 Task: Look for space in Kakuda, Japan from 9th July, 2023 to 16th July, 2023 for 2 adults, 1 child in price range Rs.8000 to Rs.16000. Place can be entire place with 2 bedrooms having 2 beds and 1 bathroom. Property type can be house, flat, guest house. Booking option can be shelf check-in. Required host language is English.
Action: Mouse moved to (549, 123)
Screenshot: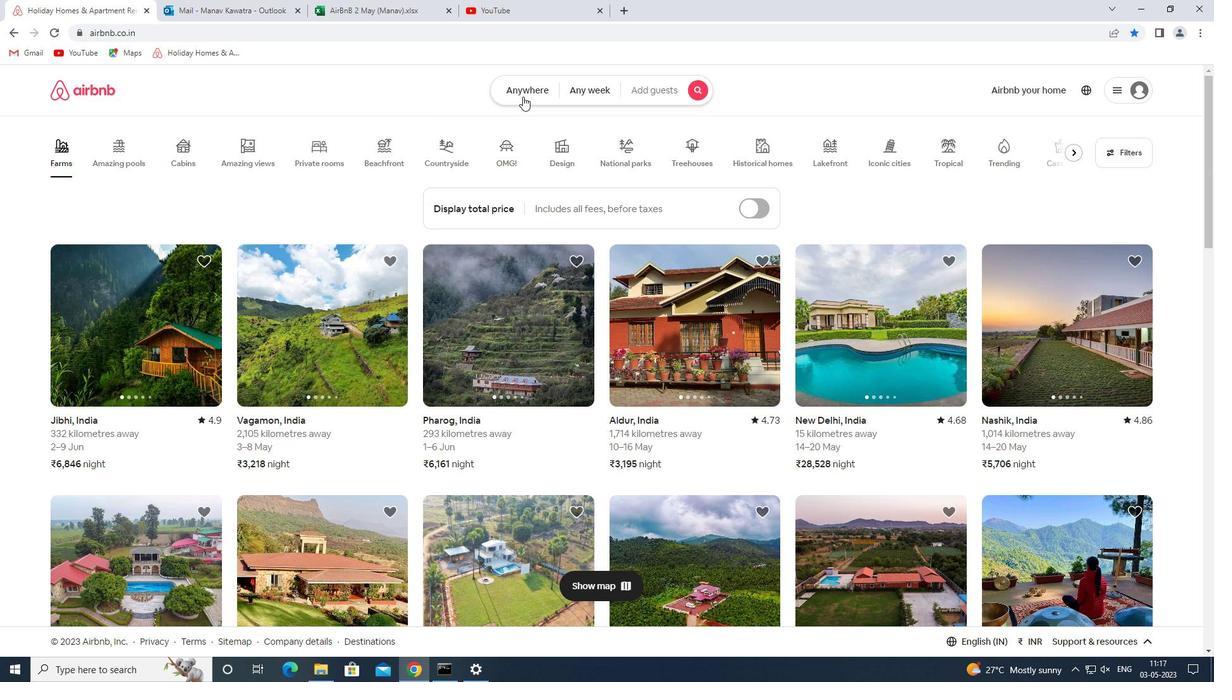 
Action: Mouse pressed left at (549, 123)
Screenshot: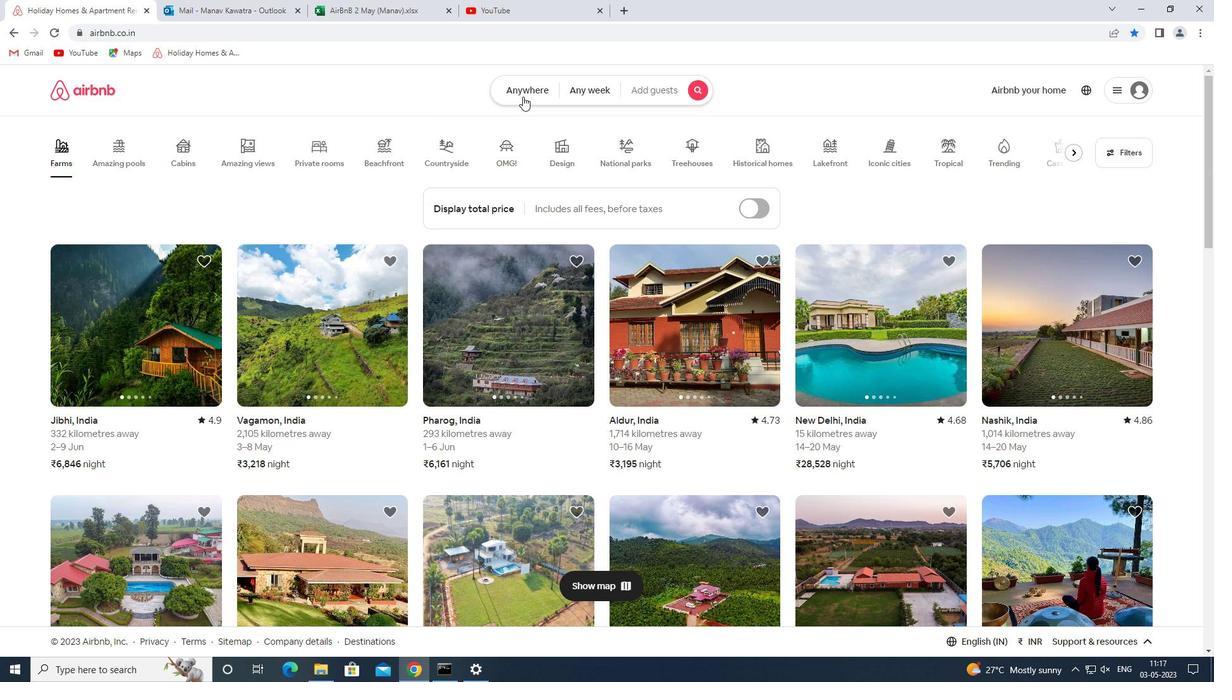 
Action: Mouse moved to (416, 163)
Screenshot: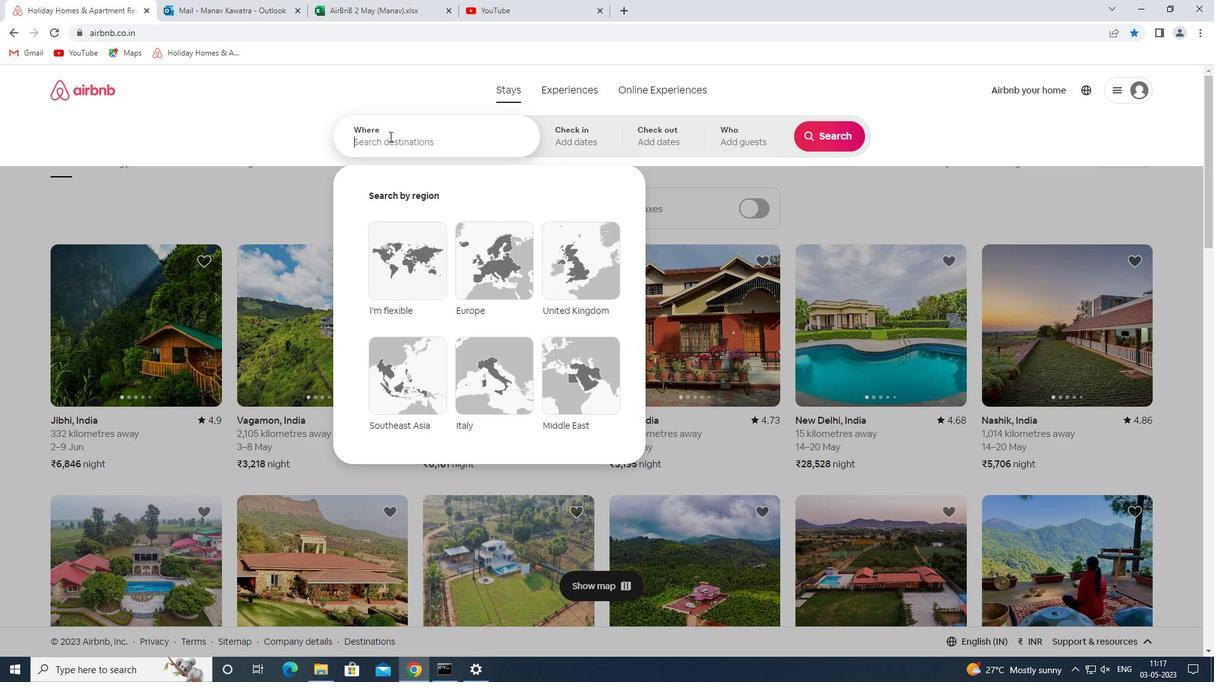 
Action: Mouse pressed left at (416, 163)
Screenshot: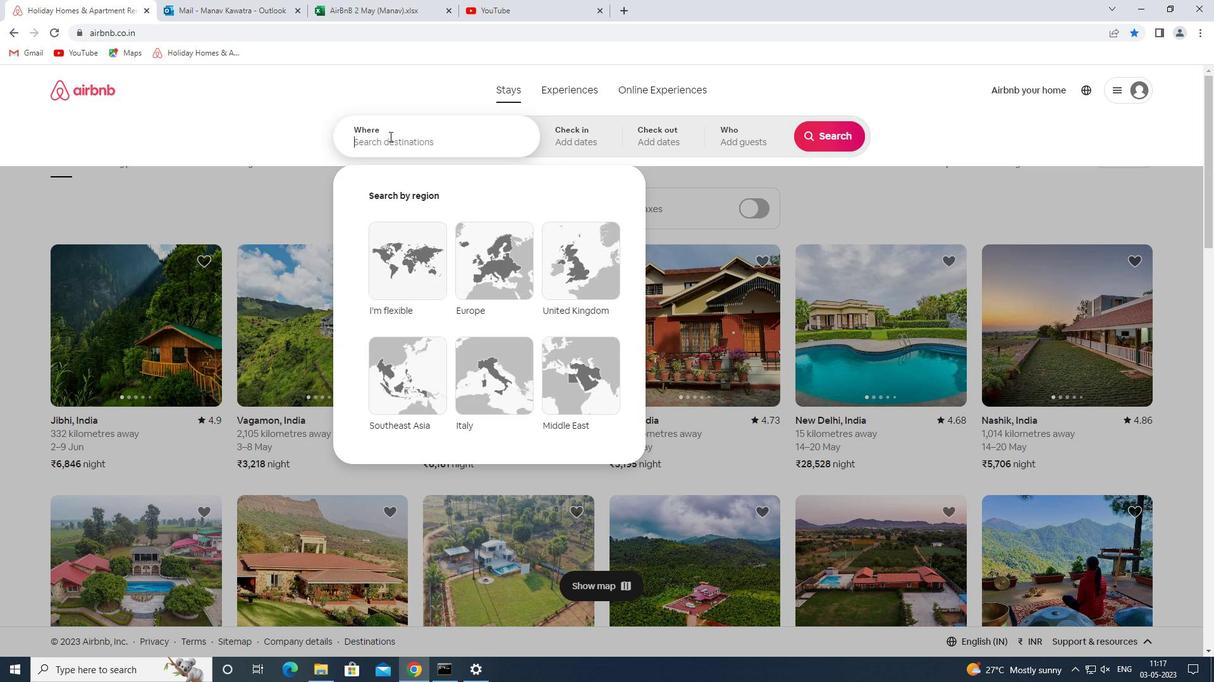 
Action: Key pressed kakuda<Key.space>jao<Key.backspace>pan<Key.space><Key.enter>
Screenshot: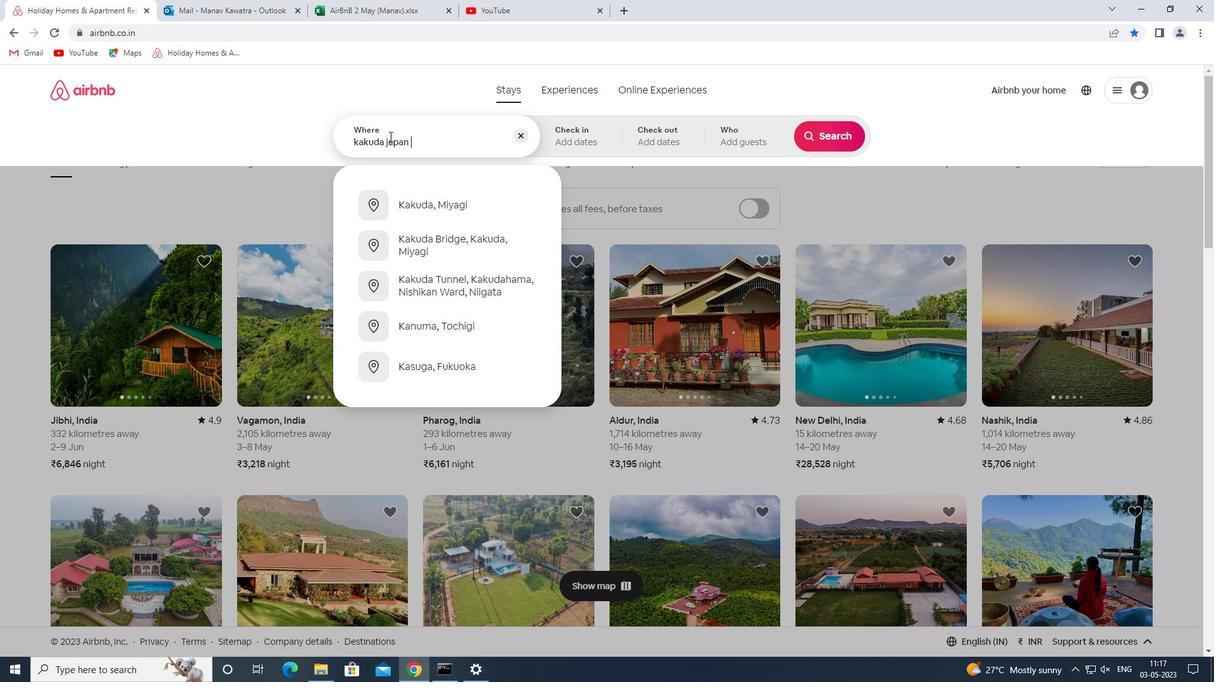 
Action: Mouse moved to (853, 258)
Screenshot: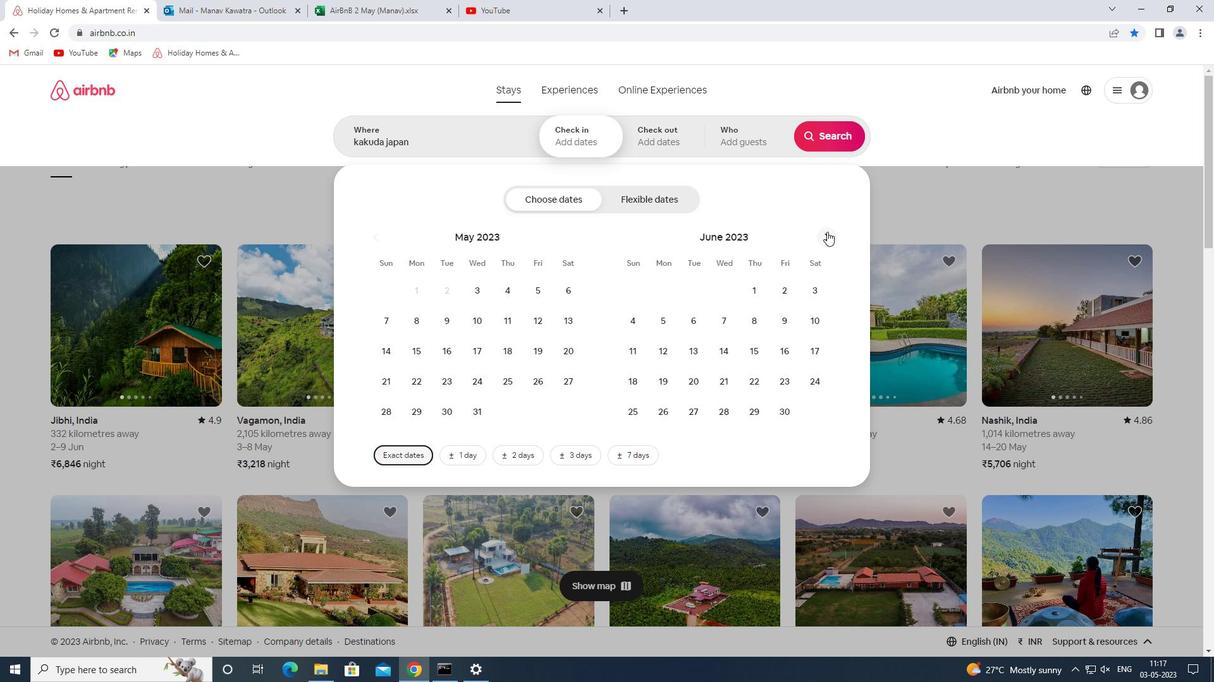 
Action: Mouse pressed left at (853, 258)
Screenshot: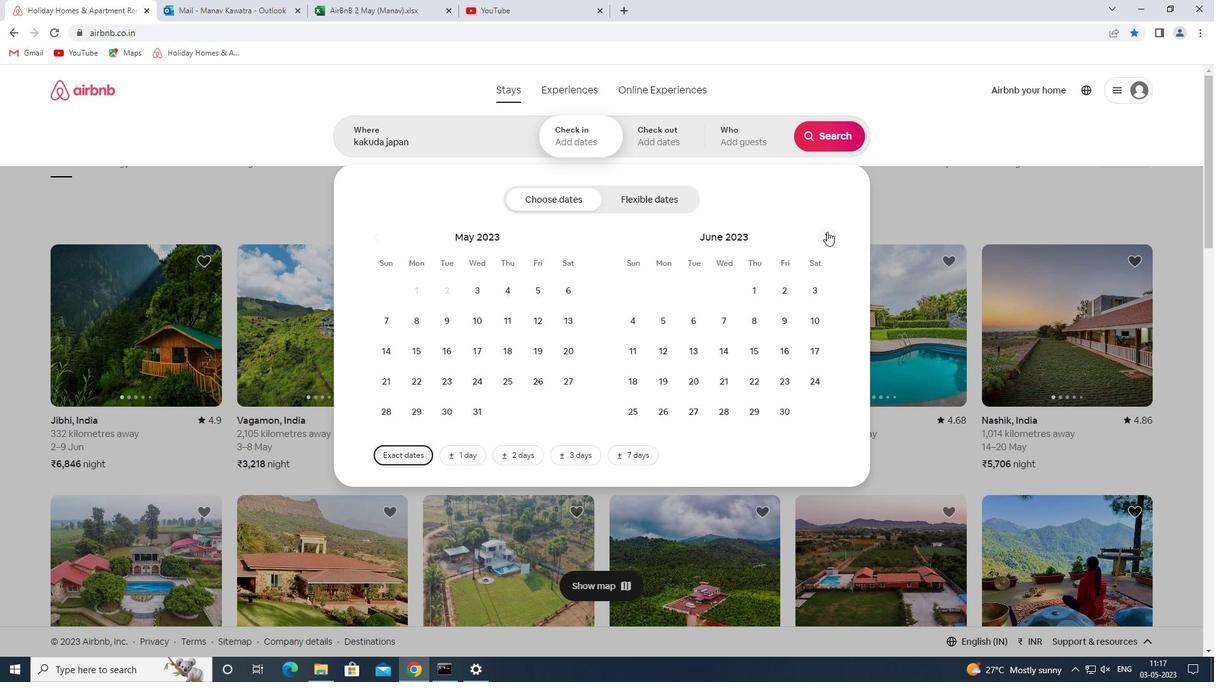 
Action: Mouse moved to (657, 371)
Screenshot: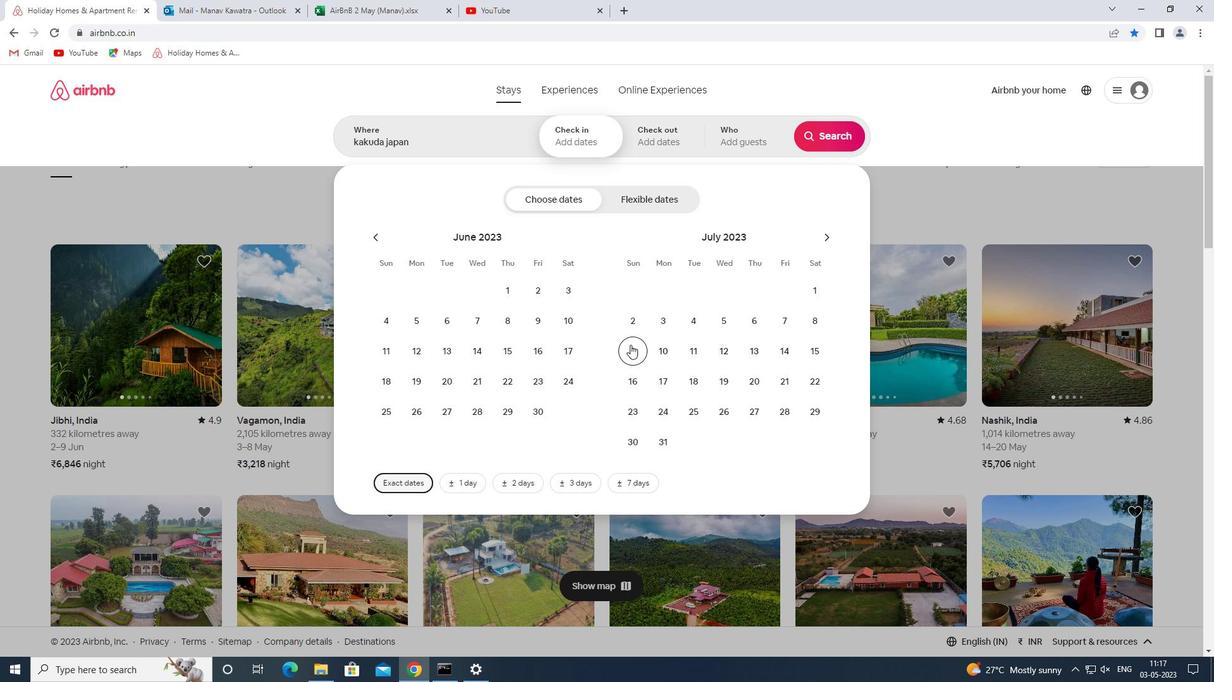 
Action: Mouse pressed left at (657, 371)
Screenshot: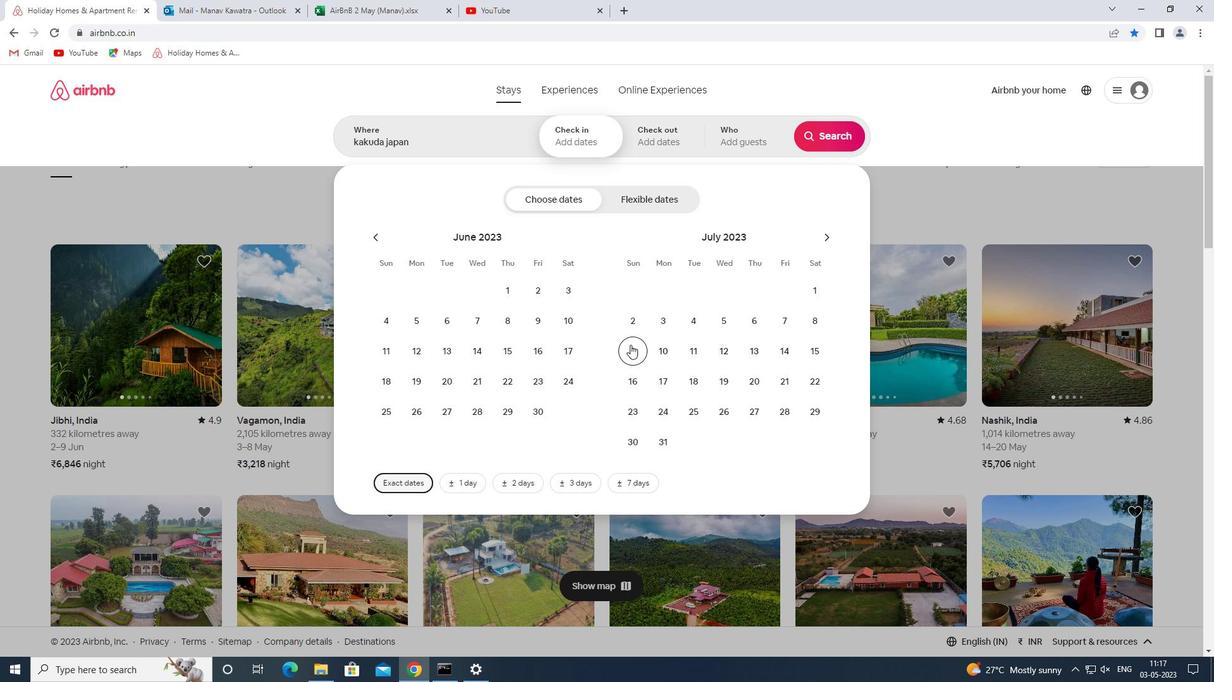 
Action: Mouse moved to (662, 411)
Screenshot: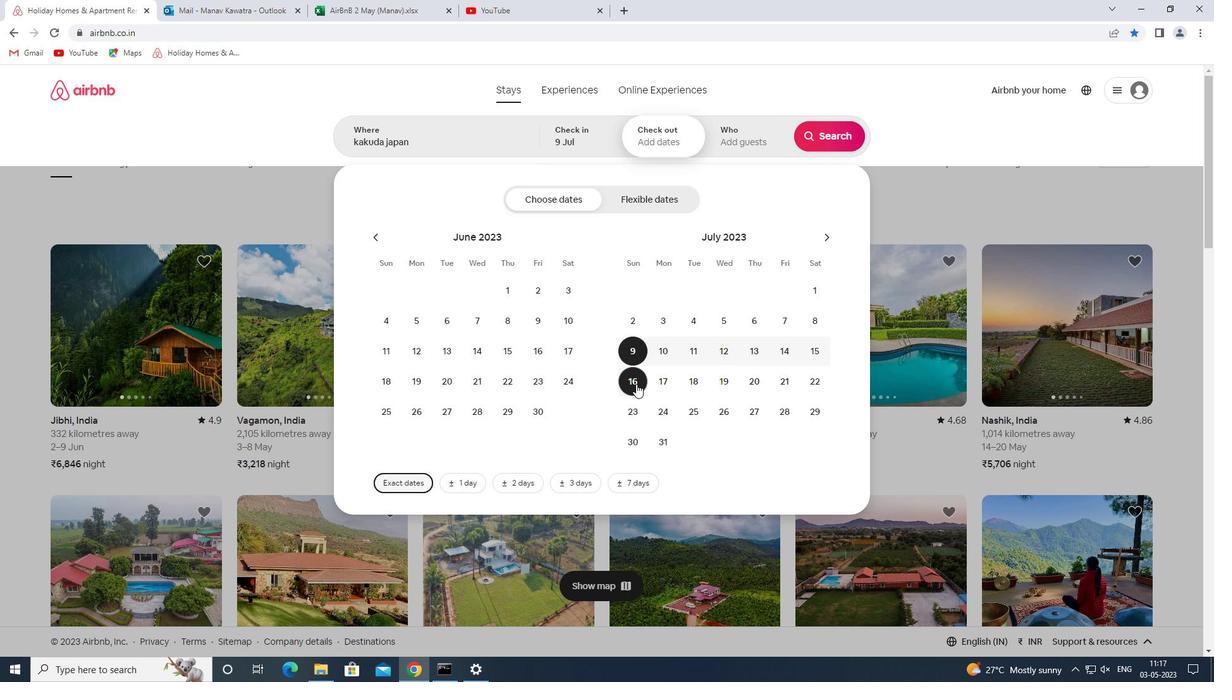 
Action: Mouse pressed left at (662, 411)
Screenshot: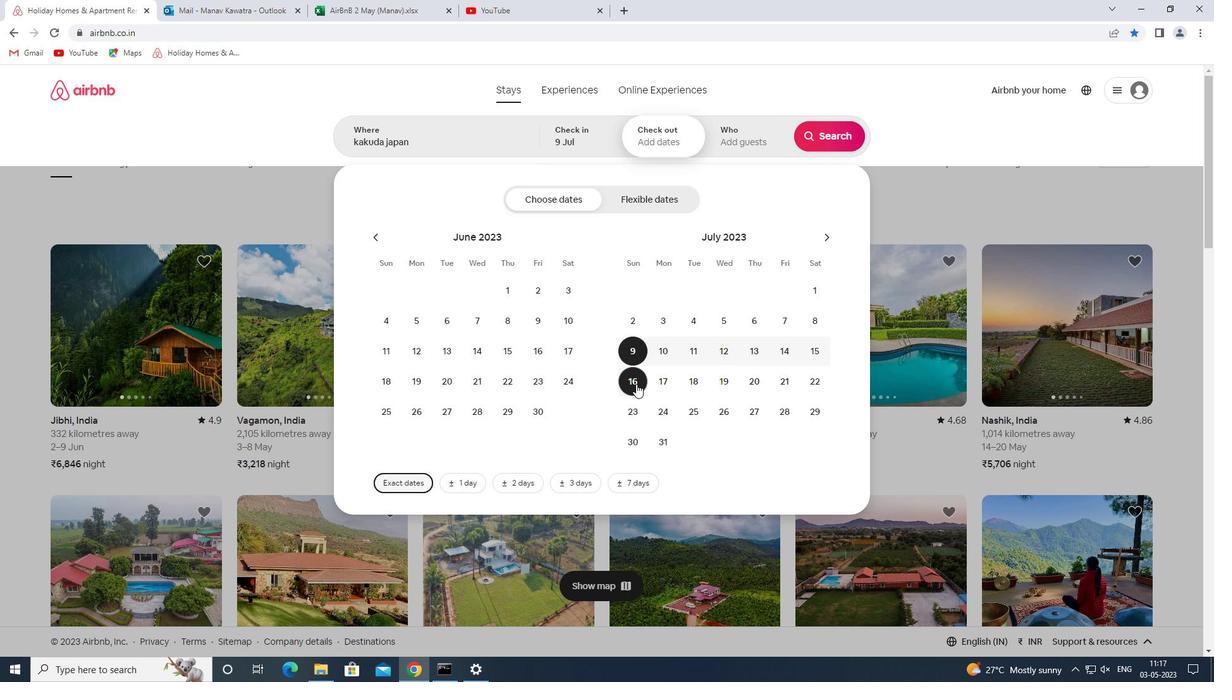 
Action: Mouse moved to (773, 168)
Screenshot: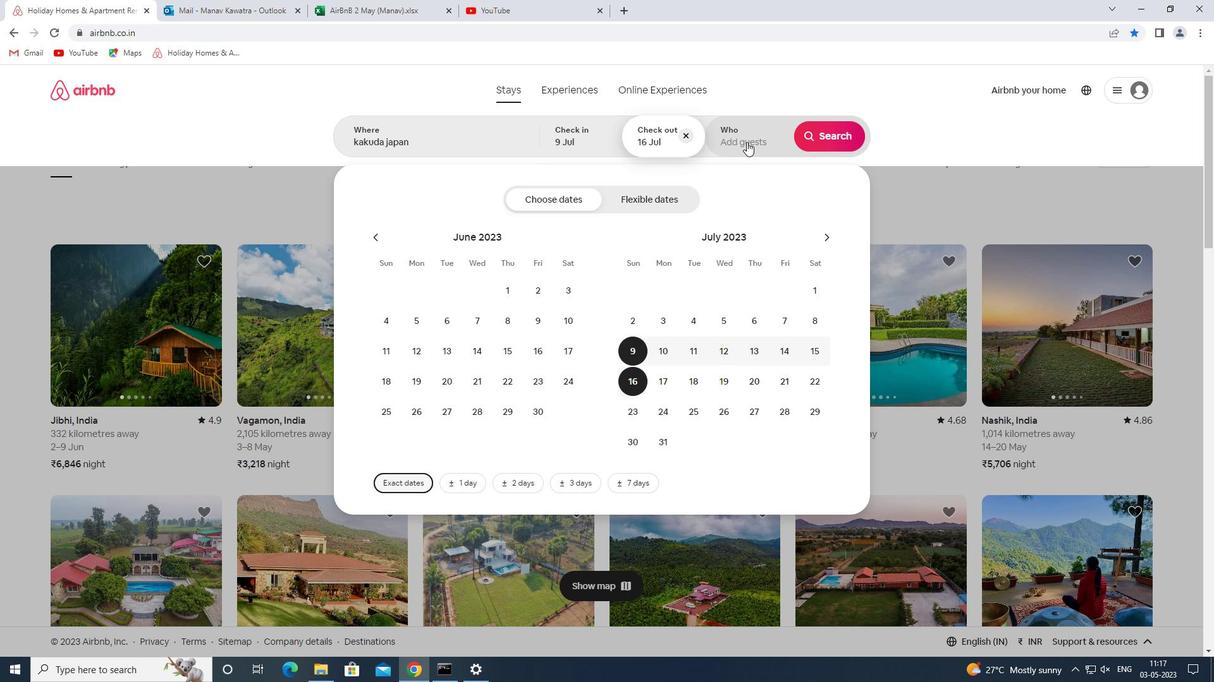
Action: Mouse pressed left at (773, 168)
Screenshot: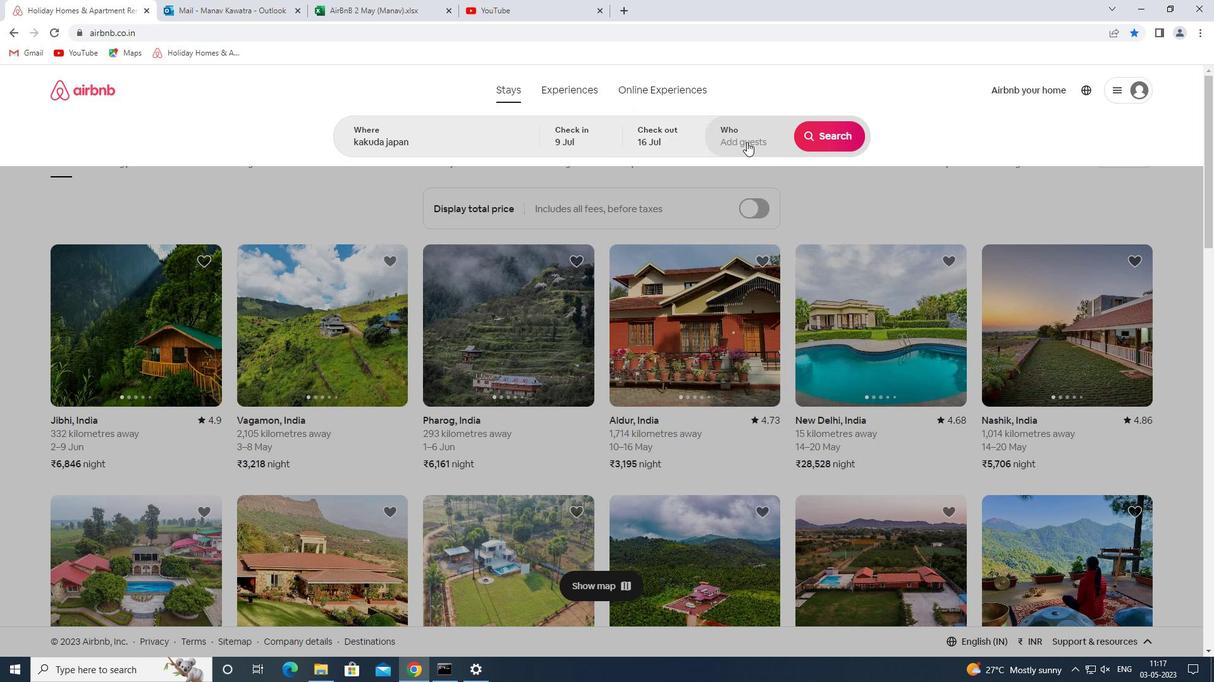 
Action: Mouse moved to (861, 227)
Screenshot: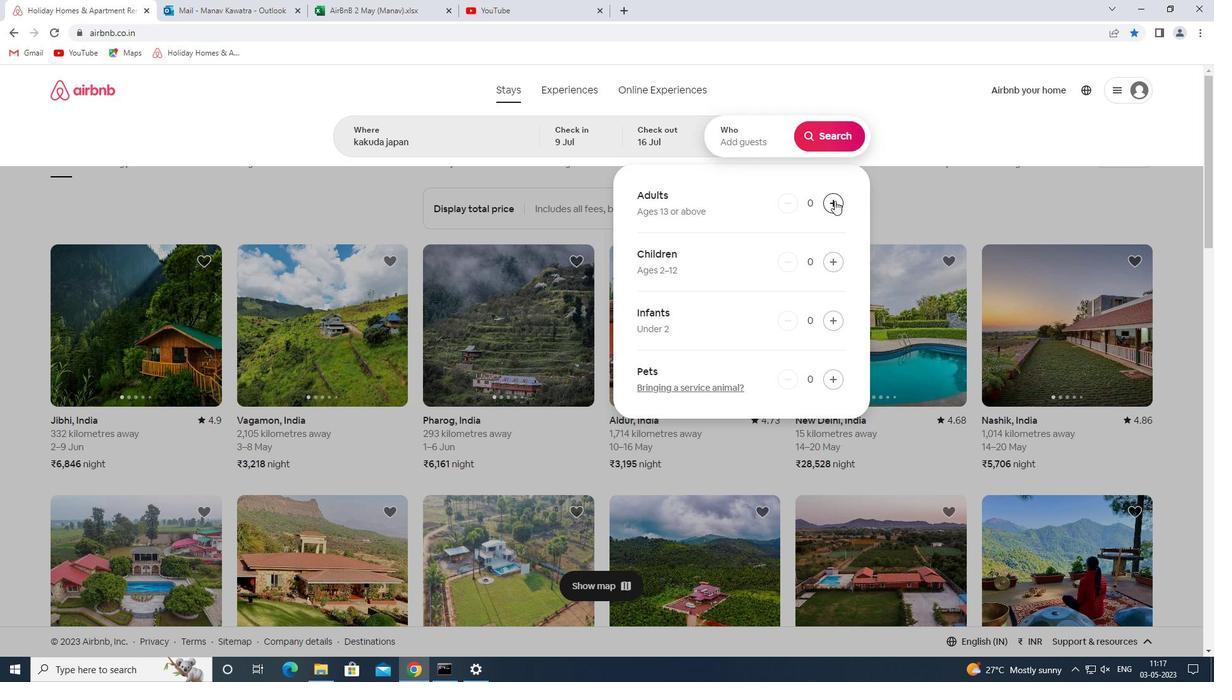 
Action: Mouse pressed left at (861, 227)
Screenshot: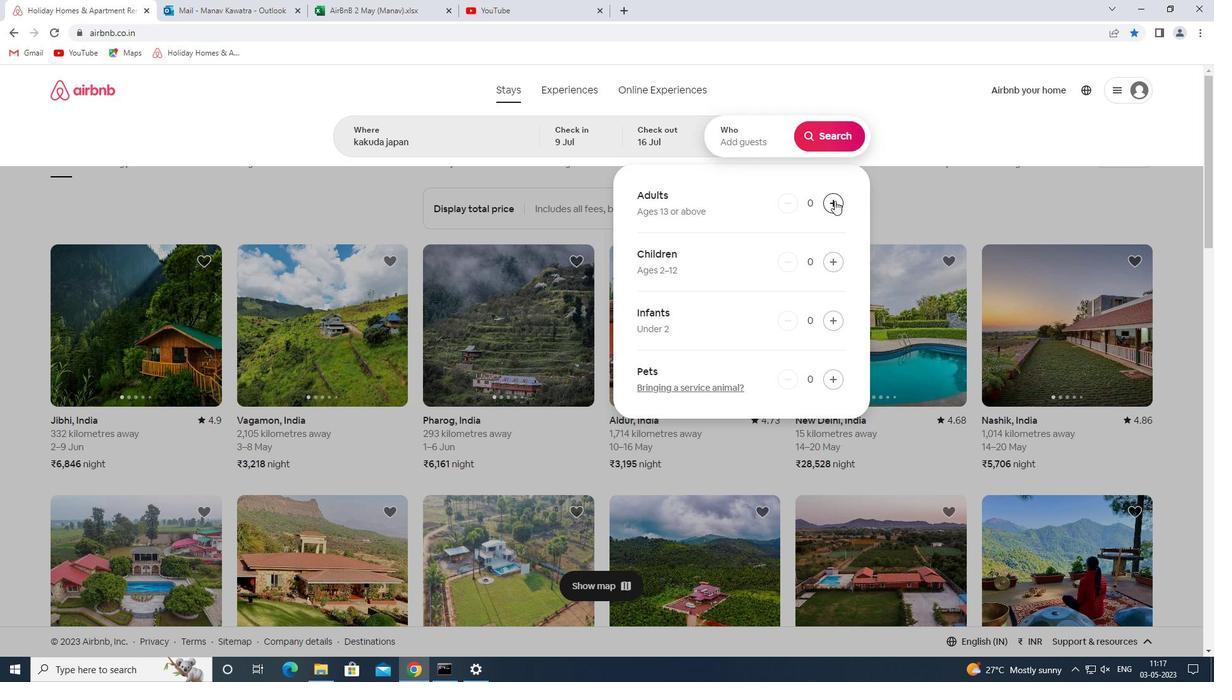 
Action: Mouse pressed left at (861, 227)
Screenshot: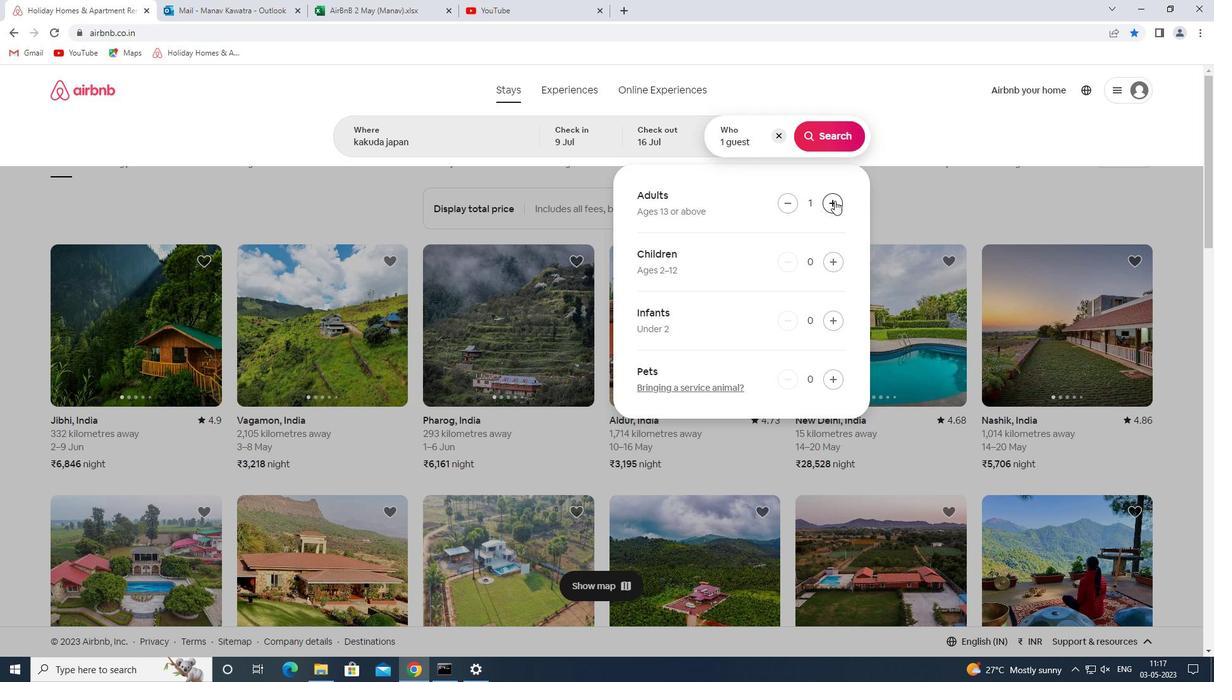 
Action: Mouse moved to (862, 291)
Screenshot: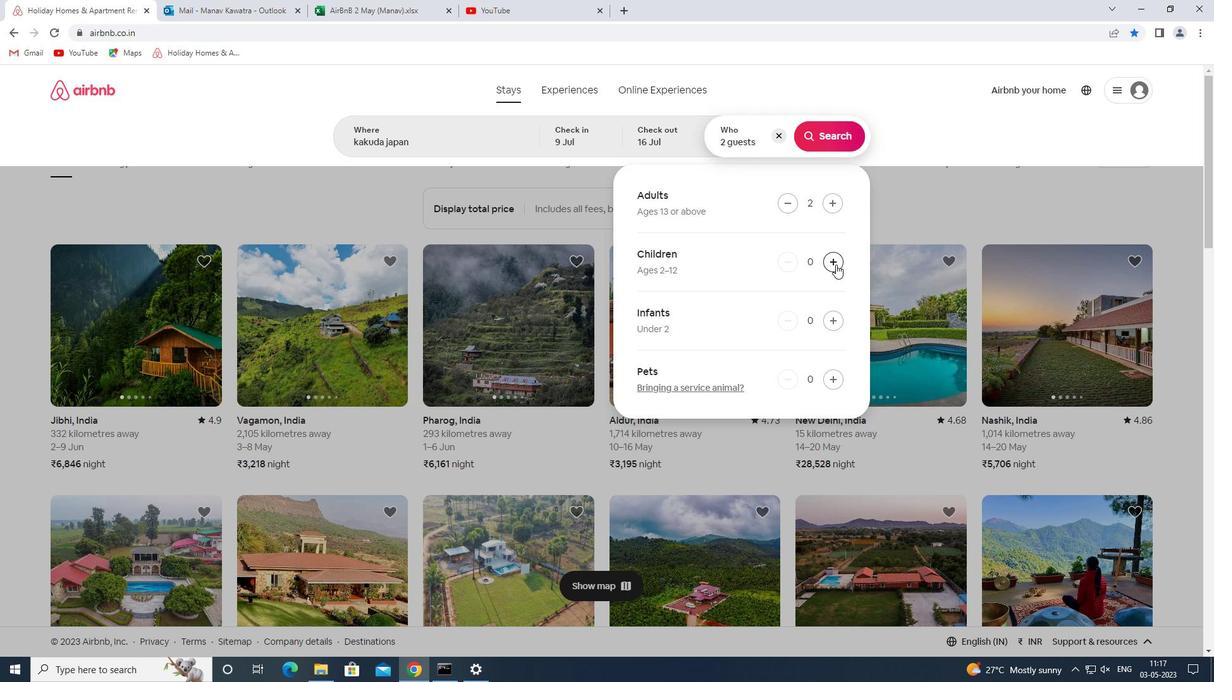 
Action: Mouse pressed left at (862, 291)
Screenshot: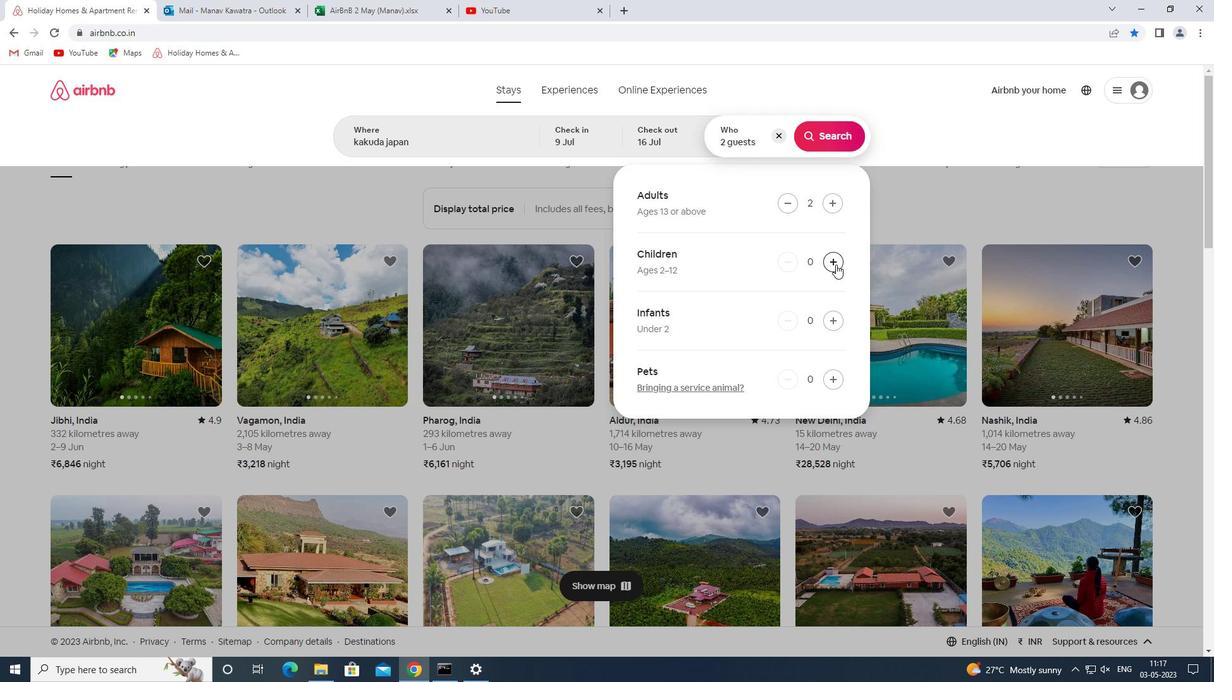 
Action: Mouse moved to (858, 169)
Screenshot: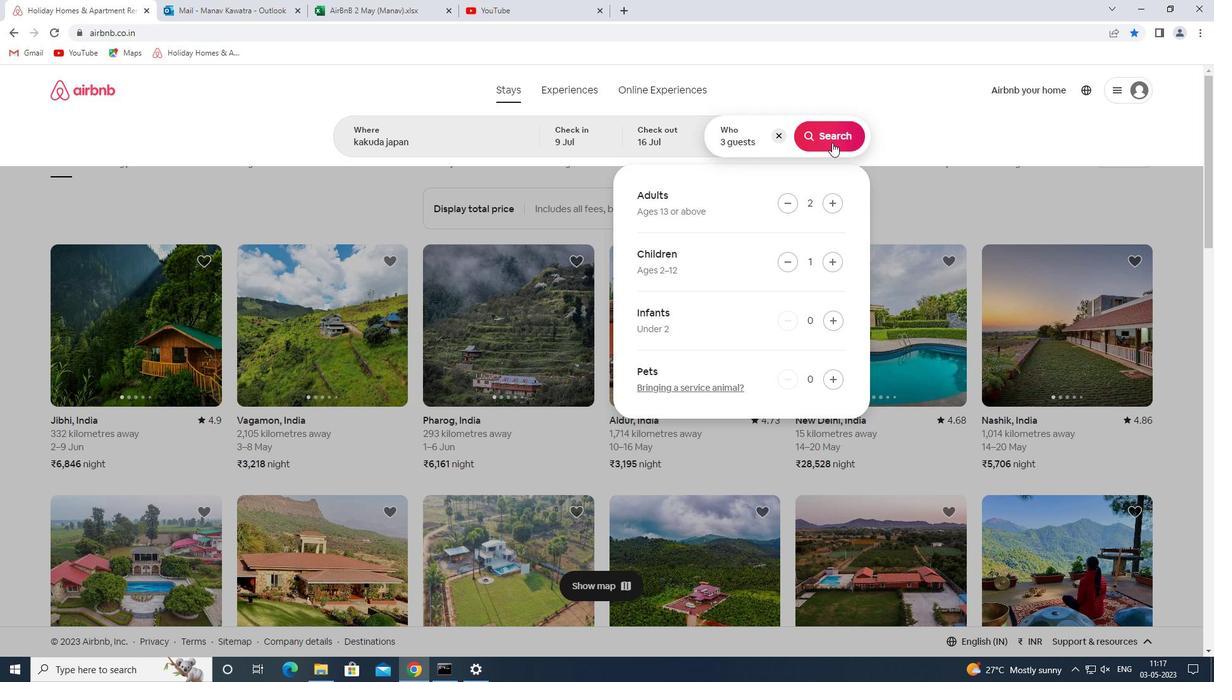 
Action: Mouse pressed left at (858, 169)
Screenshot: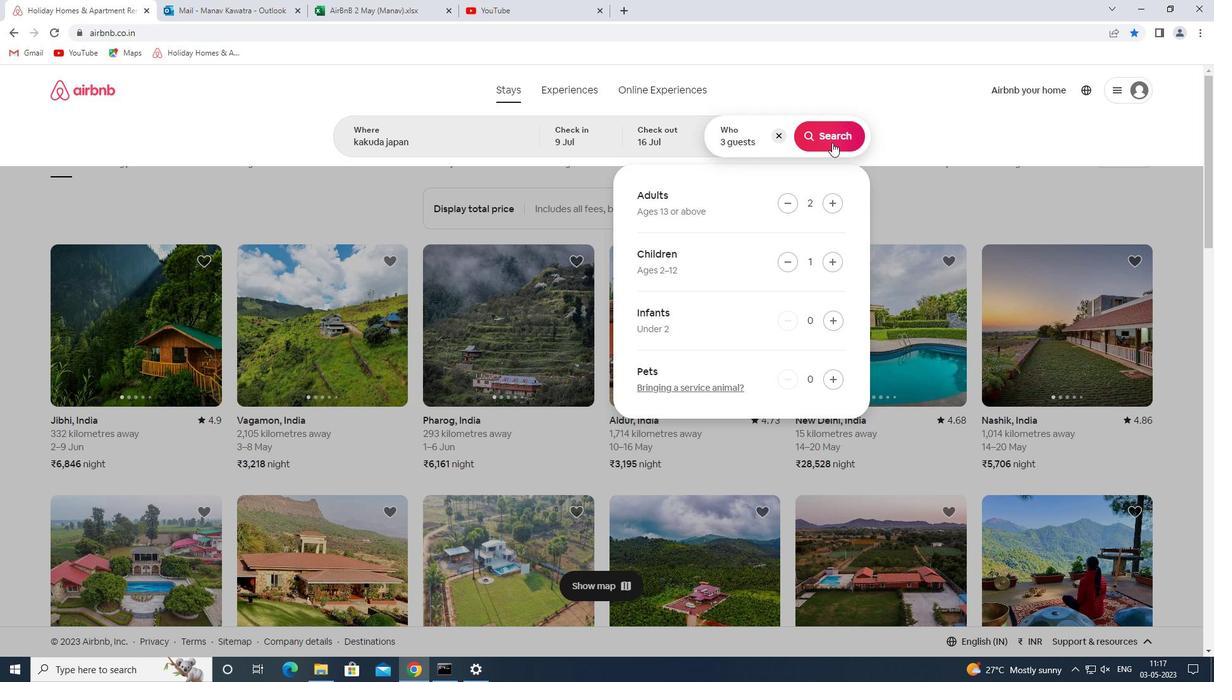 
Action: Mouse moved to (1188, 164)
Screenshot: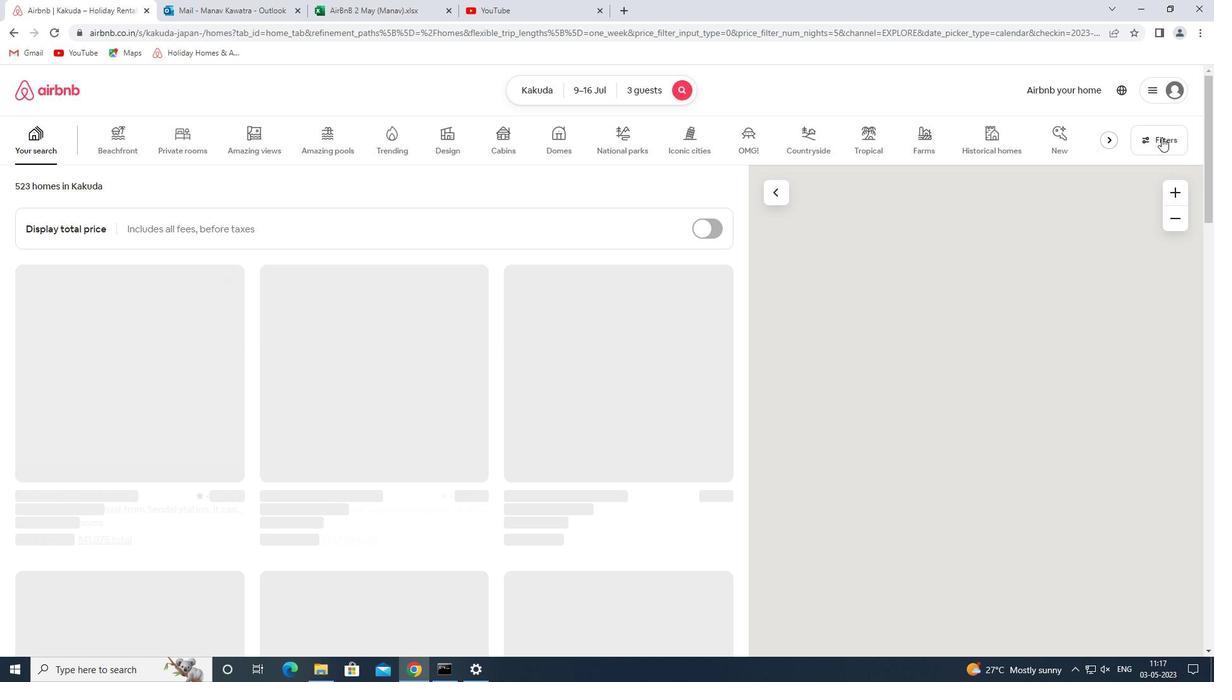 
Action: Mouse pressed left at (1188, 164)
Screenshot: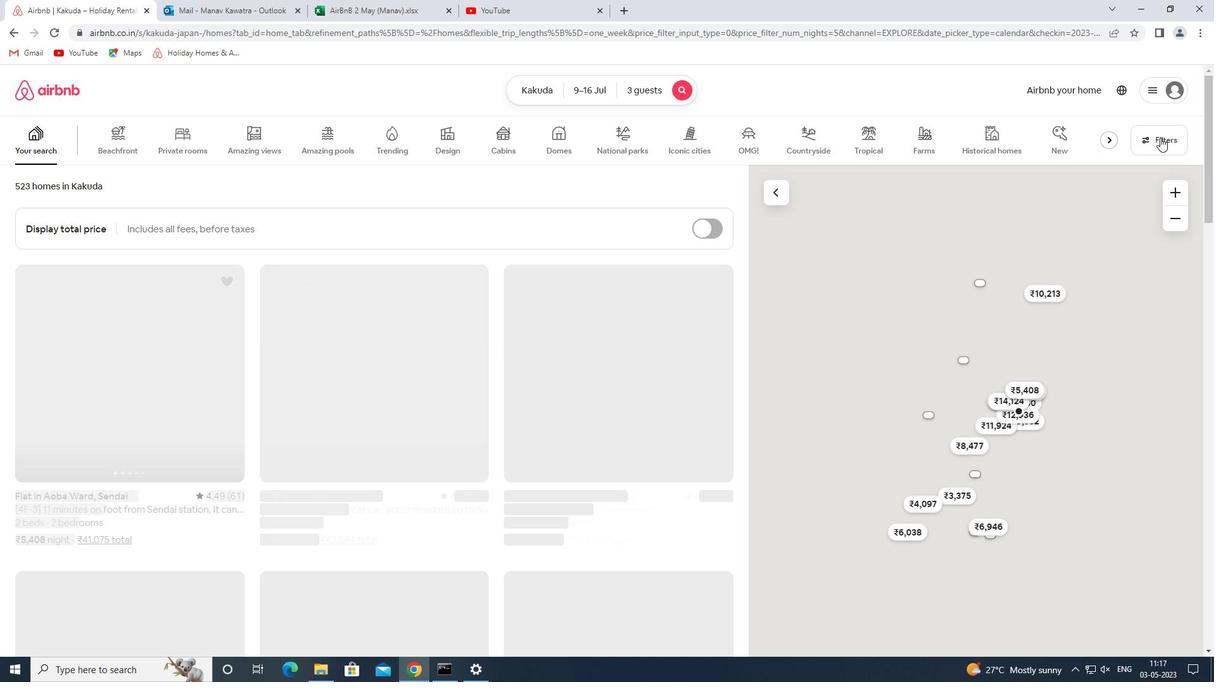 
Action: Mouse moved to (466, 332)
Screenshot: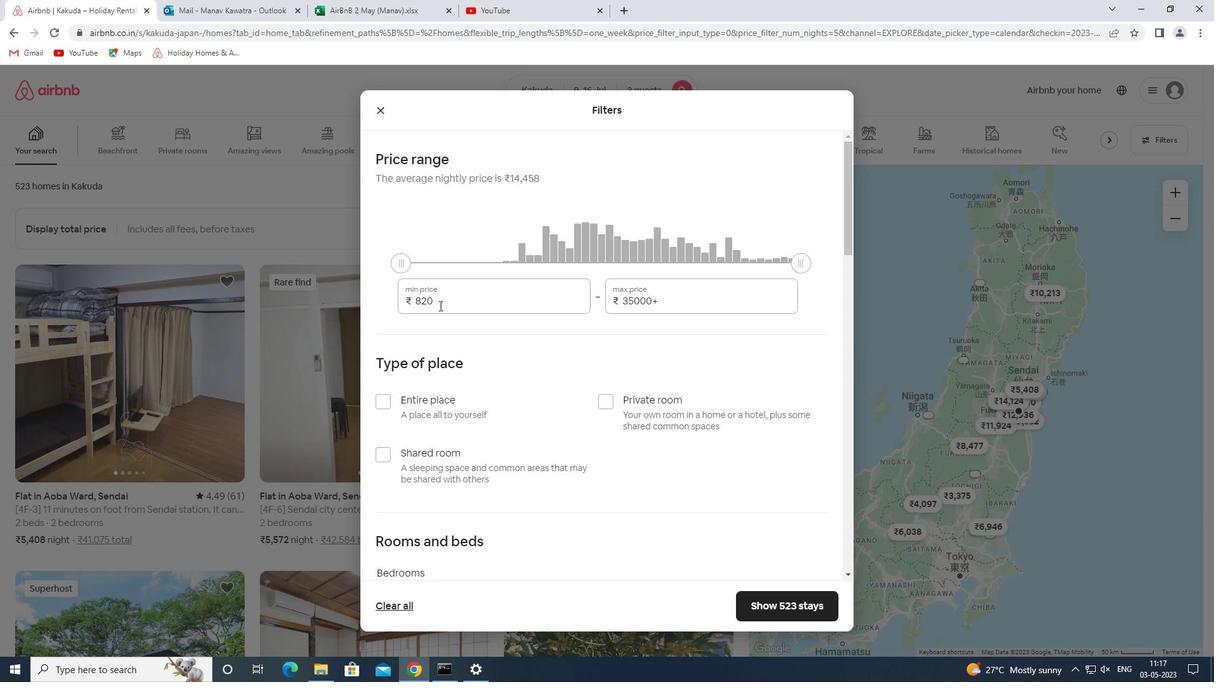 
Action: Mouse pressed left at (466, 332)
Screenshot: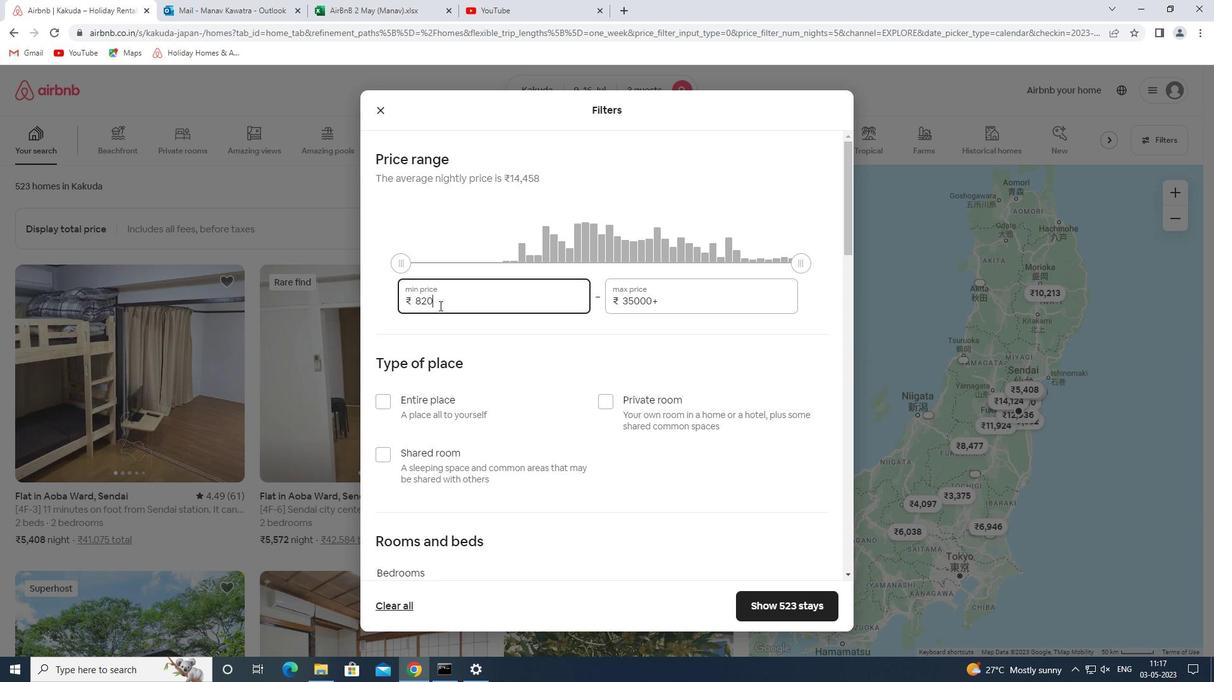
Action: Mouse pressed left at (466, 332)
Screenshot: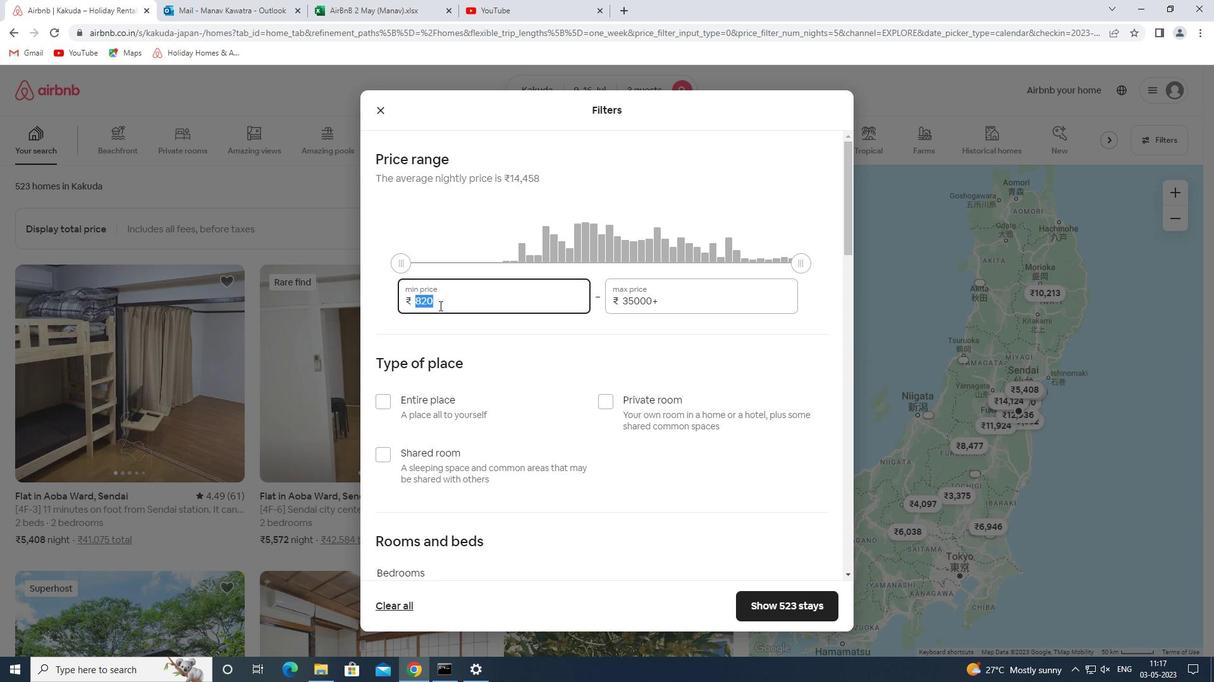 
Action: Key pressed 8000<Key.tab>16000
Screenshot: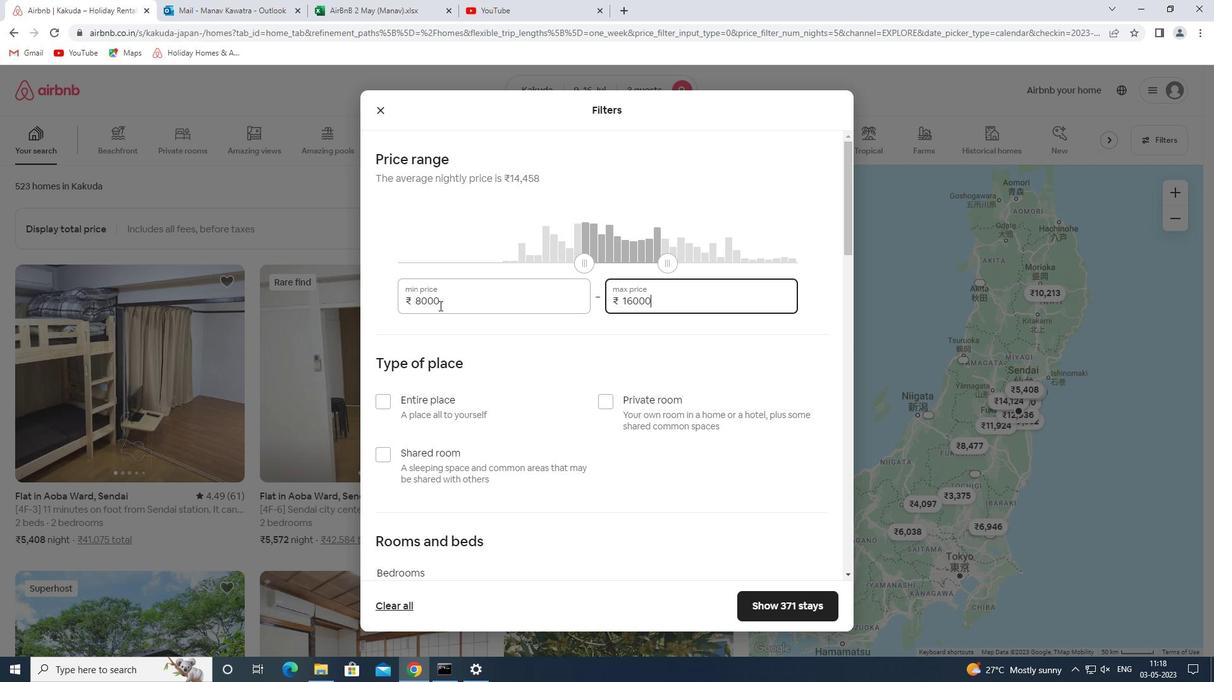 
Action: Mouse moved to (419, 426)
Screenshot: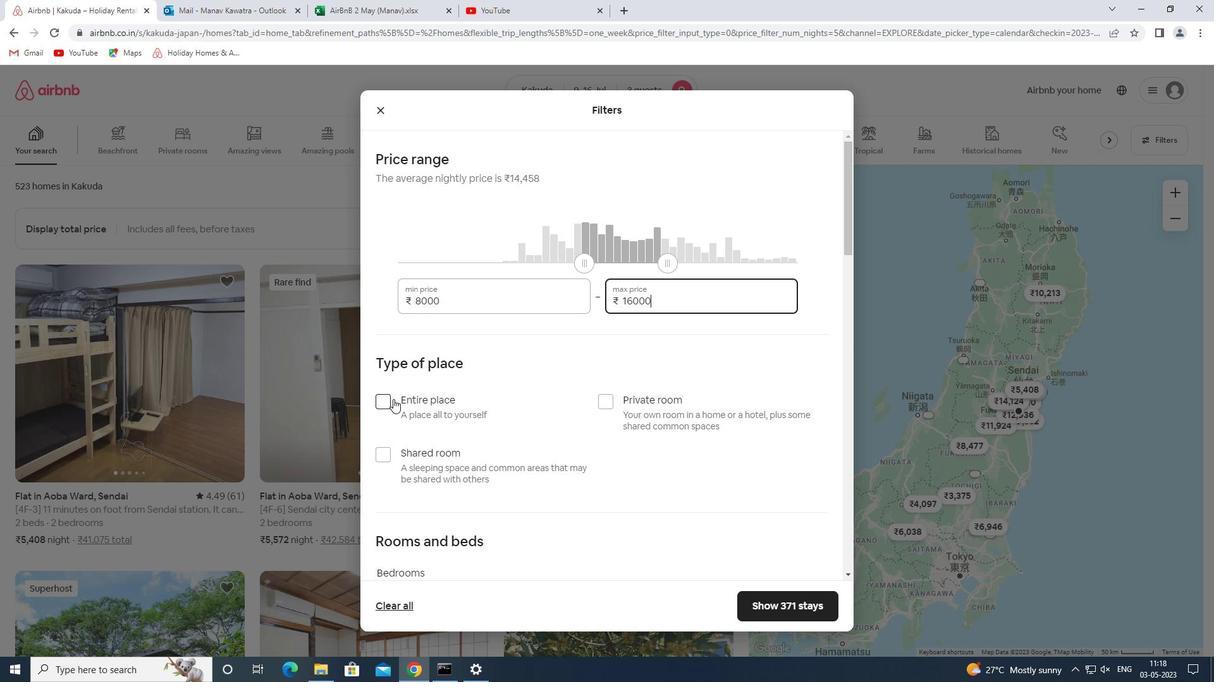 
Action: Mouse pressed left at (419, 426)
Screenshot: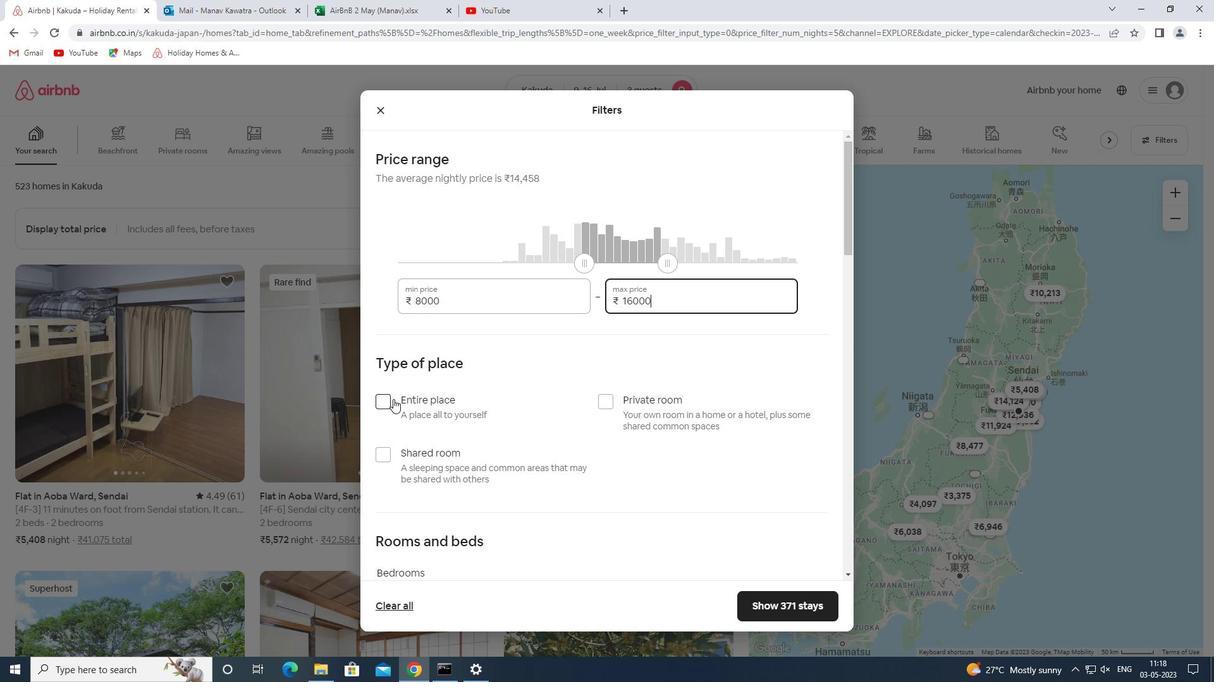 
Action: Mouse moved to (557, 344)
Screenshot: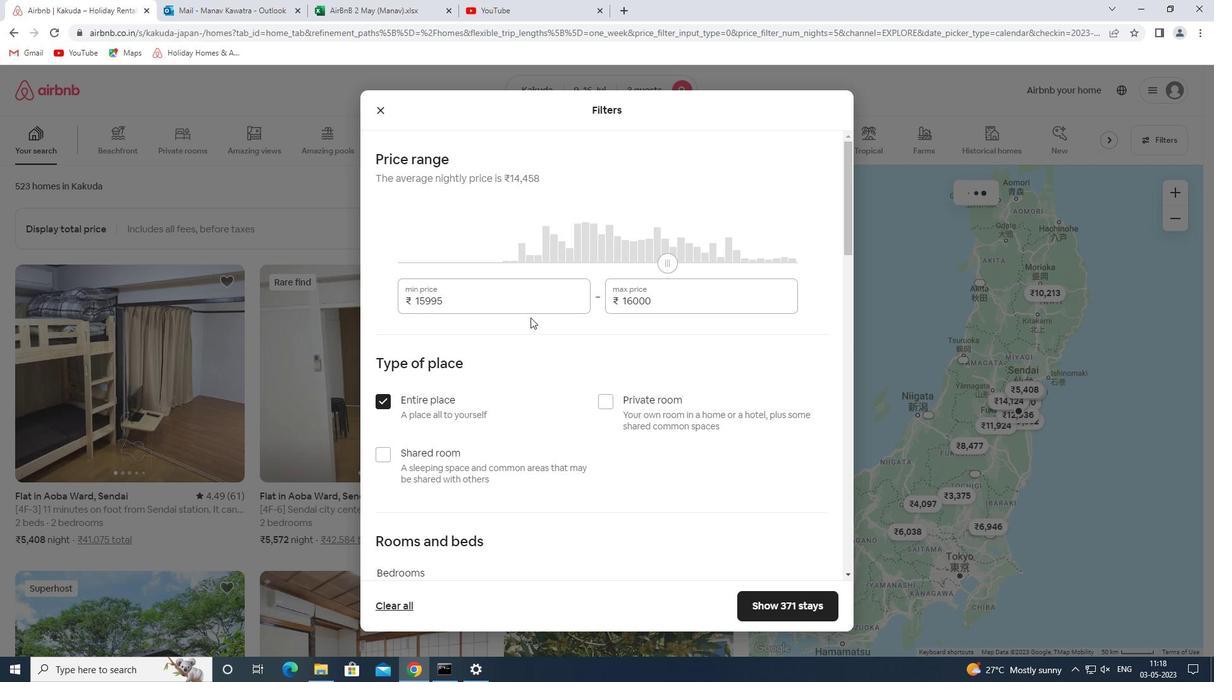 
Action: Mouse scrolled (557, 344) with delta (0, 0)
Screenshot: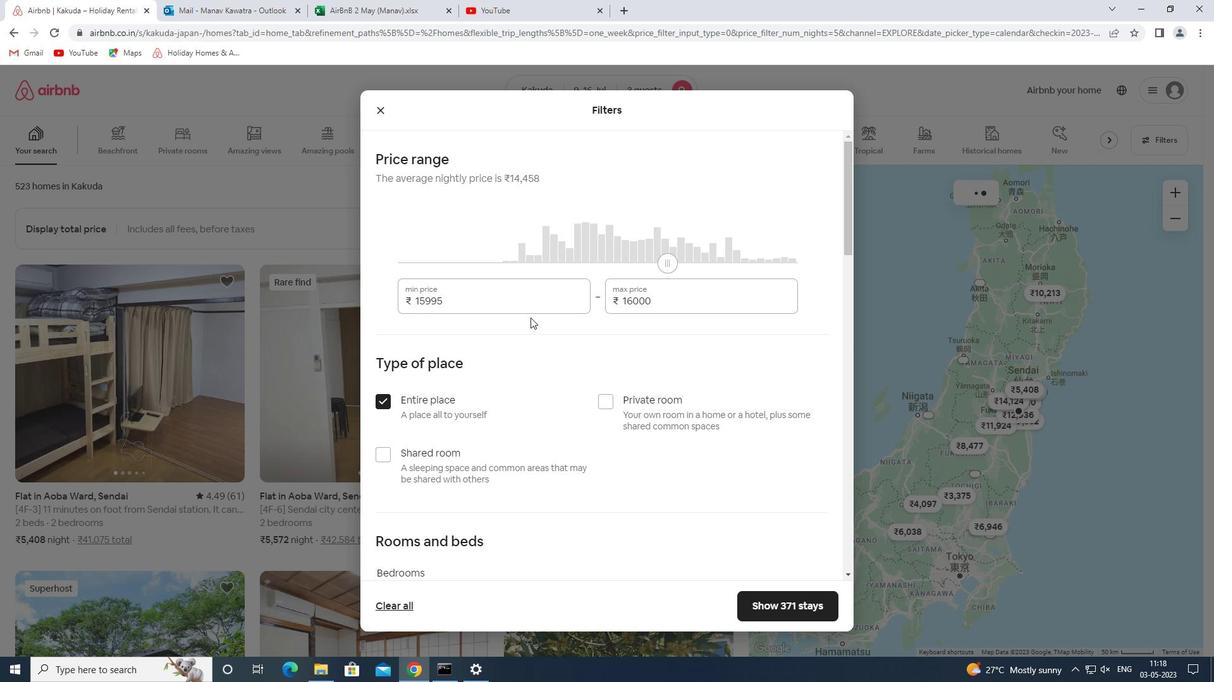 
Action: Mouse scrolled (557, 344) with delta (0, 0)
Screenshot: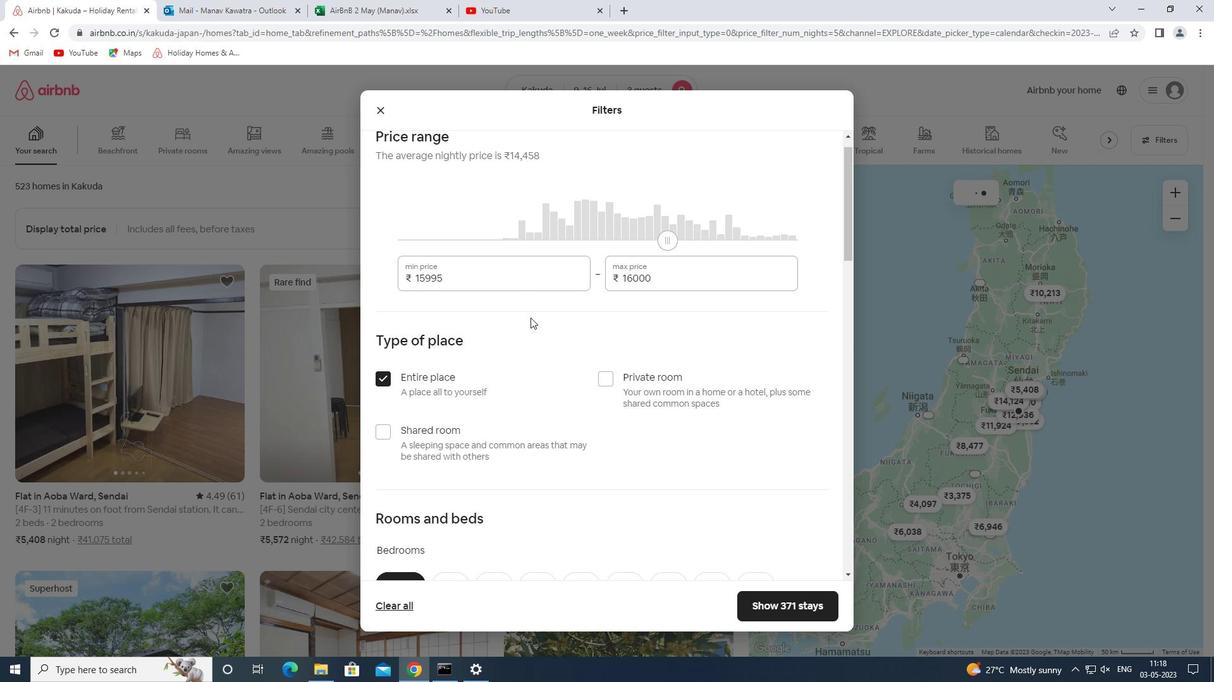 
Action: Mouse scrolled (557, 344) with delta (0, 0)
Screenshot: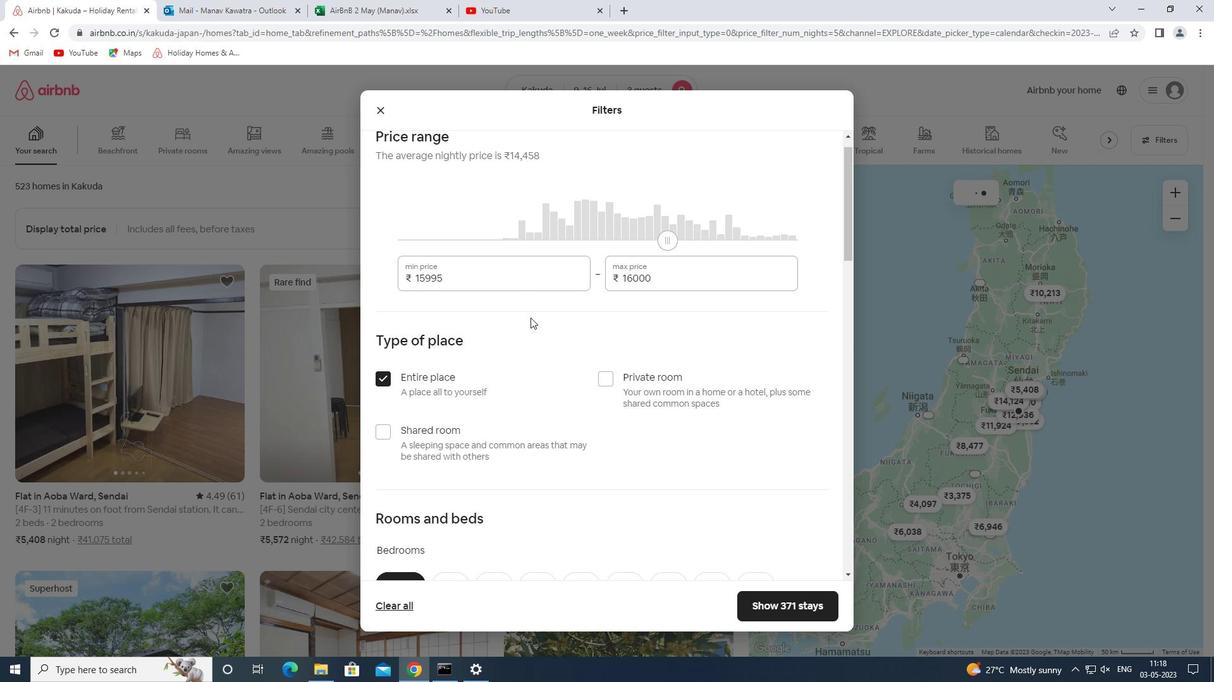 
Action: Mouse scrolled (557, 344) with delta (0, 0)
Screenshot: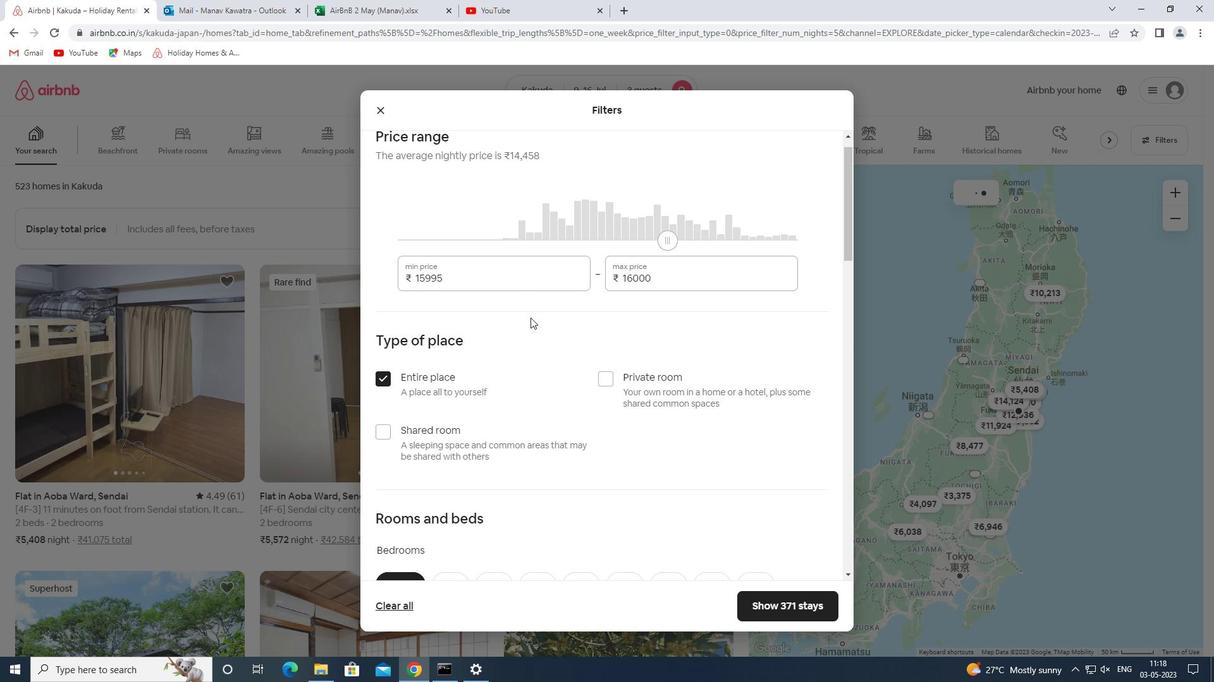 
Action: Mouse scrolled (557, 344) with delta (0, 0)
Screenshot: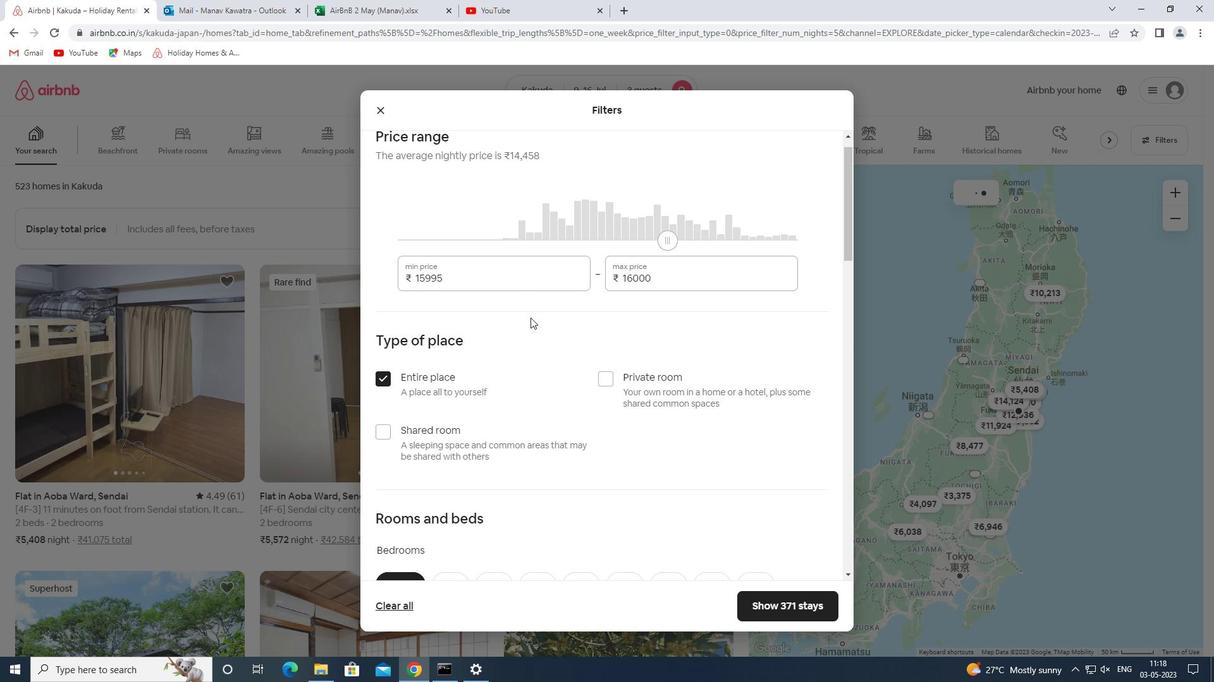 
Action: Mouse scrolled (557, 344) with delta (0, 0)
Screenshot: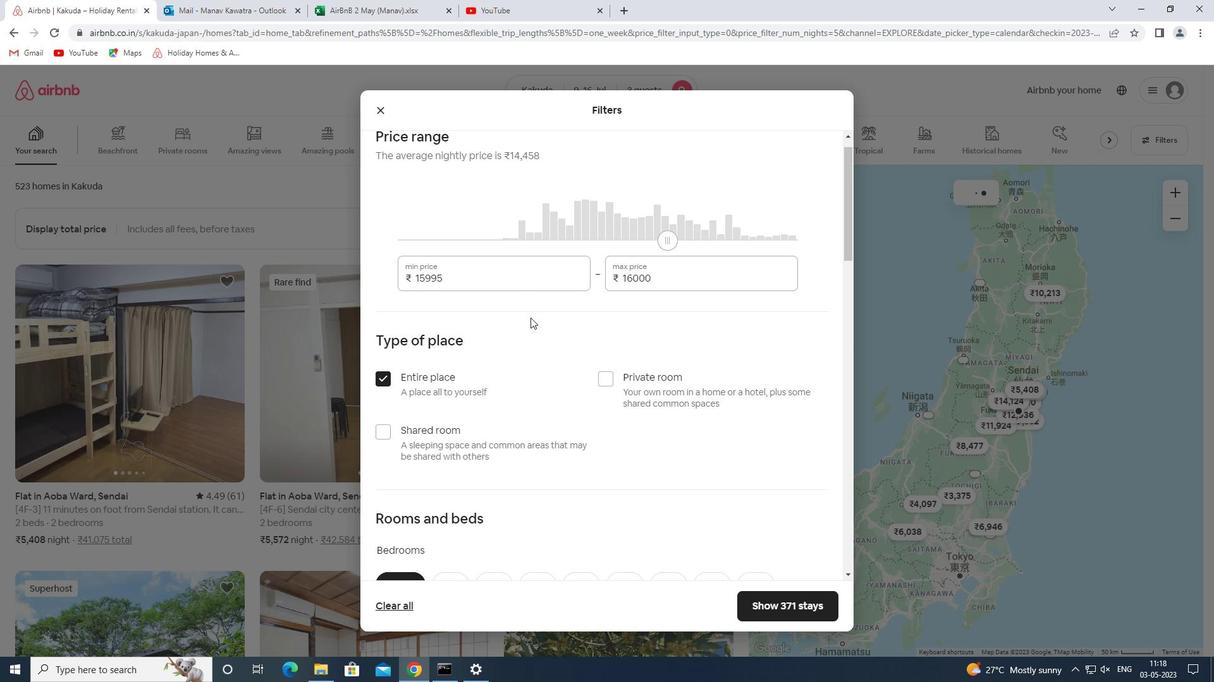 
Action: Mouse scrolled (557, 344) with delta (0, 0)
Screenshot: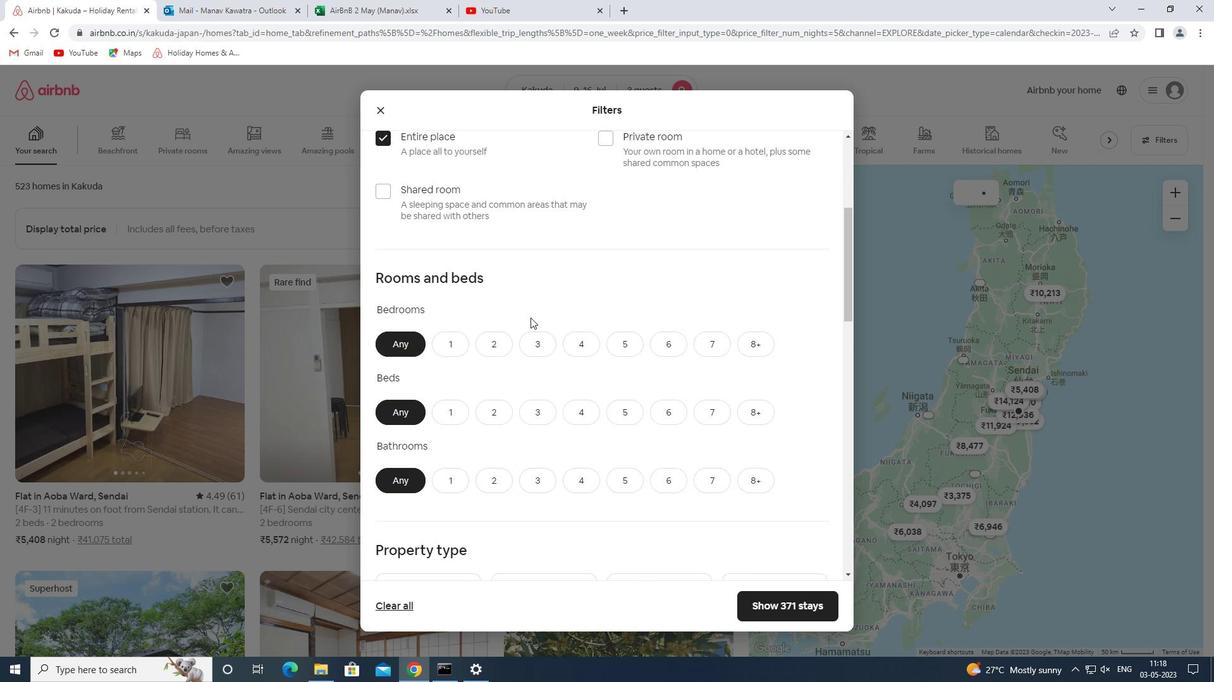 
Action: Mouse moved to (521, 189)
Screenshot: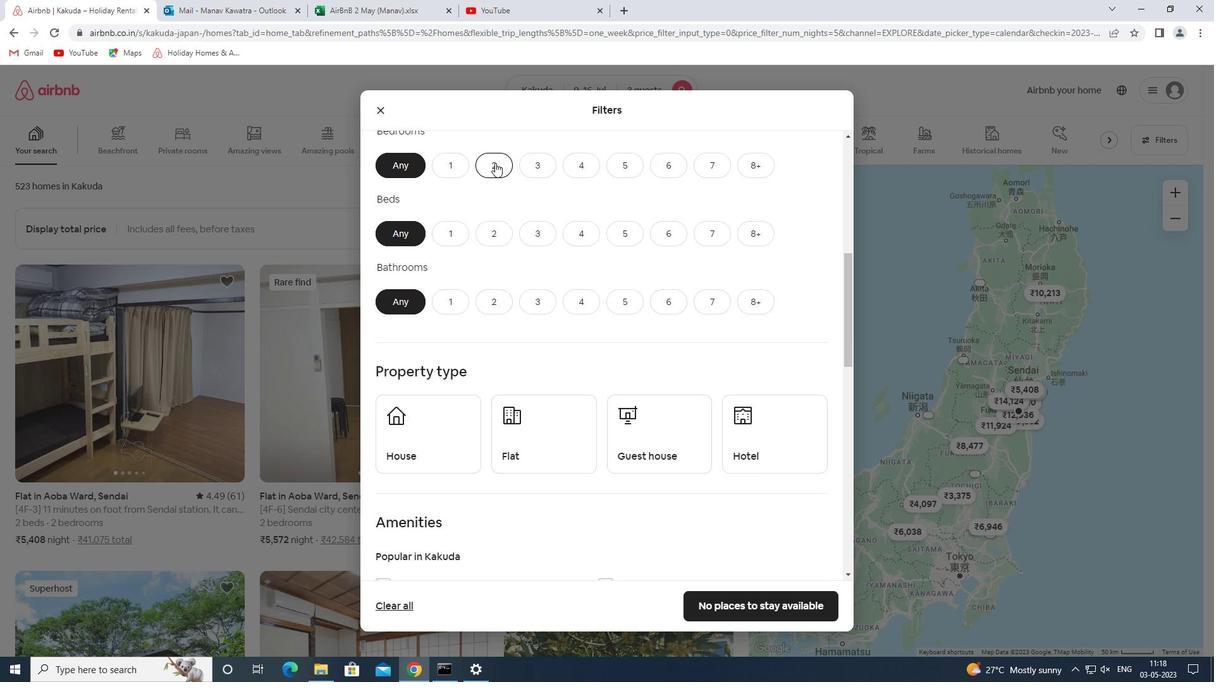 
Action: Mouse pressed left at (521, 189)
Screenshot: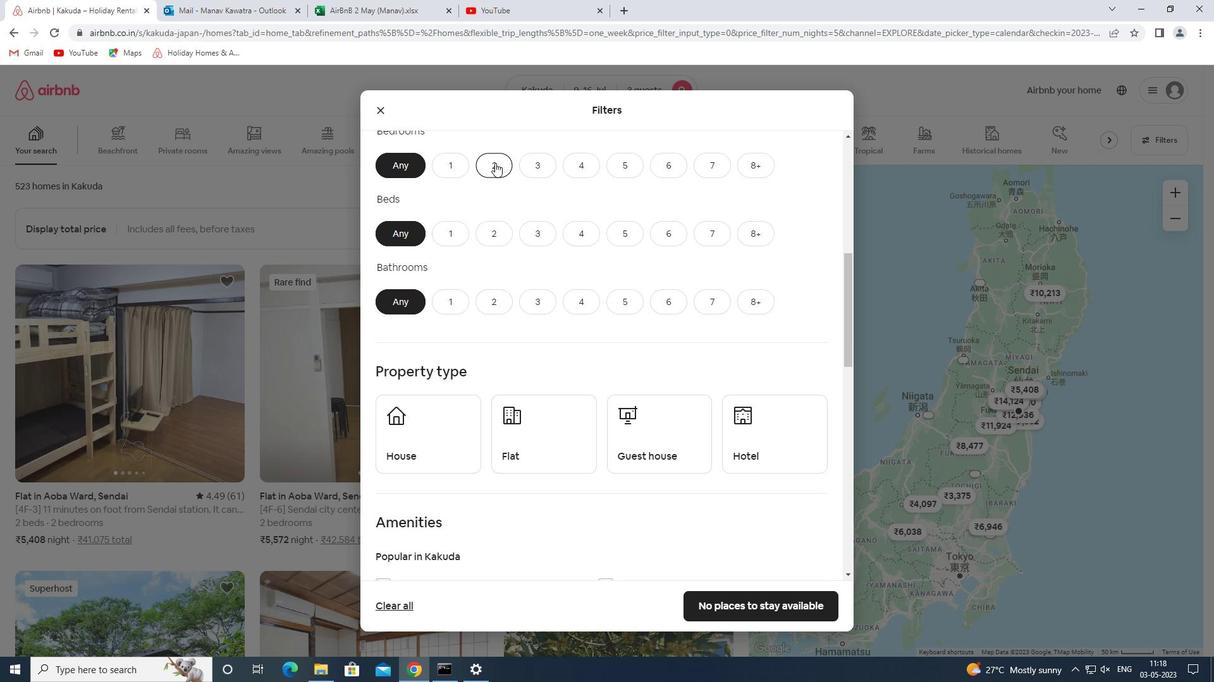 
Action: Mouse moved to (526, 248)
Screenshot: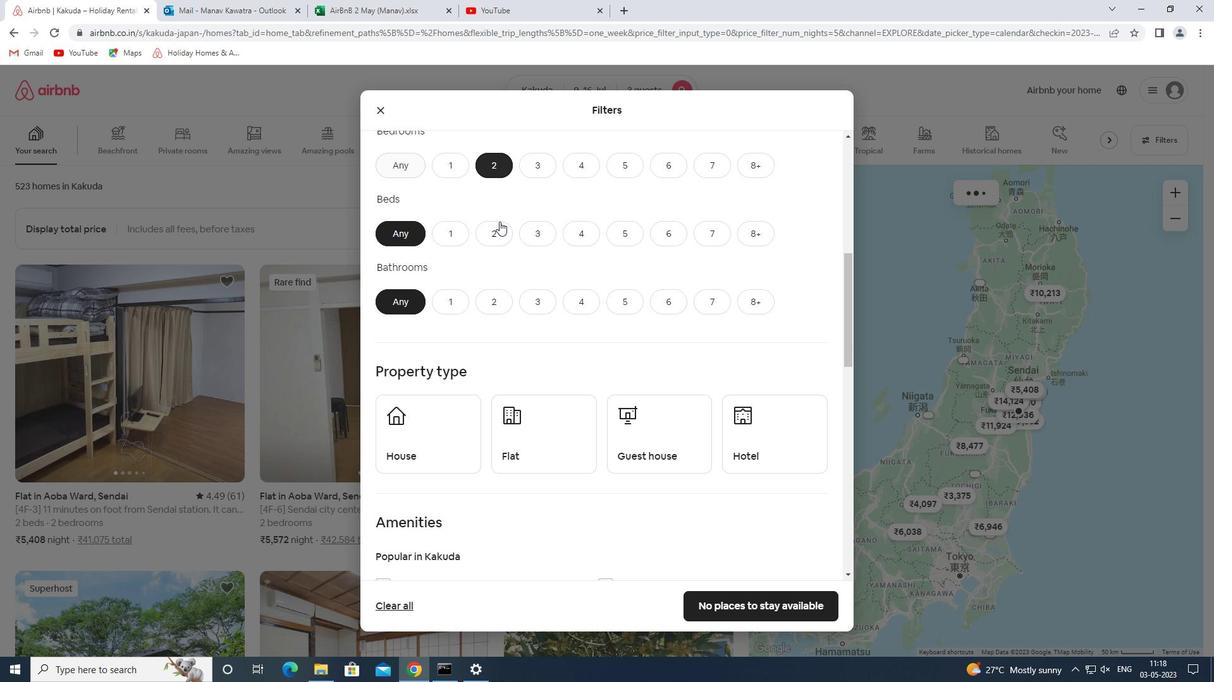 
Action: Mouse pressed left at (526, 248)
Screenshot: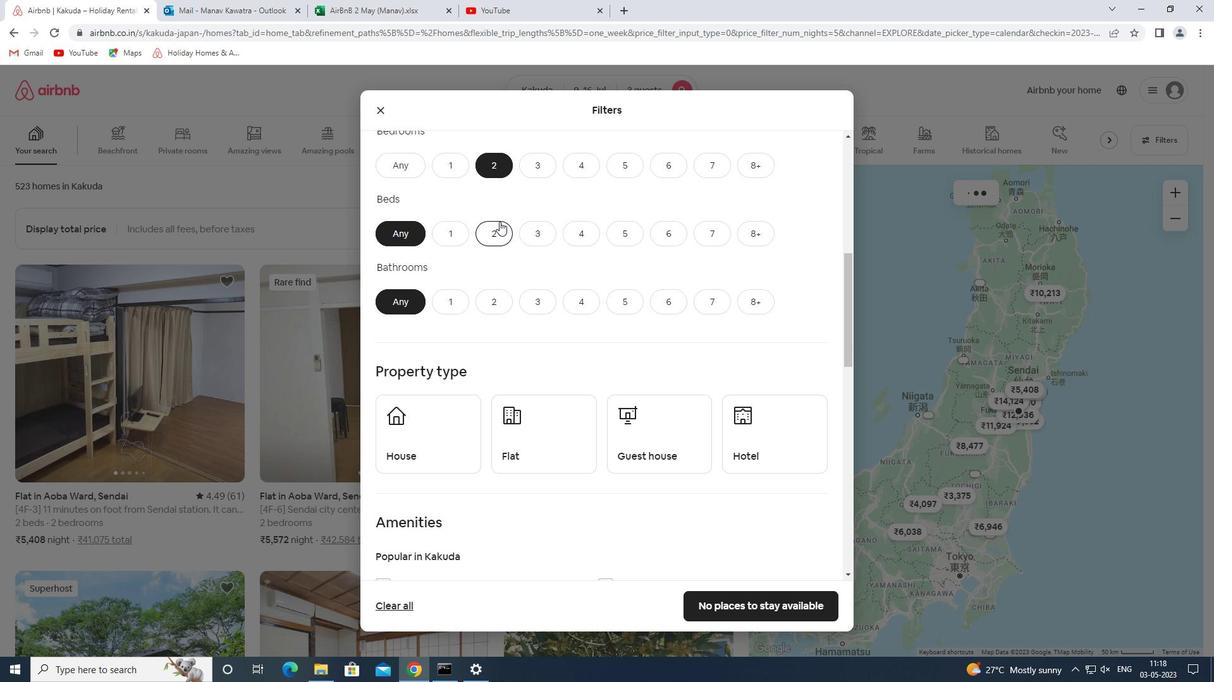 
Action: Mouse moved to (476, 327)
Screenshot: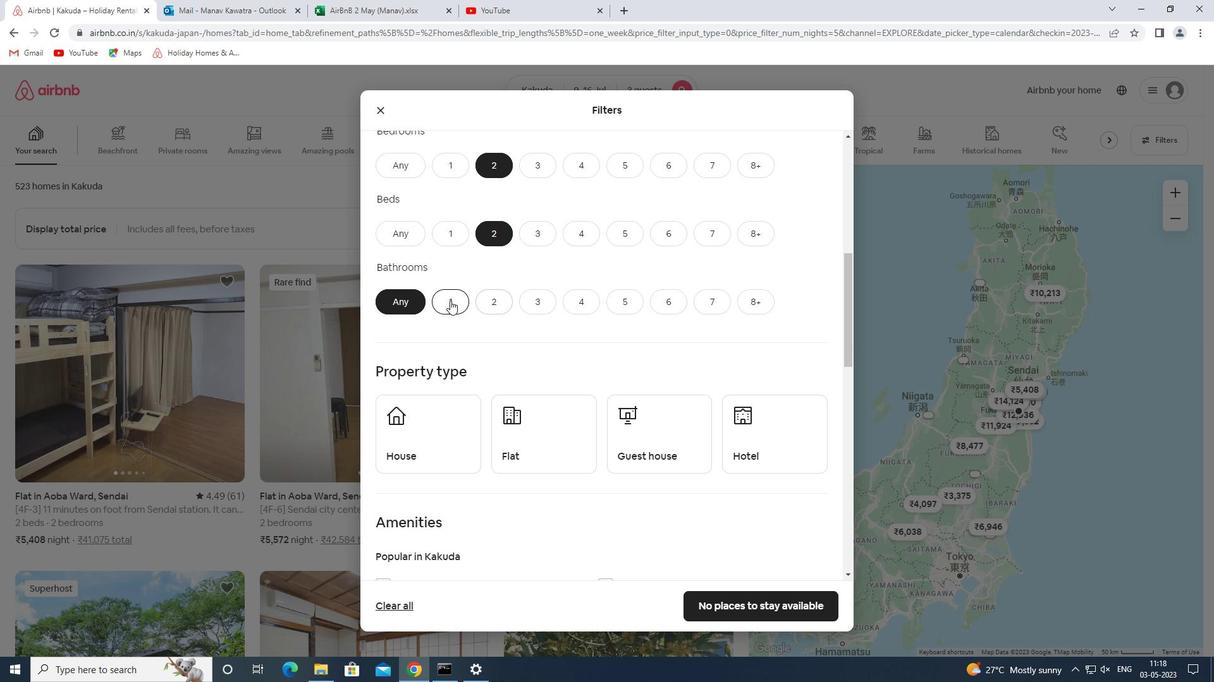 
Action: Mouse pressed left at (476, 327)
Screenshot: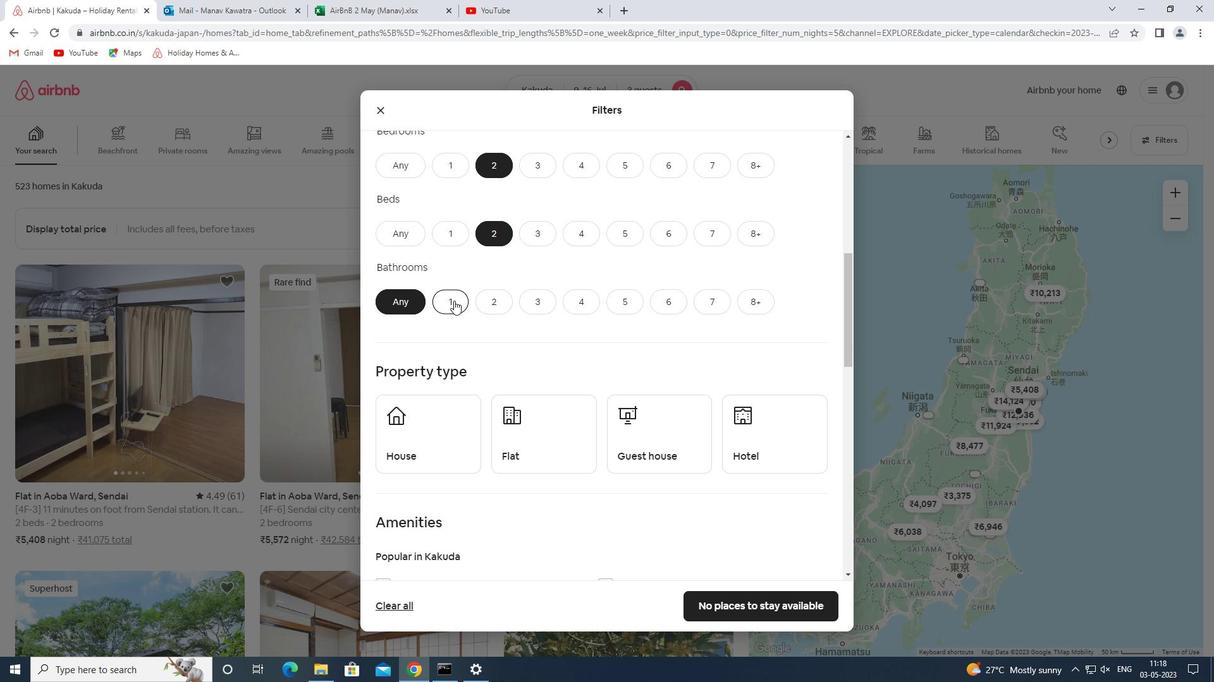 
Action: Mouse moved to (465, 442)
Screenshot: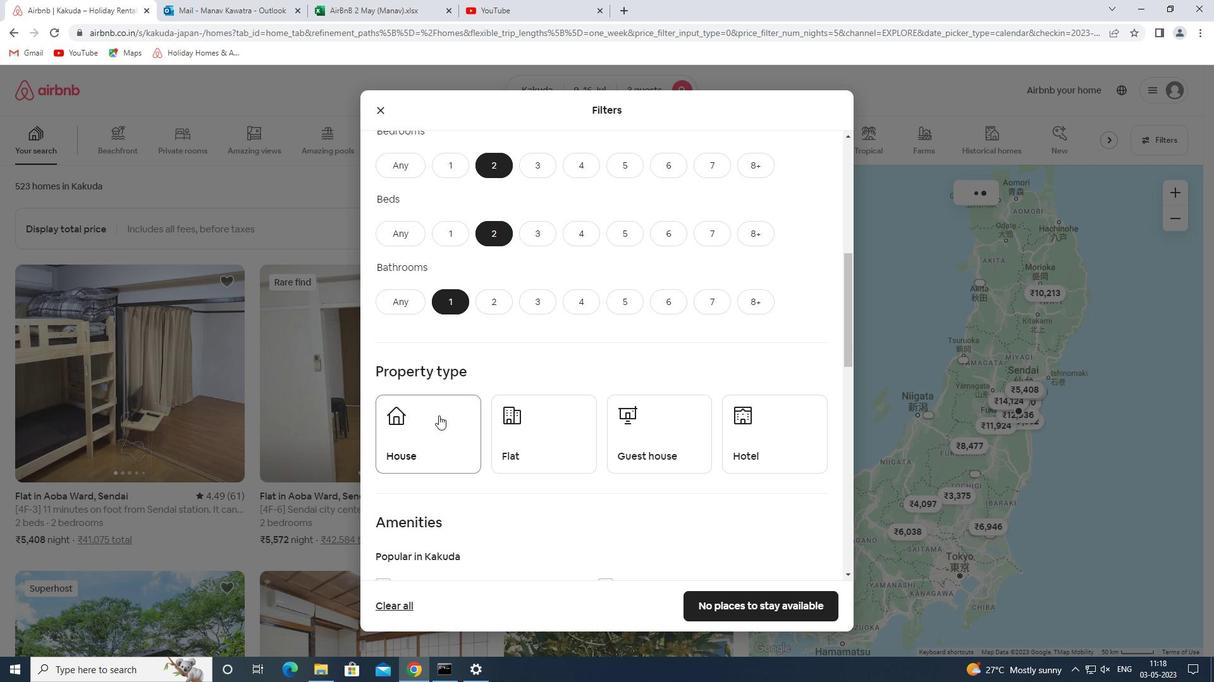 
Action: Mouse pressed left at (465, 442)
Screenshot: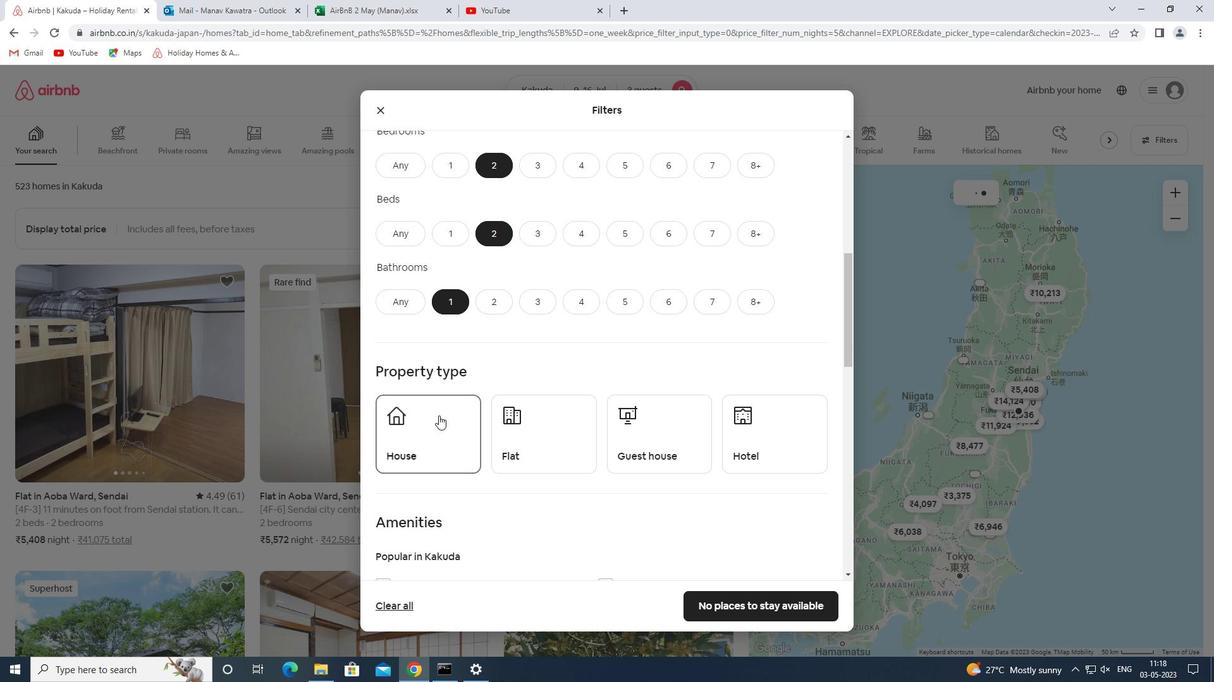 
Action: Mouse moved to (634, 486)
Screenshot: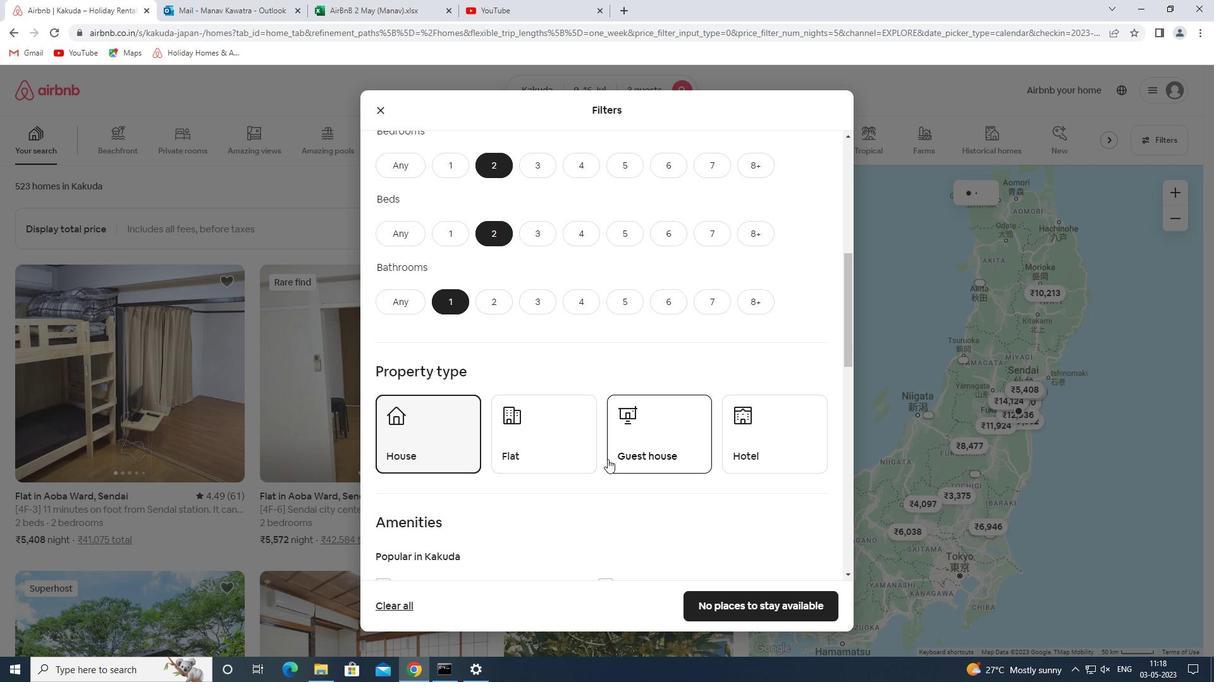 
Action: Mouse pressed left at (634, 486)
Screenshot: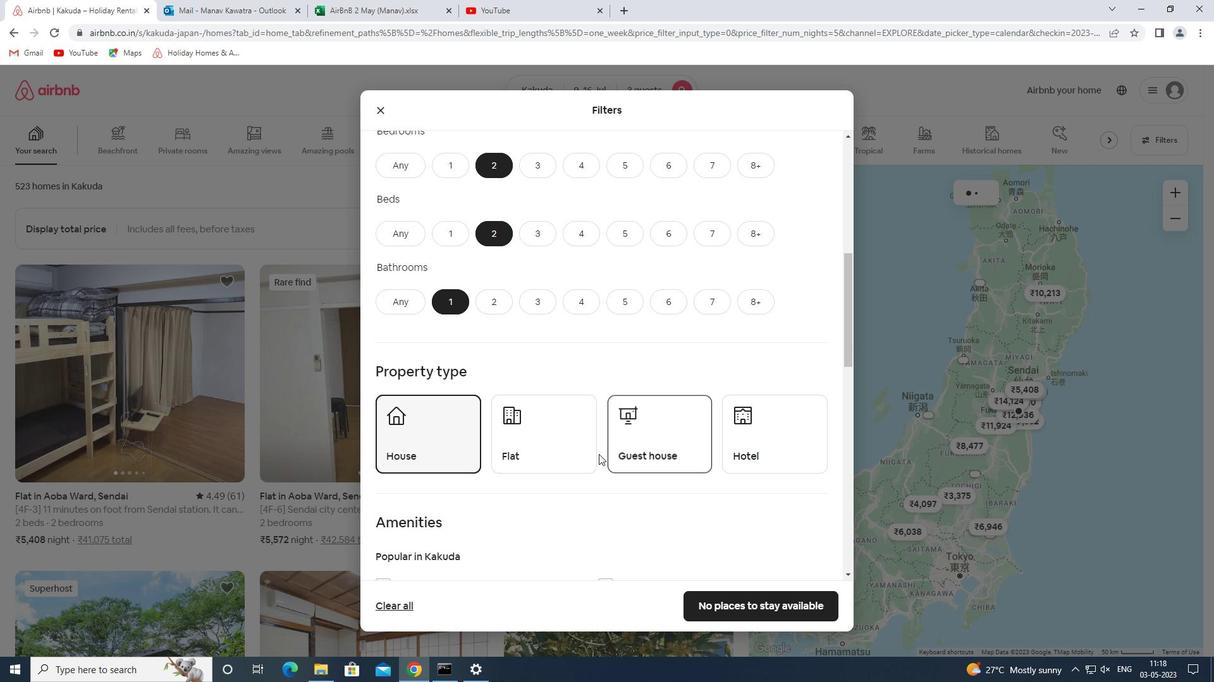 
Action: Mouse moved to (608, 474)
Screenshot: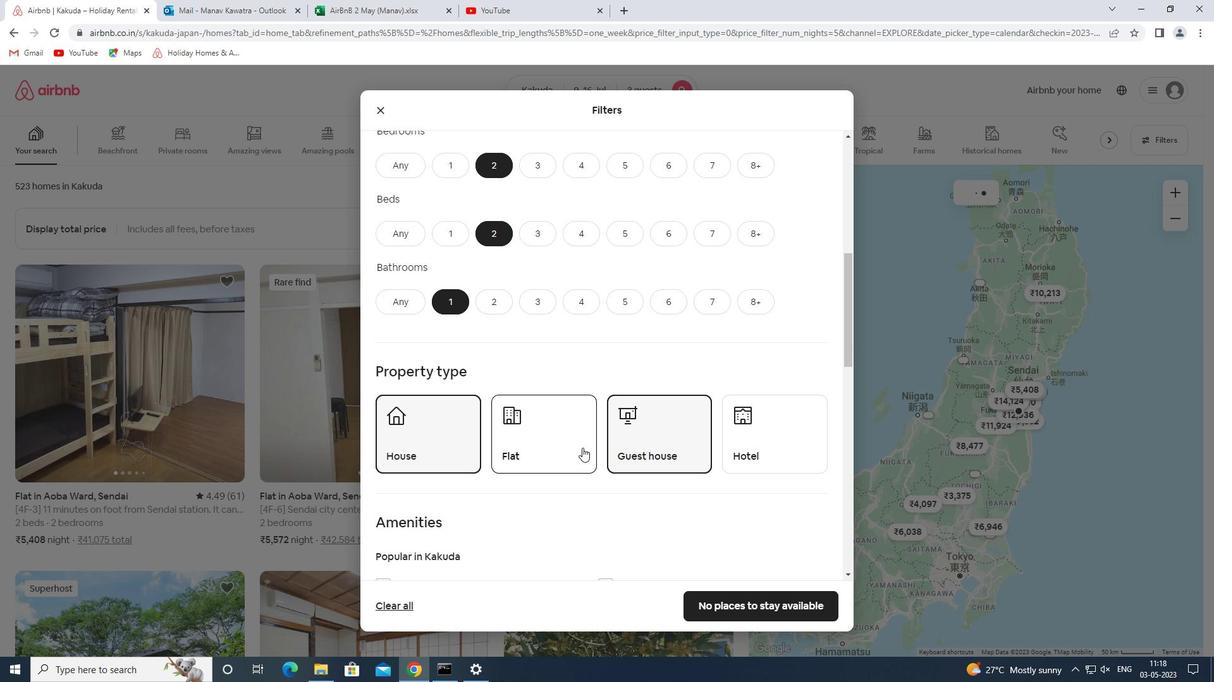 
Action: Mouse pressed left at (608, 474)
Screenshot: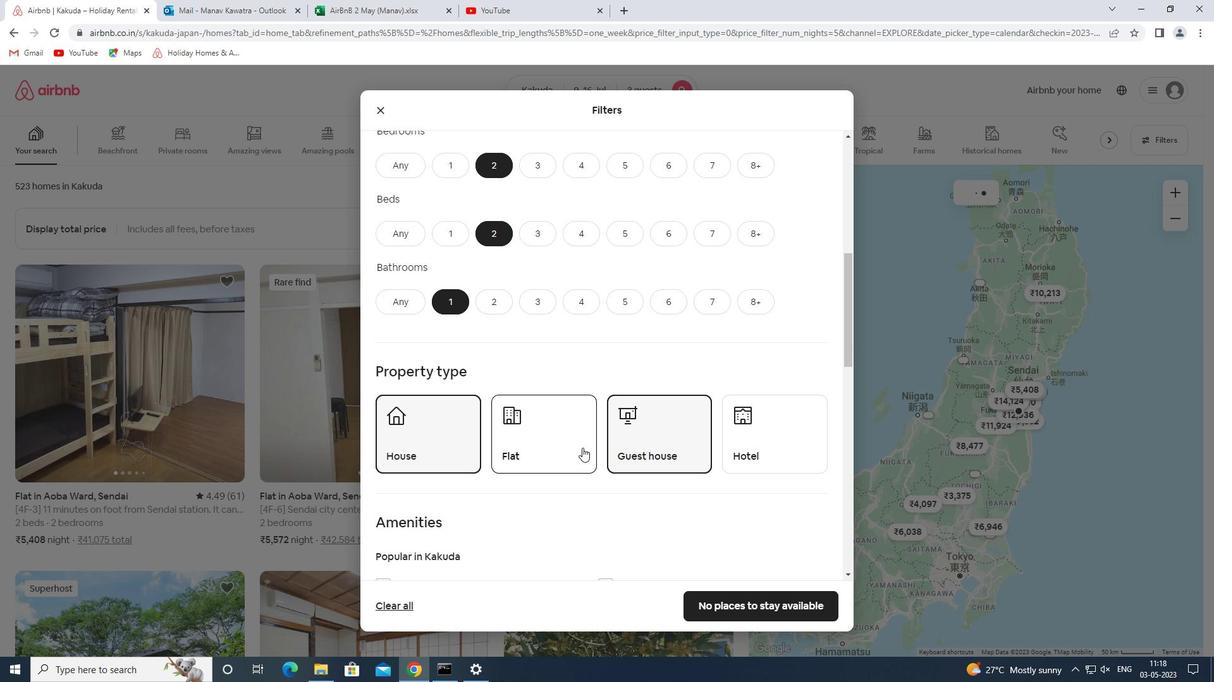
Action: Mouse moved to (777, 466)
Screenshot: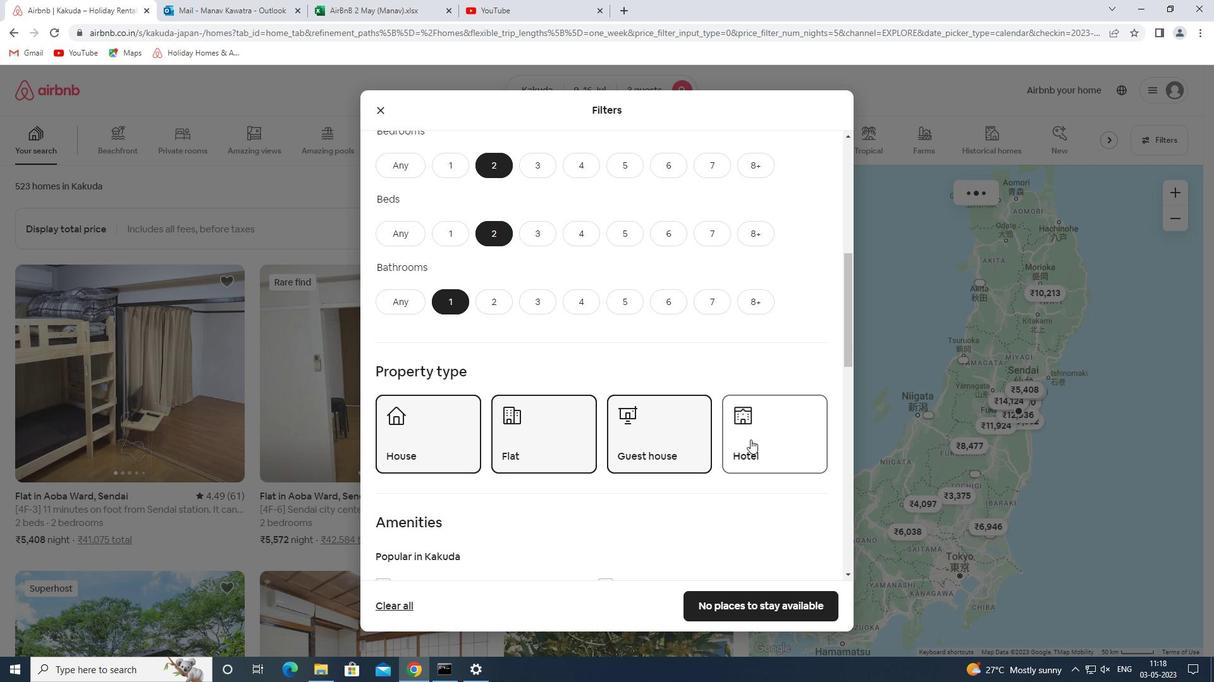 
Action: Mouse pressed left at (777, 466)
Screenshot: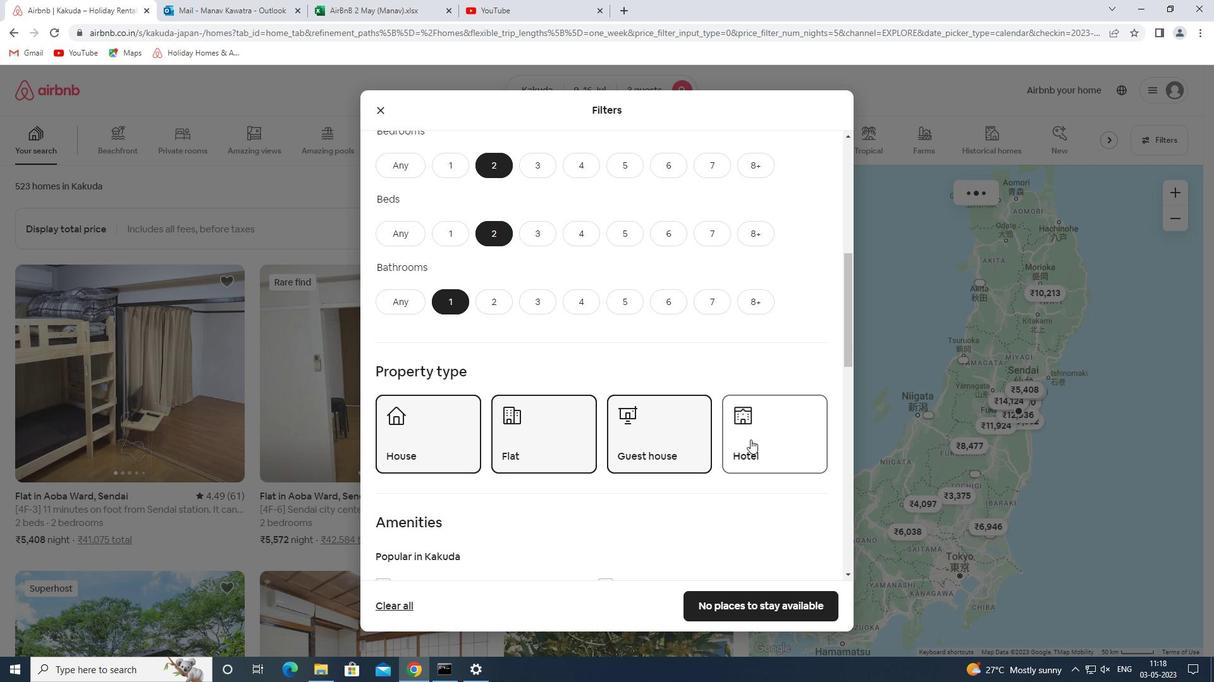 
Action: Mouse moved to (694, 426)
Screenshot: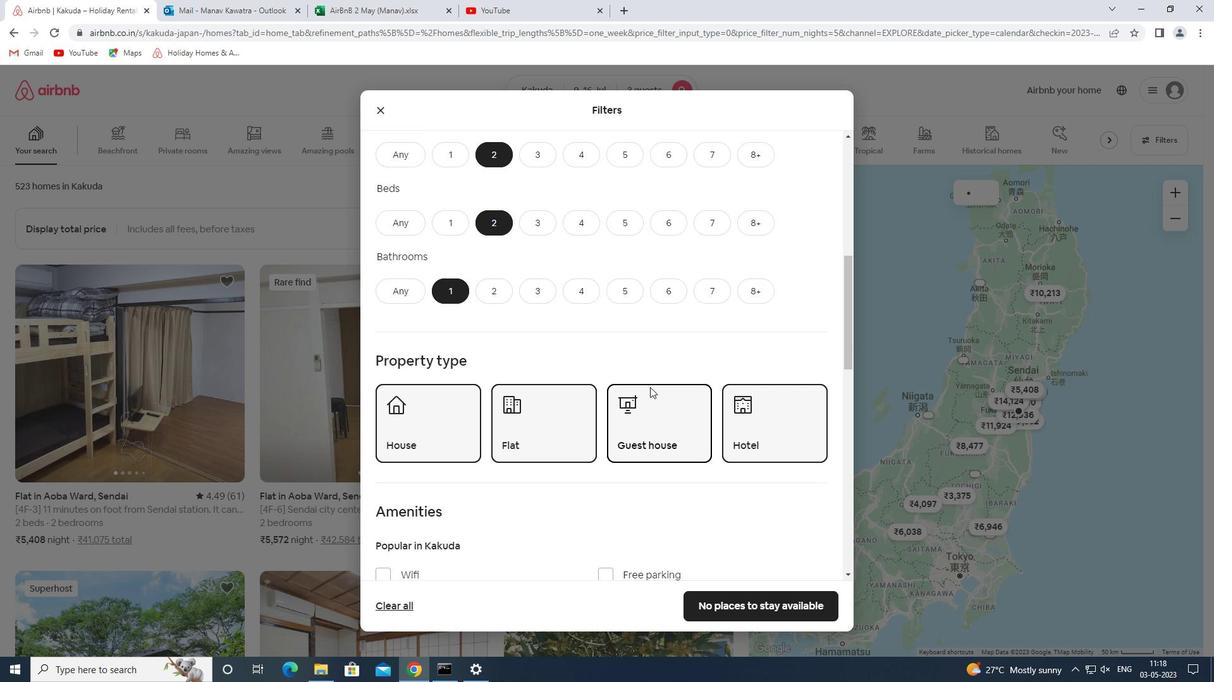 
Action: Mouse scrolled (694, 426) with delta (0, 0)
Screenshot: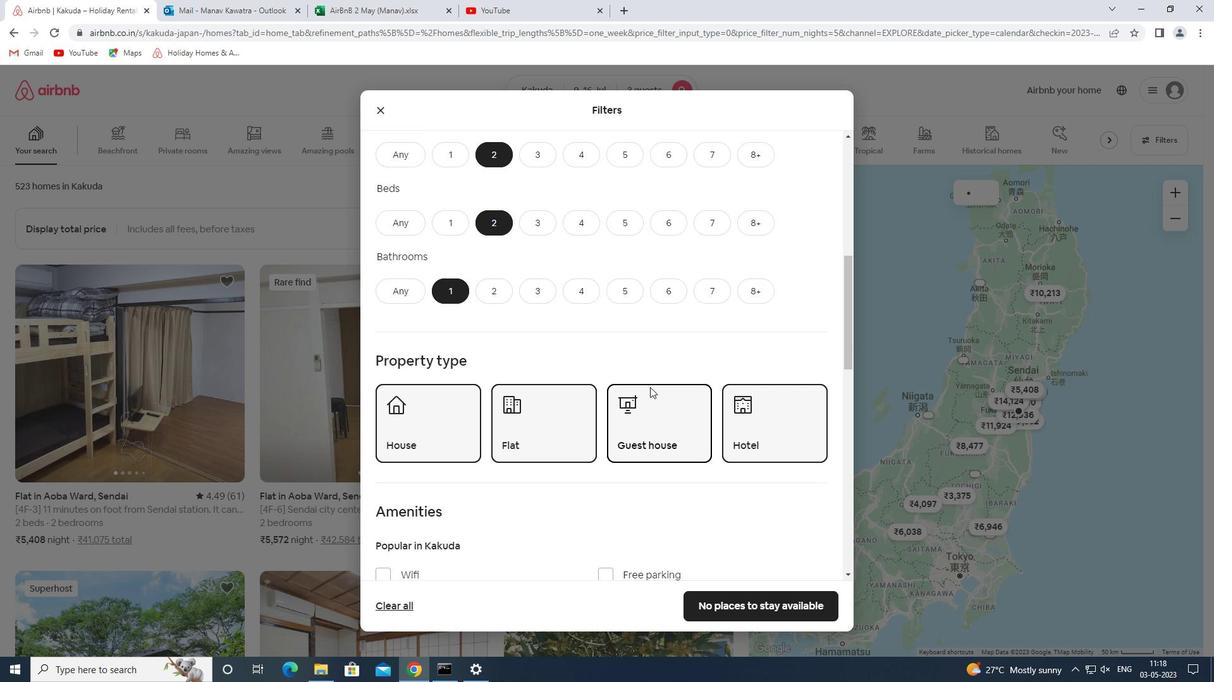 
Action: Mouse moved to (692, 425)
Screenshot: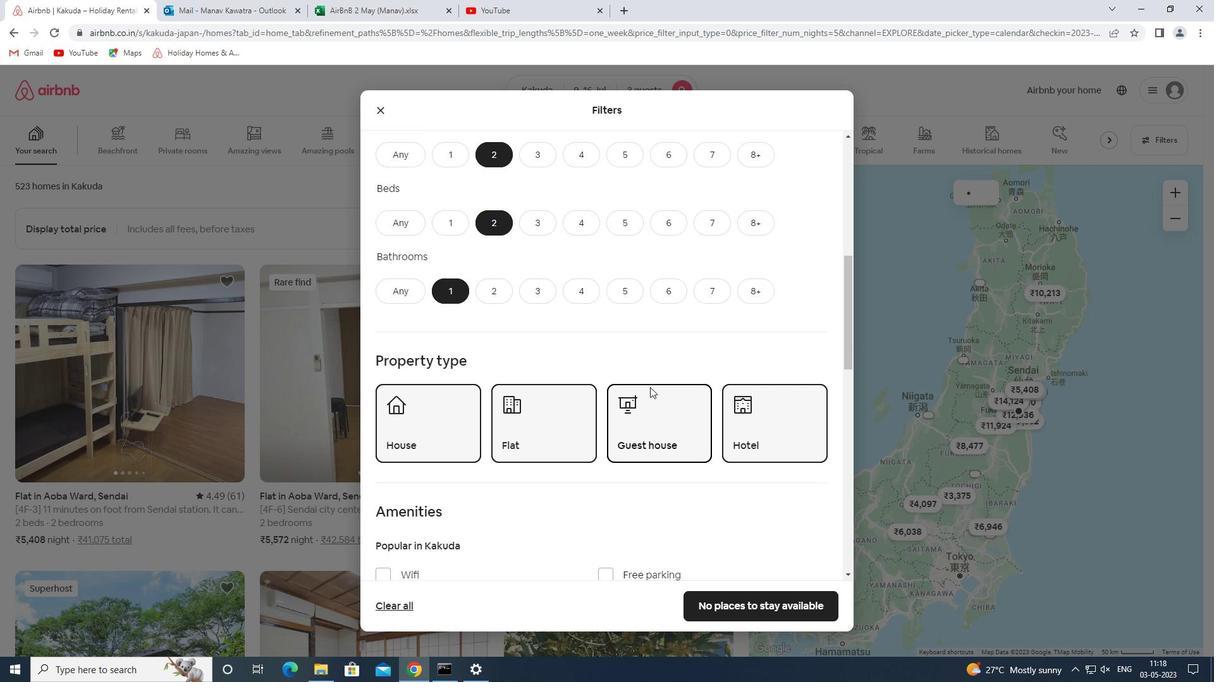 
Action: Mouse scrolled (692, 424) with delta (0, 0)
Screenshot: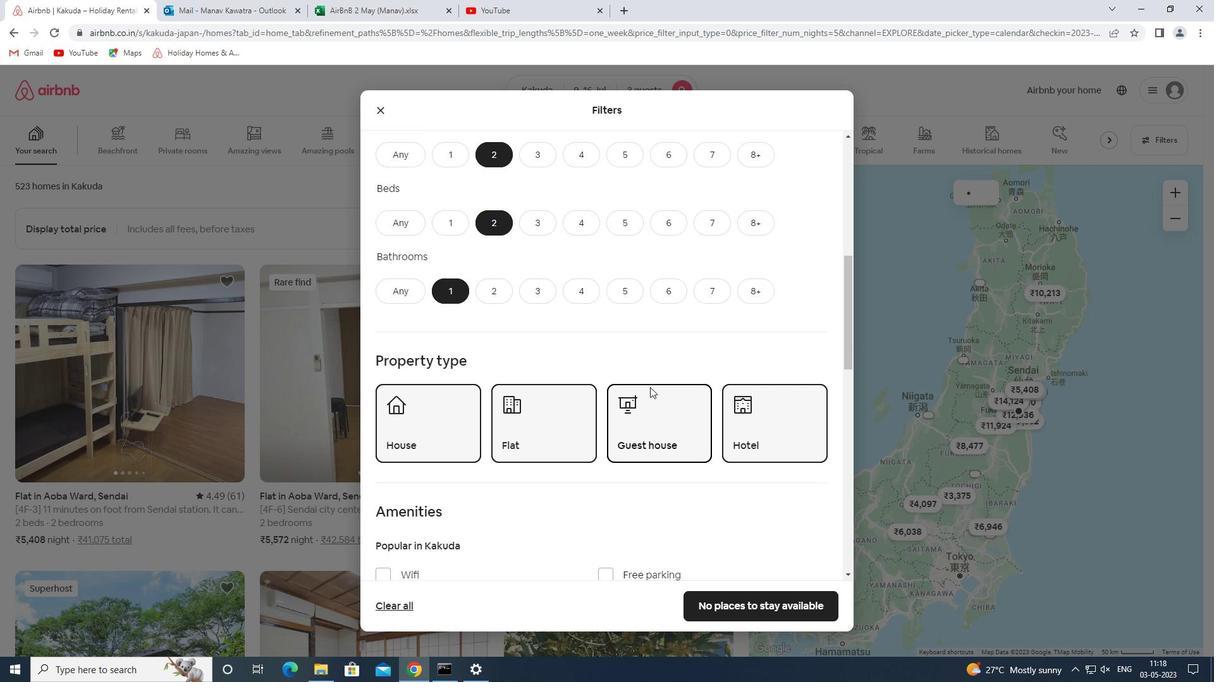 
Action: Mouse moved to (691, 425)
Screenshot: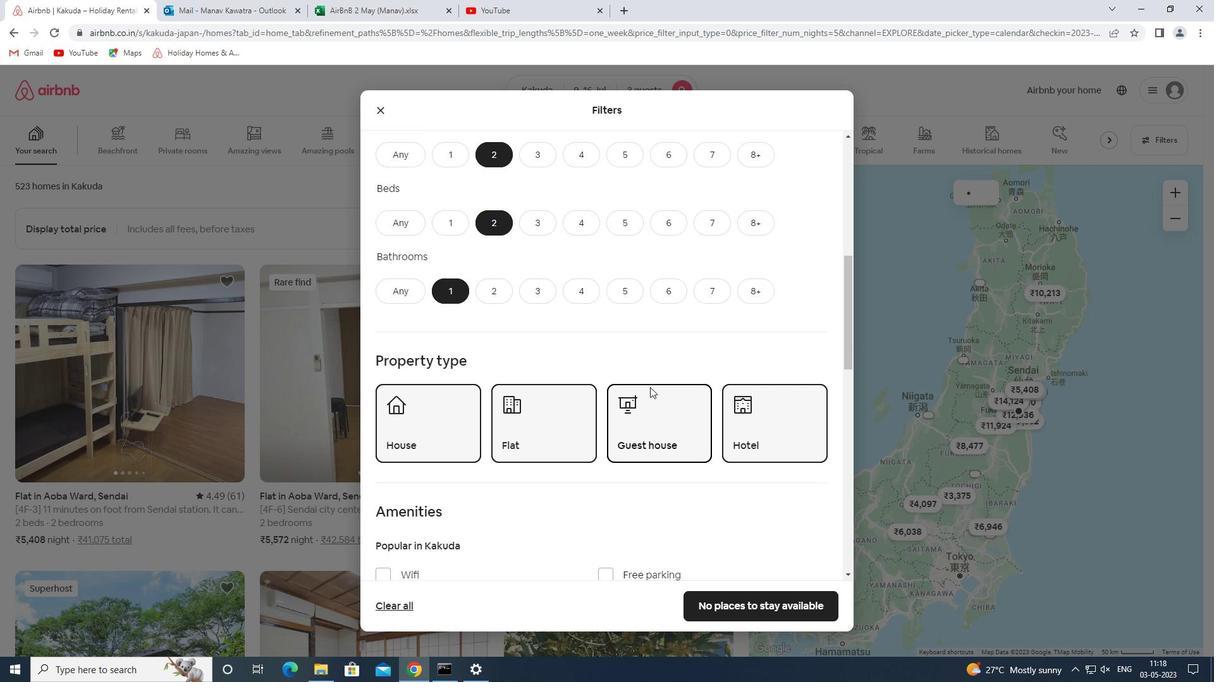 
Action: Mouse scrolled (691, 424) with delta (0, 0)
Screenshot: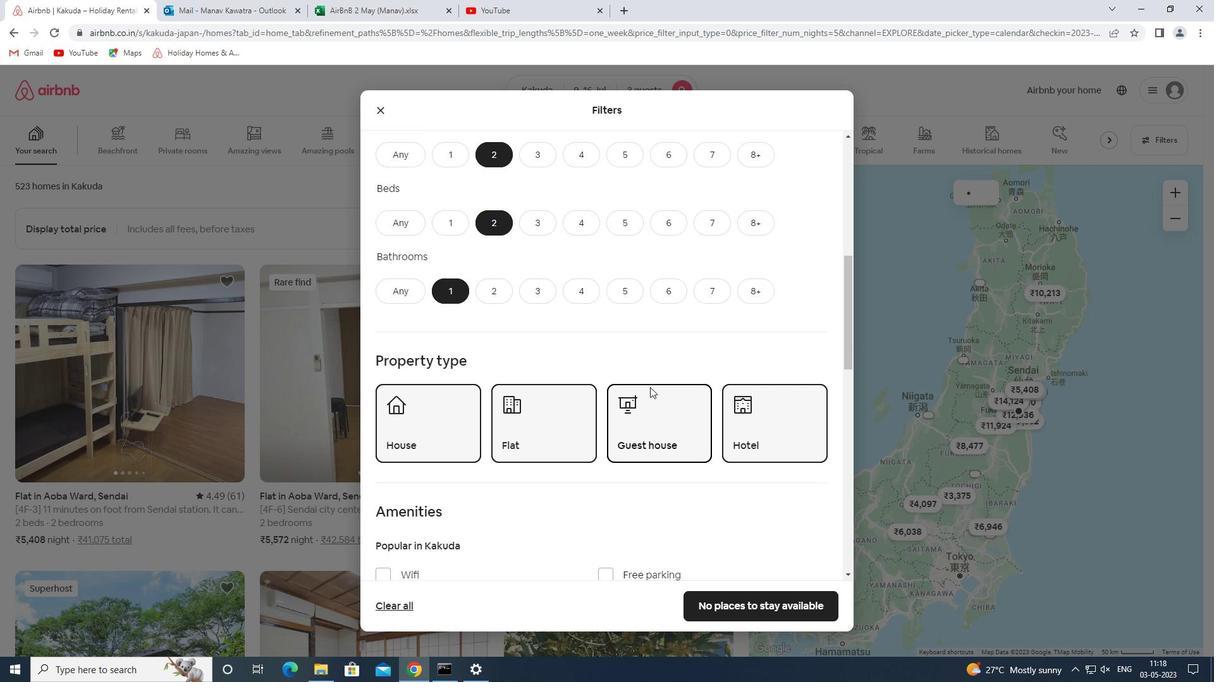 
Action: Mouse moved to (689, 424)
Screenshot: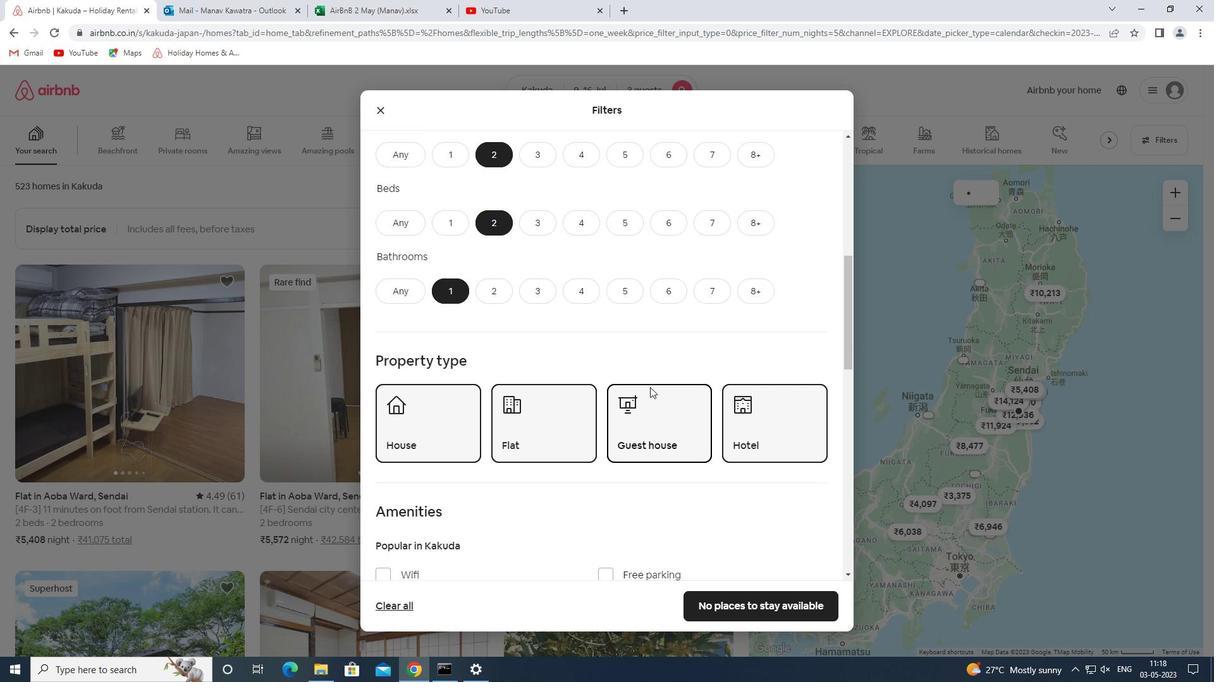 
Action: Mouse scrolled (689, 423) with delta (0, 0)
Screenshot: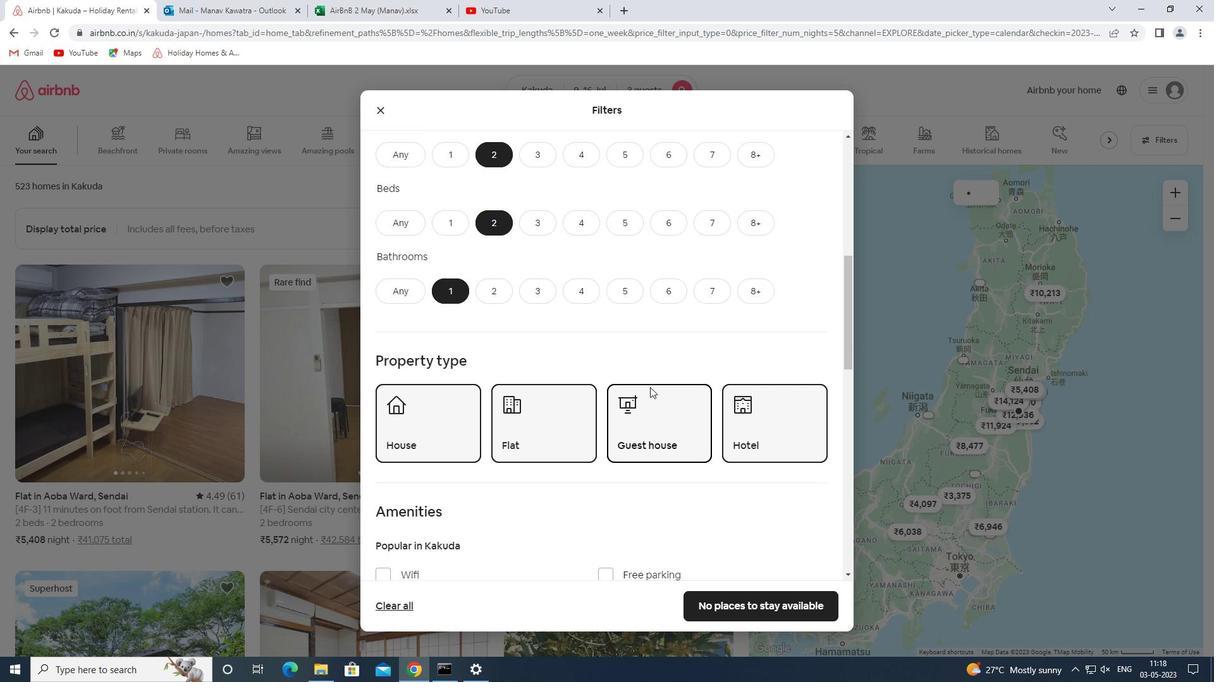 
Action: Mouse moved to (686, 422)
Screenshot: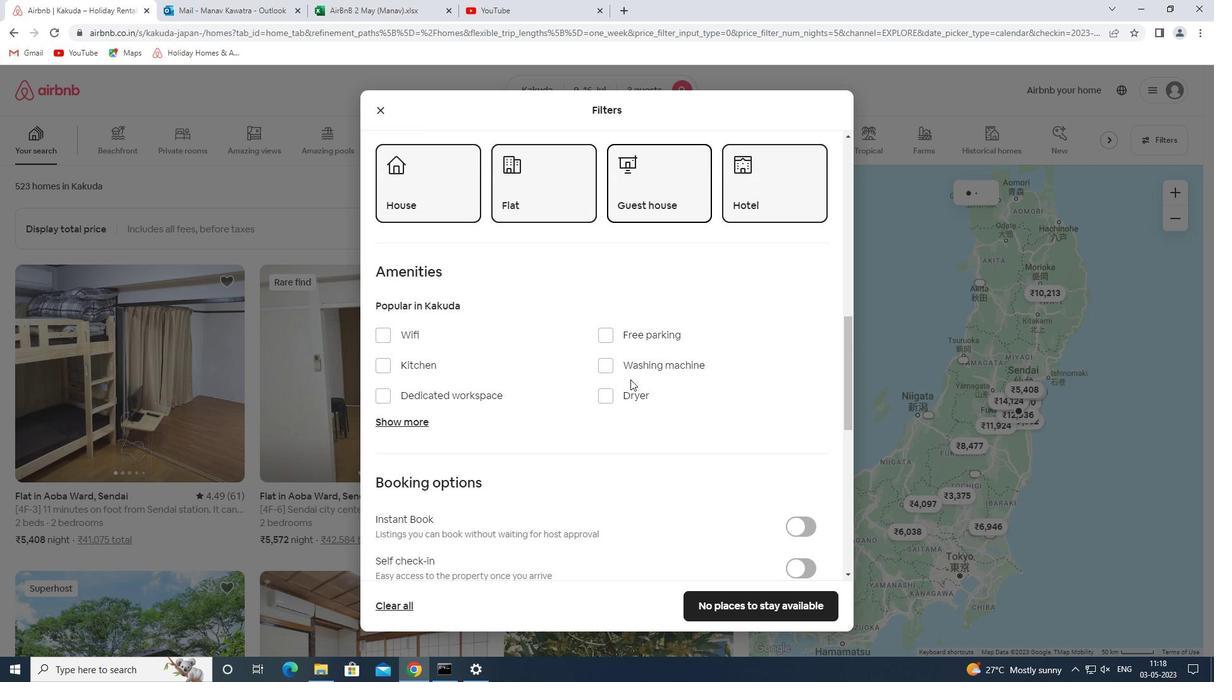 
Action: Mouse scrolled (686, 421) with delta (0, 0)
Screenshot: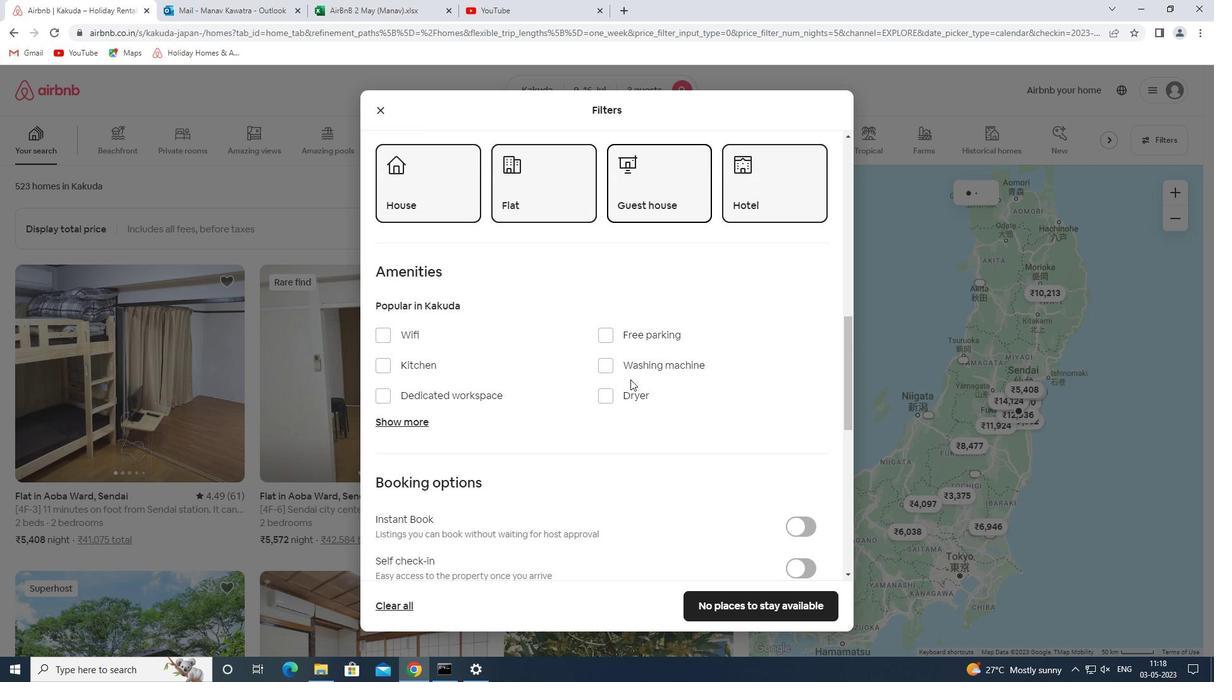 
Action: Mouse moved to (685, 421)
Screenshot: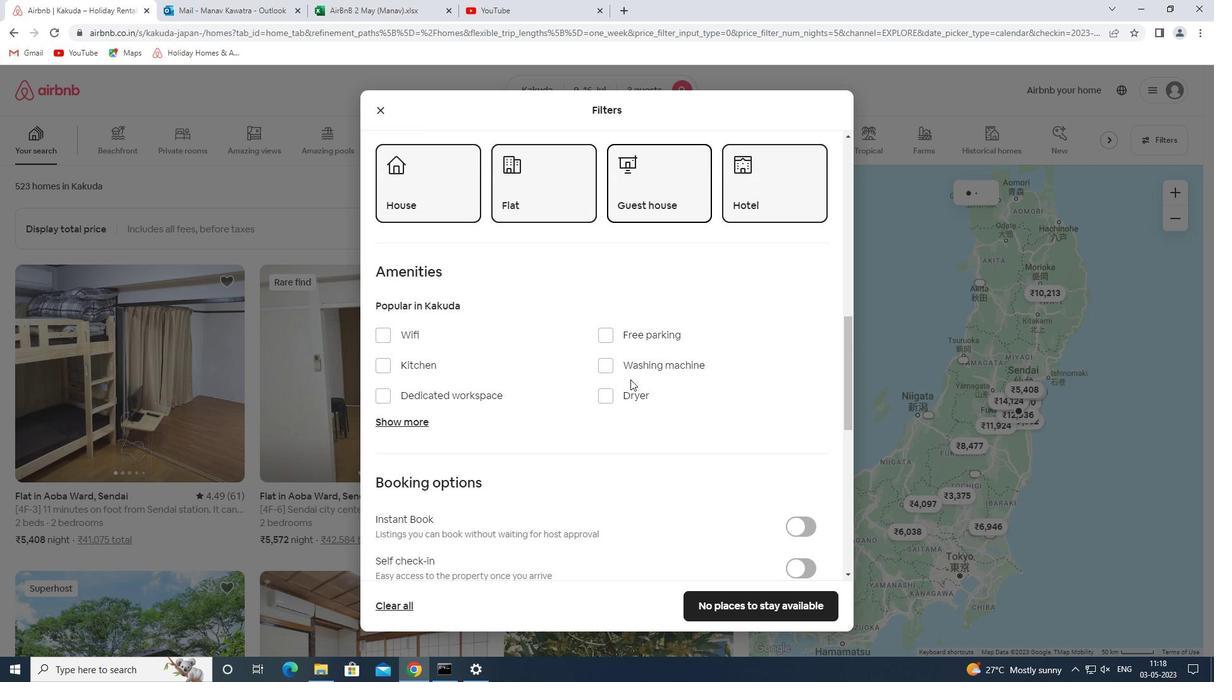
Action: Mouse scrolled (685, 420) with delta (0, 0)
Screenshot: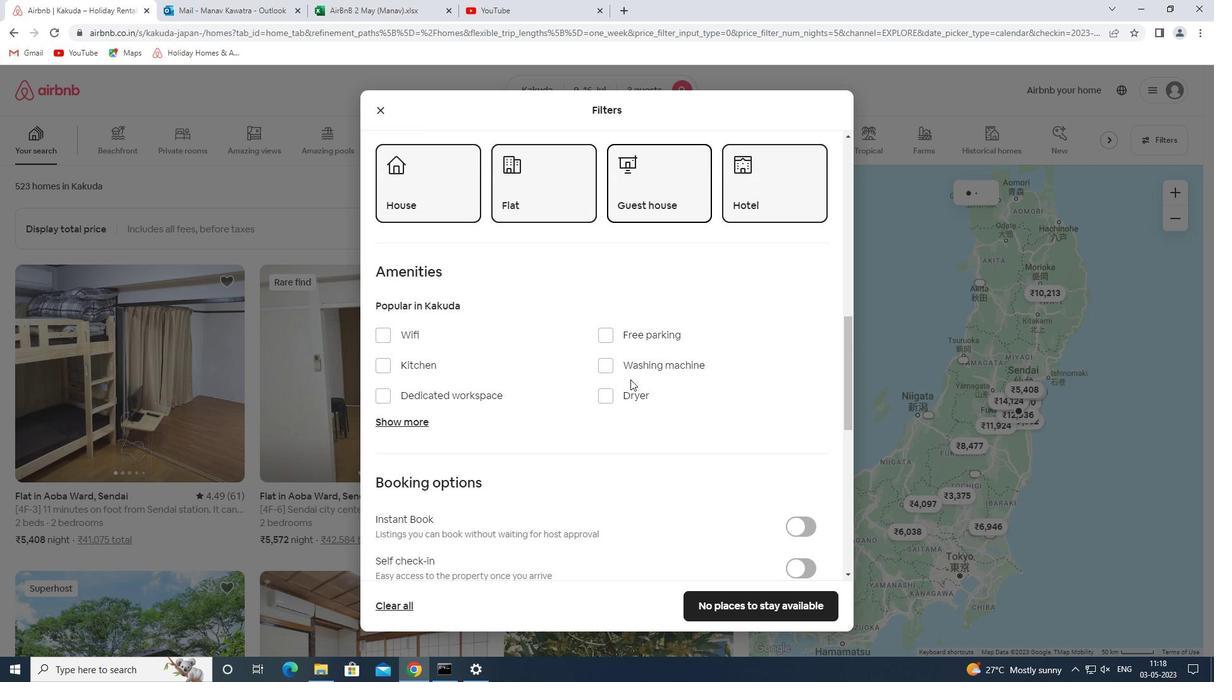 
Action: Mouse moved to (681, 417)
Screenshot: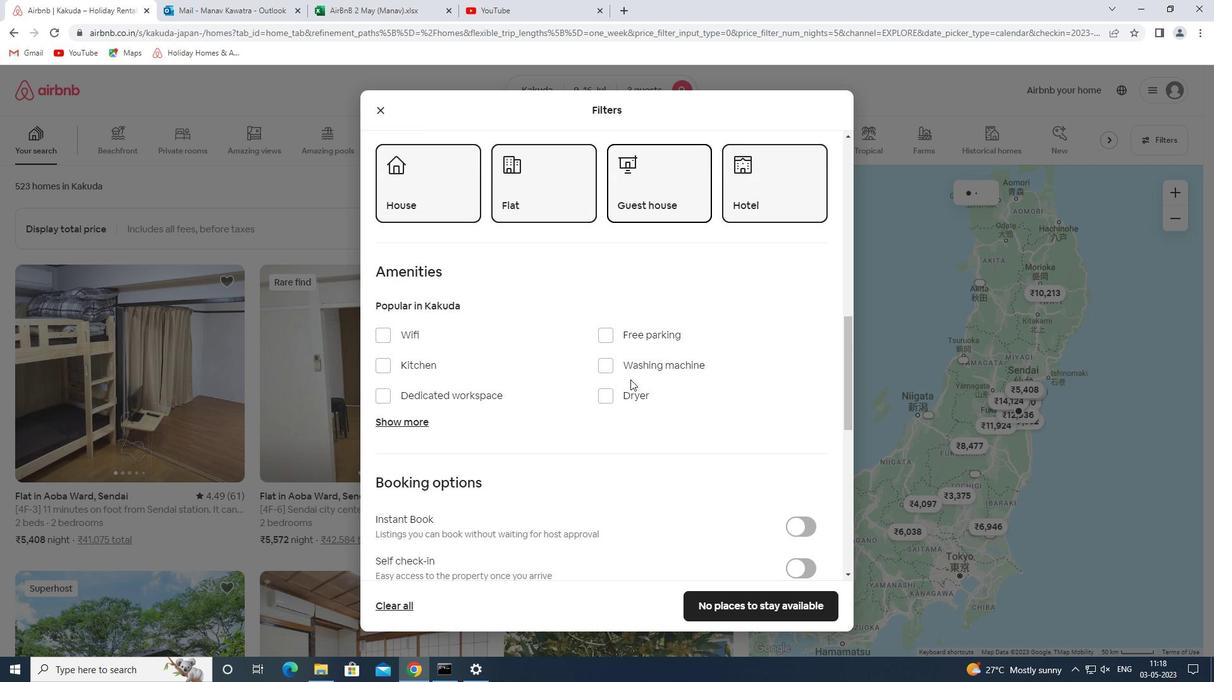 
Action: Mouse scrolled (681, 416) with delta (0, 0)
Screenshot: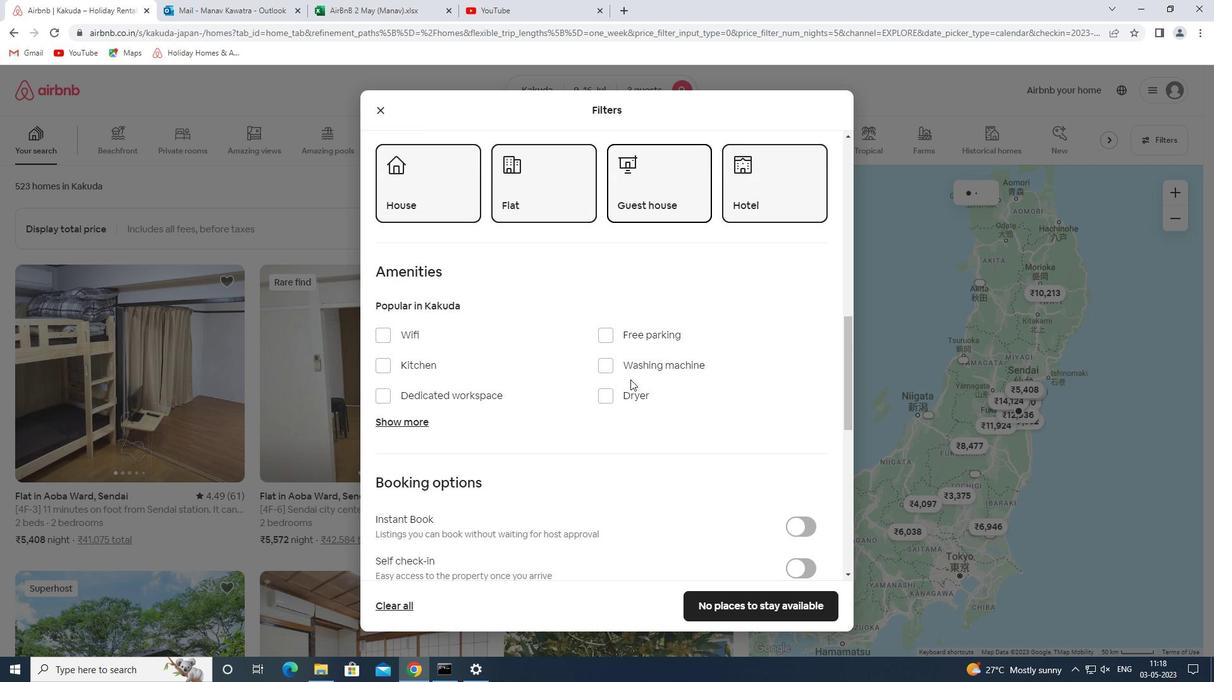 
Action: Mouse moved to (833, 407)
Screenshot: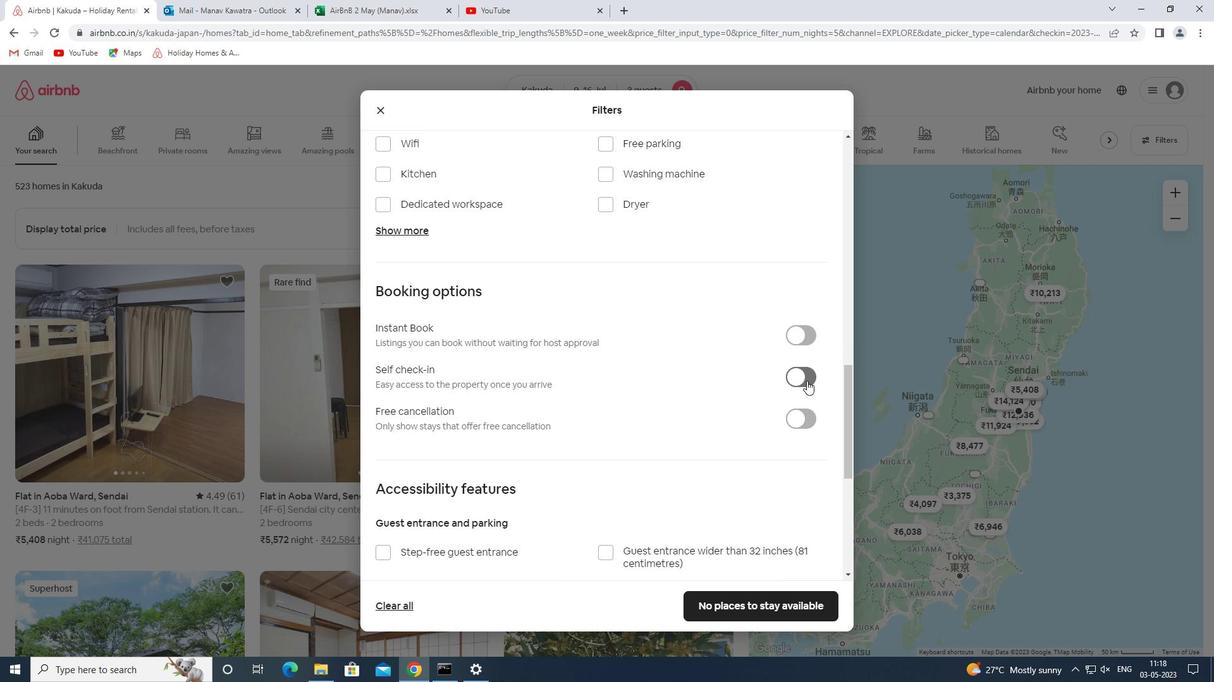 
Action: Mouse pressed left at (833, 407)
Screenshot: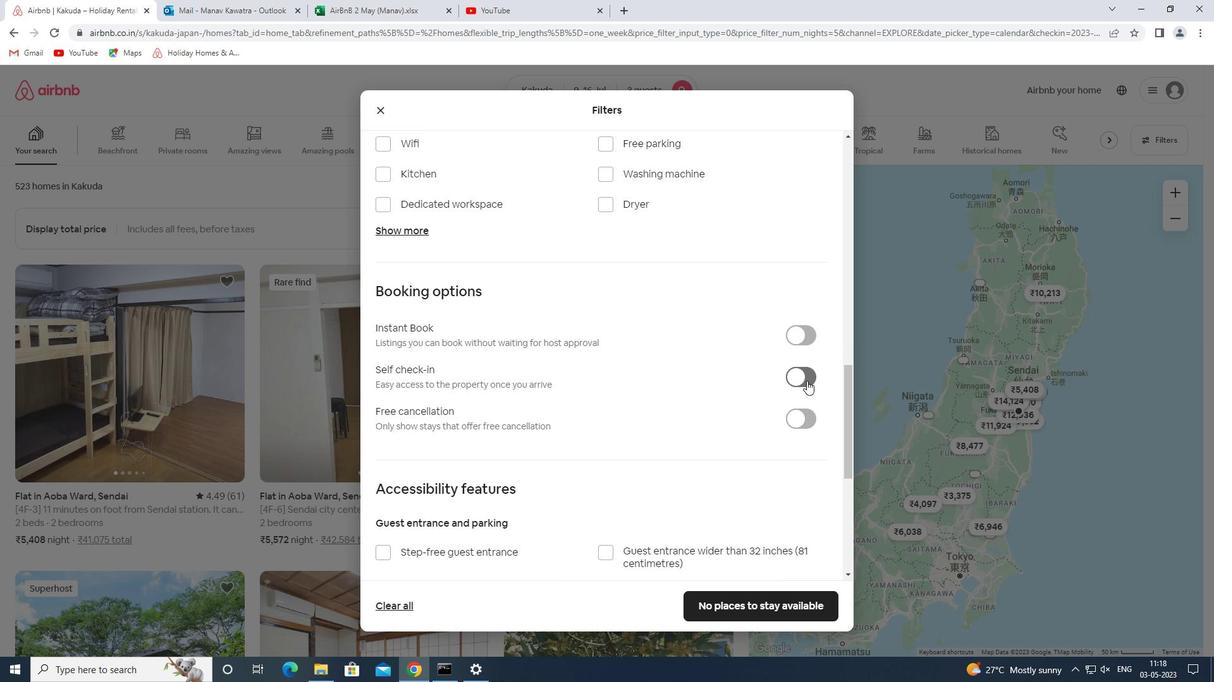 
Action: Mouse moved to (724, 361)
Screenshot: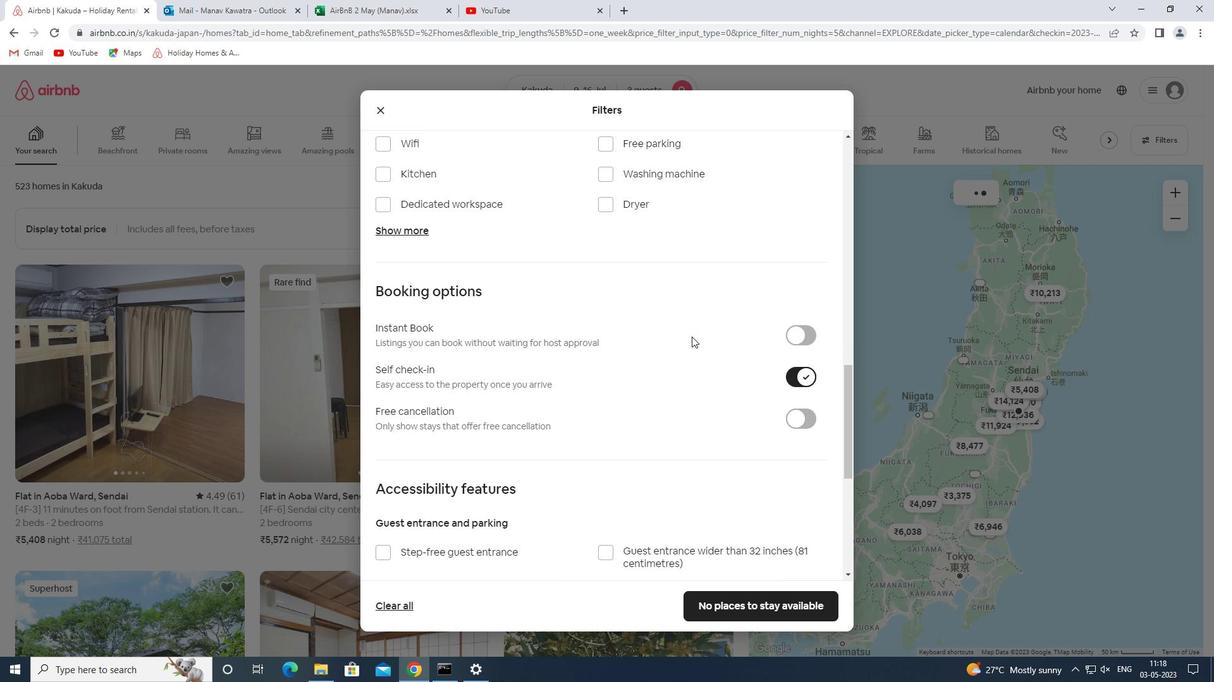 
Action: Mouse scrolled (724, 361) with delta (0, 0)
Screenshot: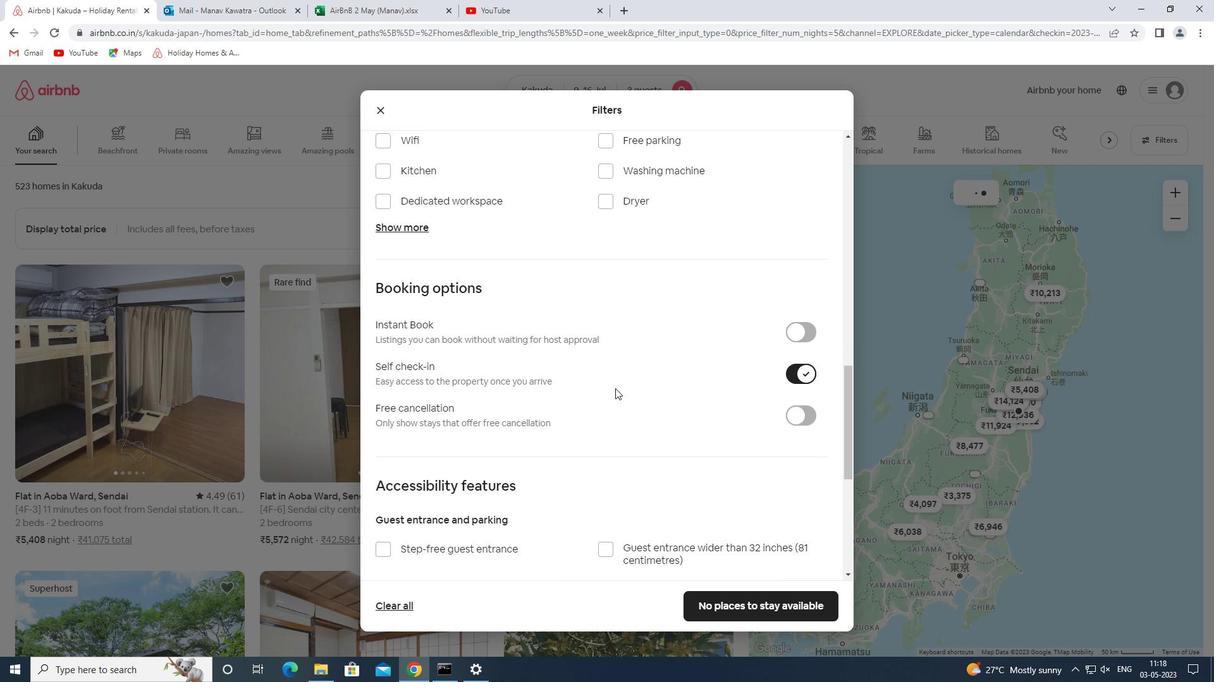 
Action: Mouse moved to (720, 361)
Screenshot: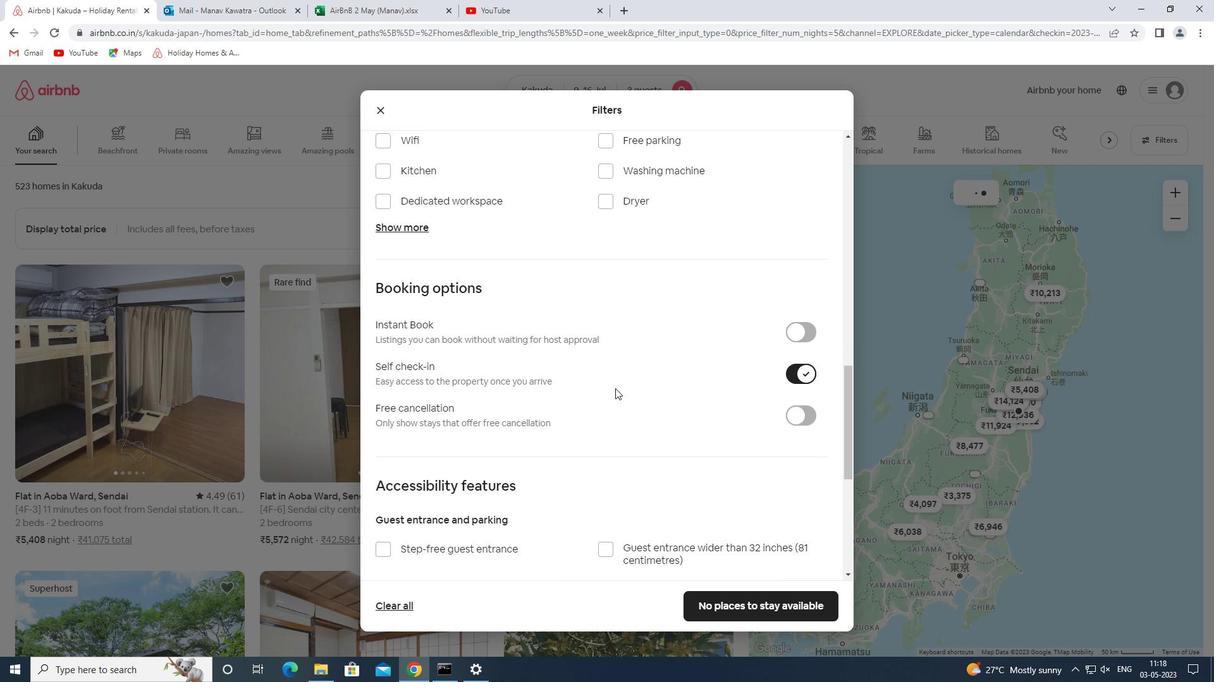 
Action: Mouse scrolled (720, 361) with delta (0, 0)
Screenshot: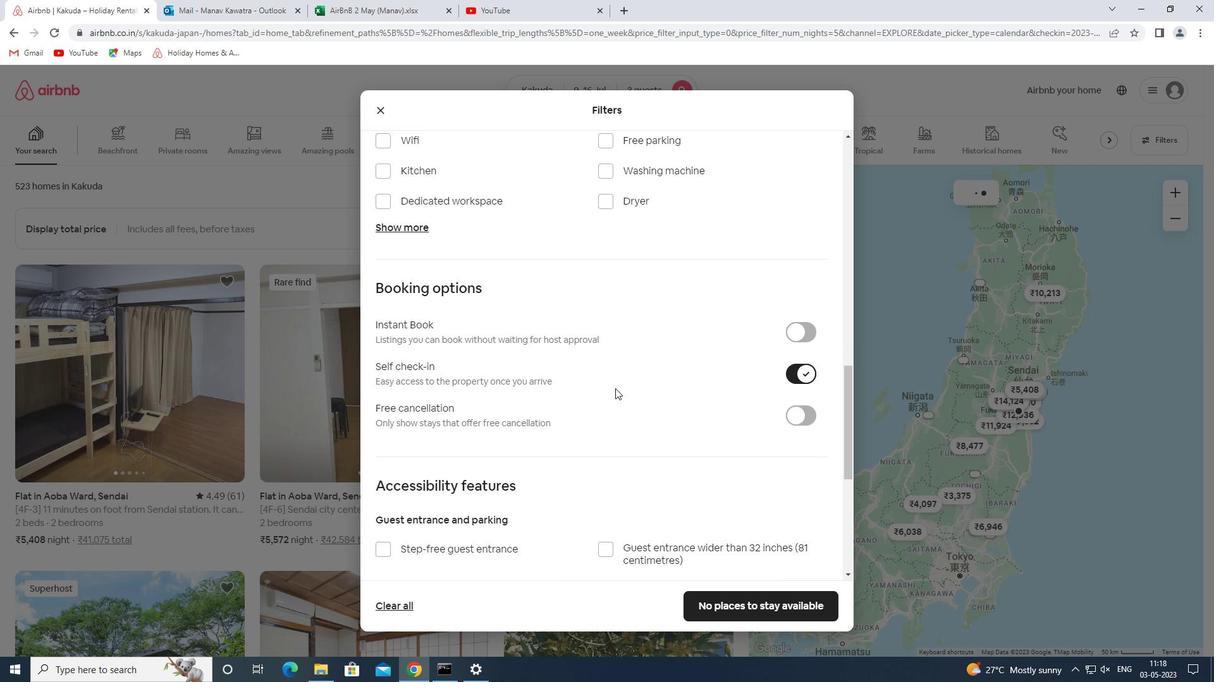 
Action: Mouse moved to (716, 365)
Screenshot: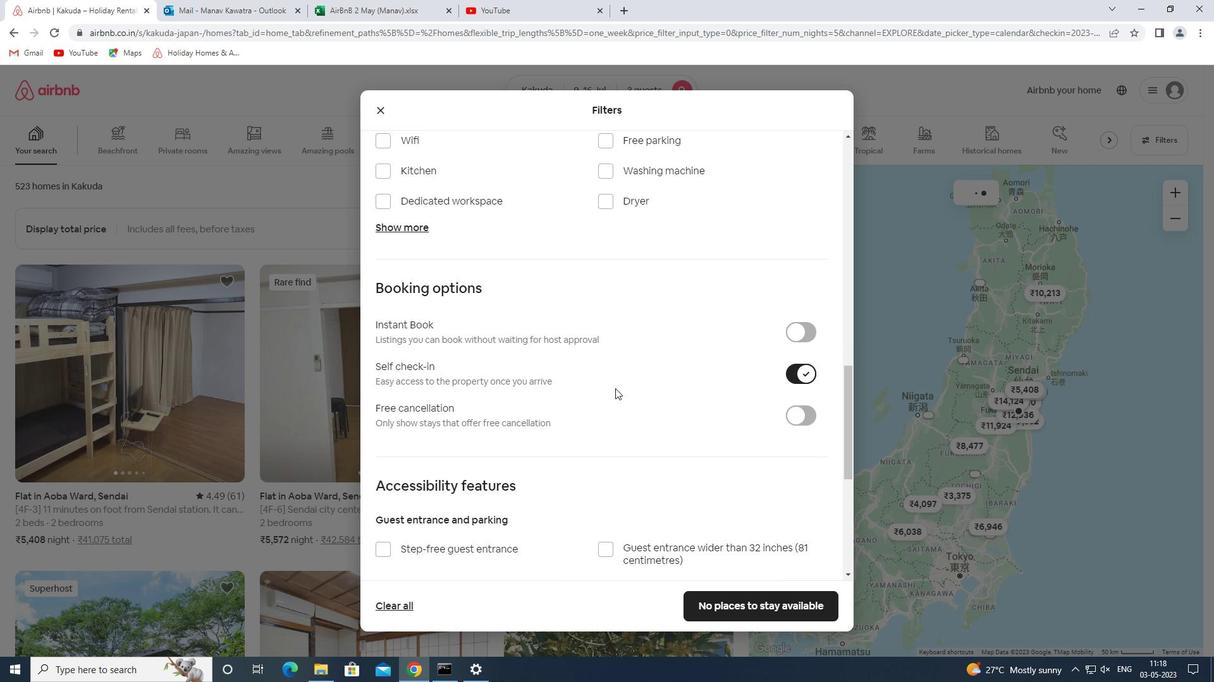 
Action: Mouse scrolled (716, 364) with delta (0, 0)
Screenshot: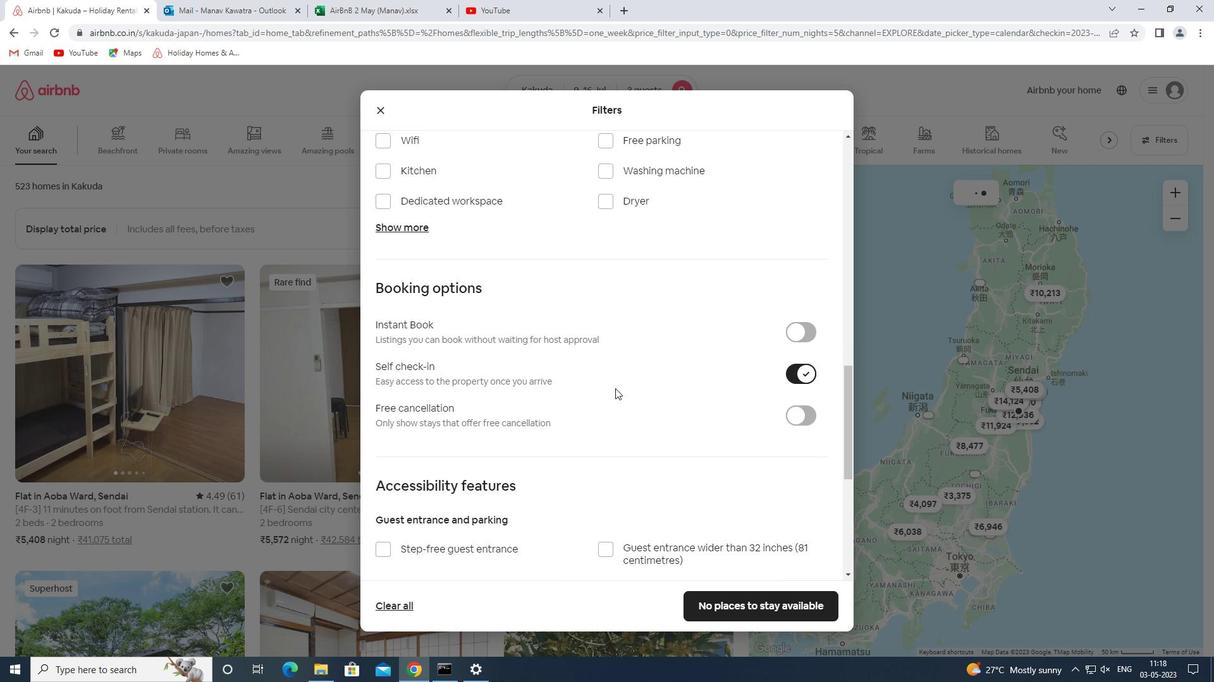 
Action: Mouse moved to (712, 369)
Screenshot: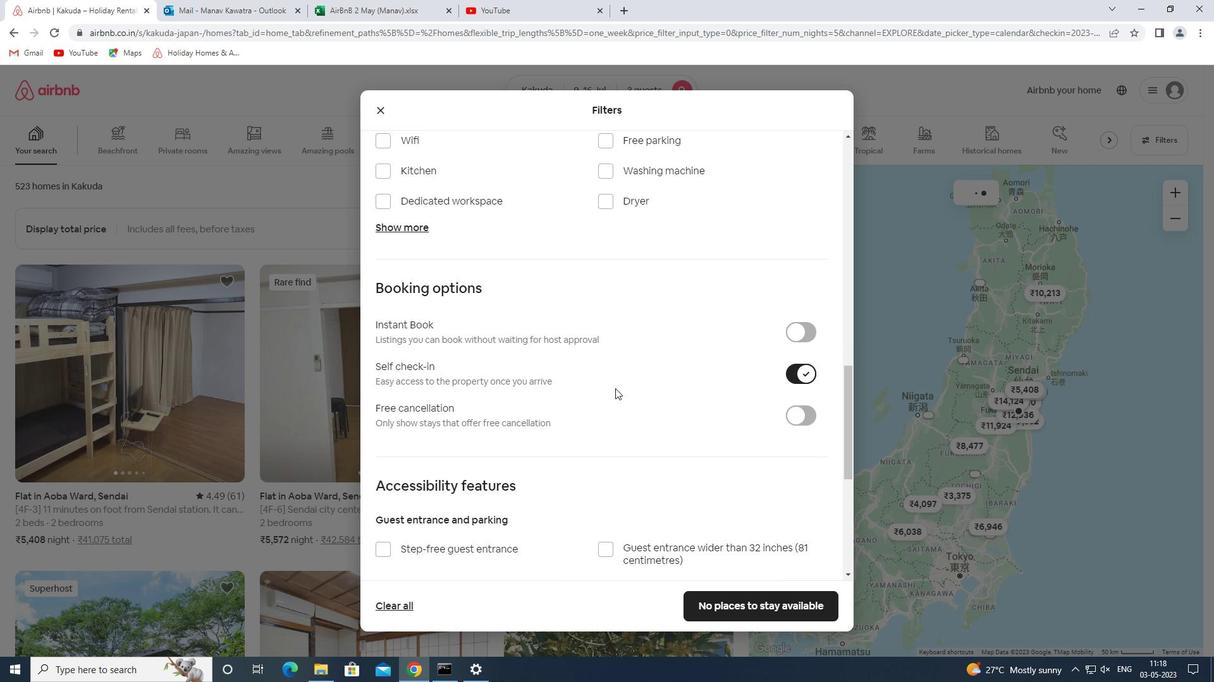 
Action: Mouse scrolled (712, 368) with delta (0, 0)
Screenshot: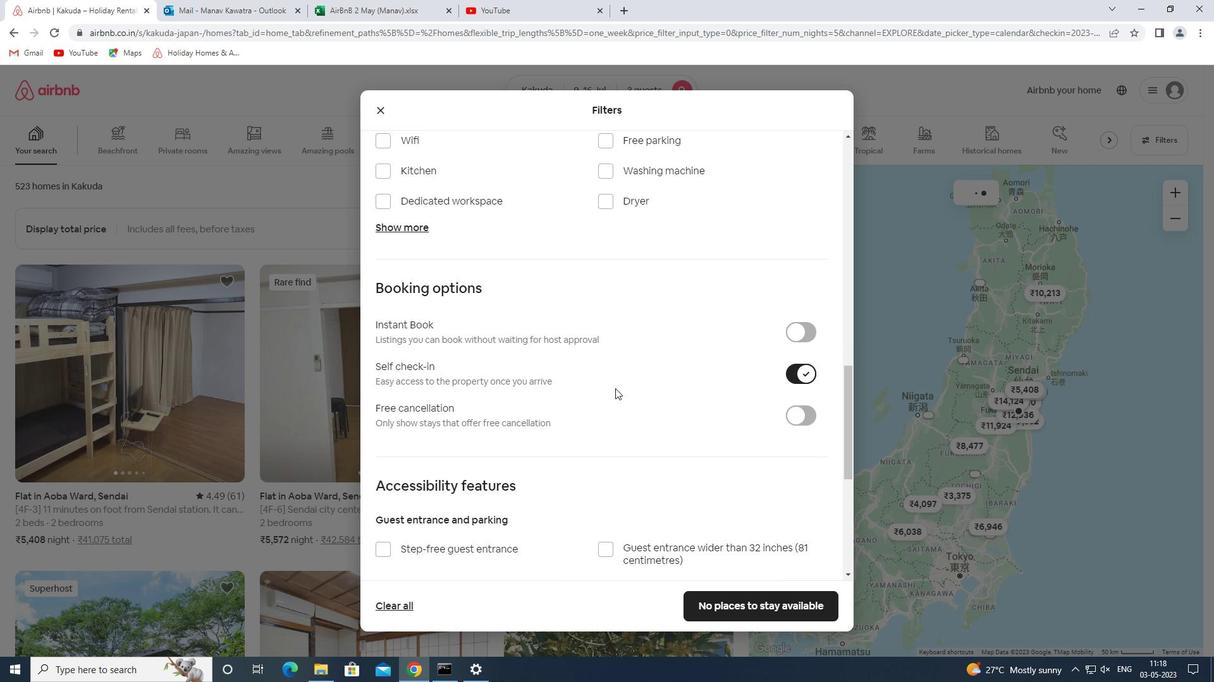 
Action: Mouse moved to (699, 378)
Screenshot: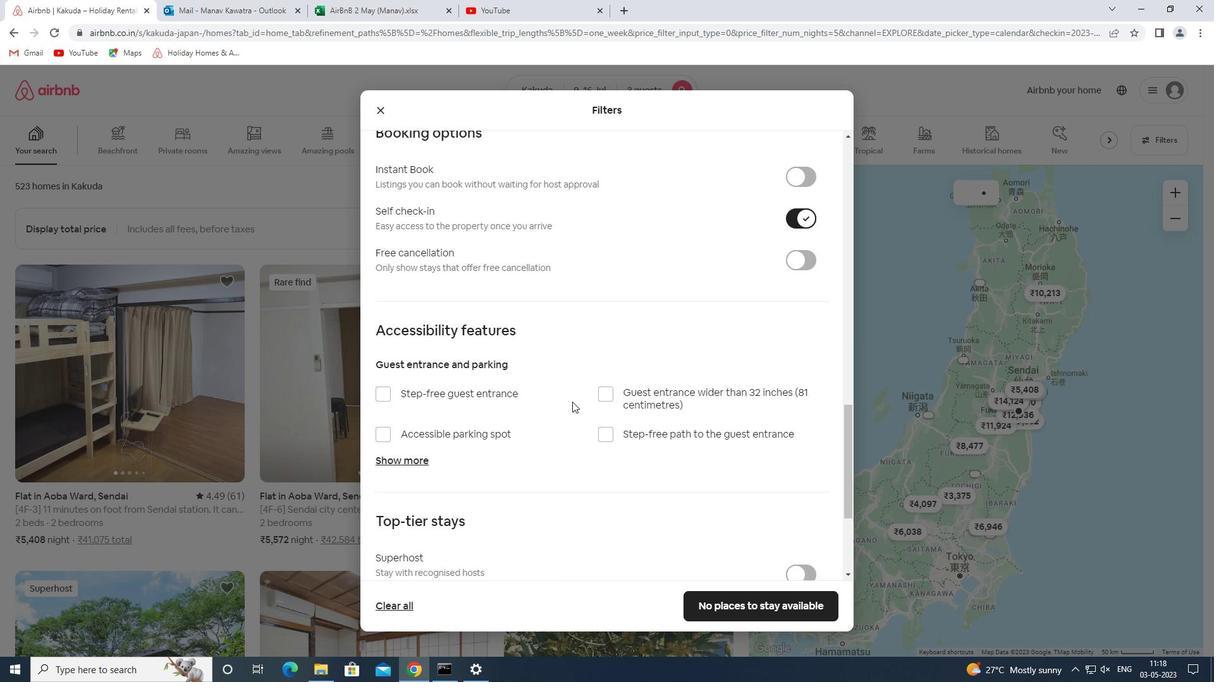 
Action: Mouse scrolled (699, 377) with delta (0, 0)
Screenshot: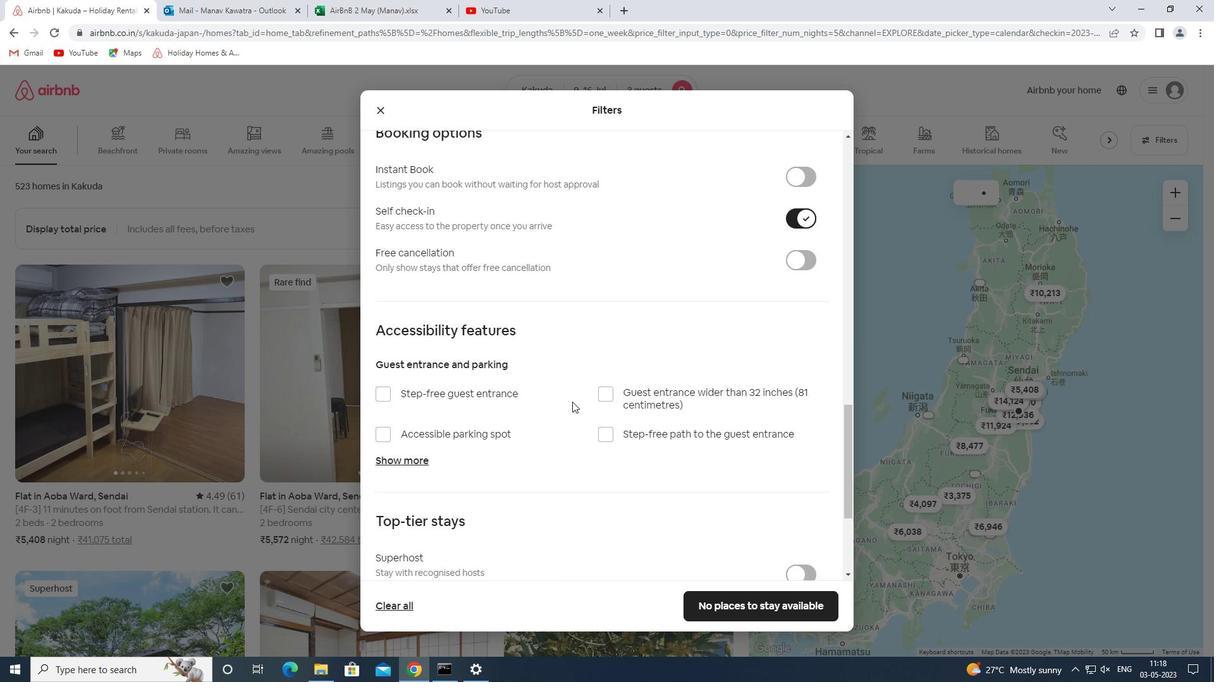 
Action: Mouse moved to (690, 384)
Screenshot: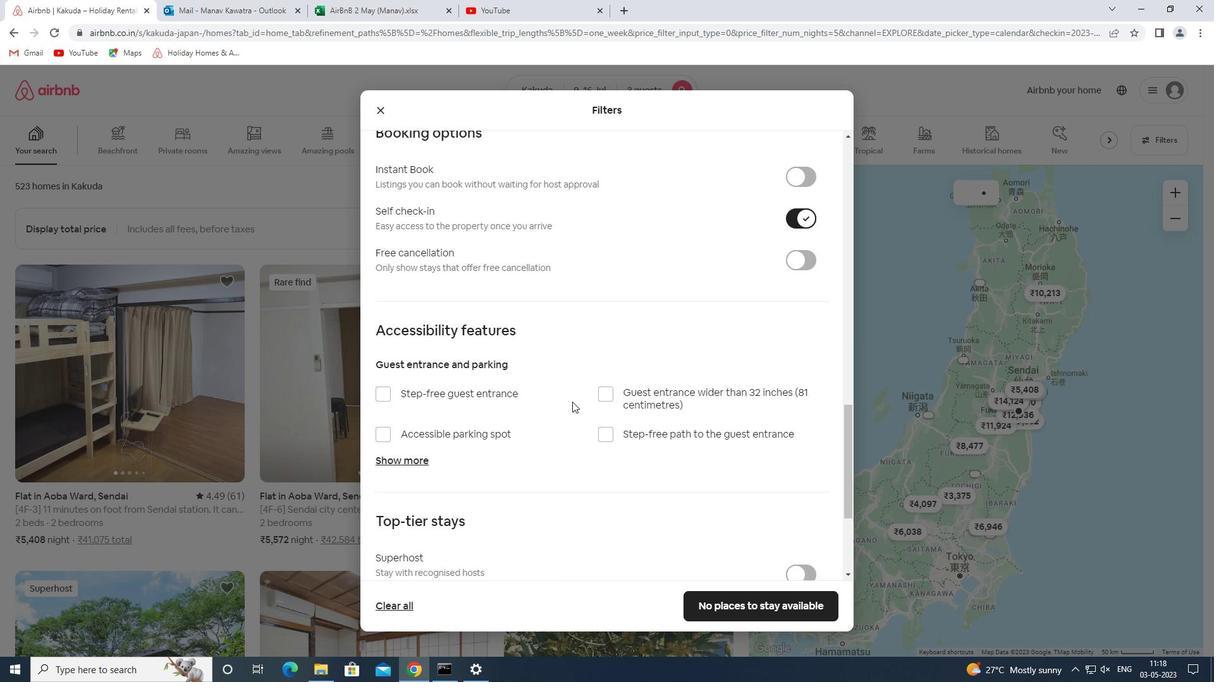 
Action: Mouse scrolled (690, 383) with delta (0, 0)
Screenshot: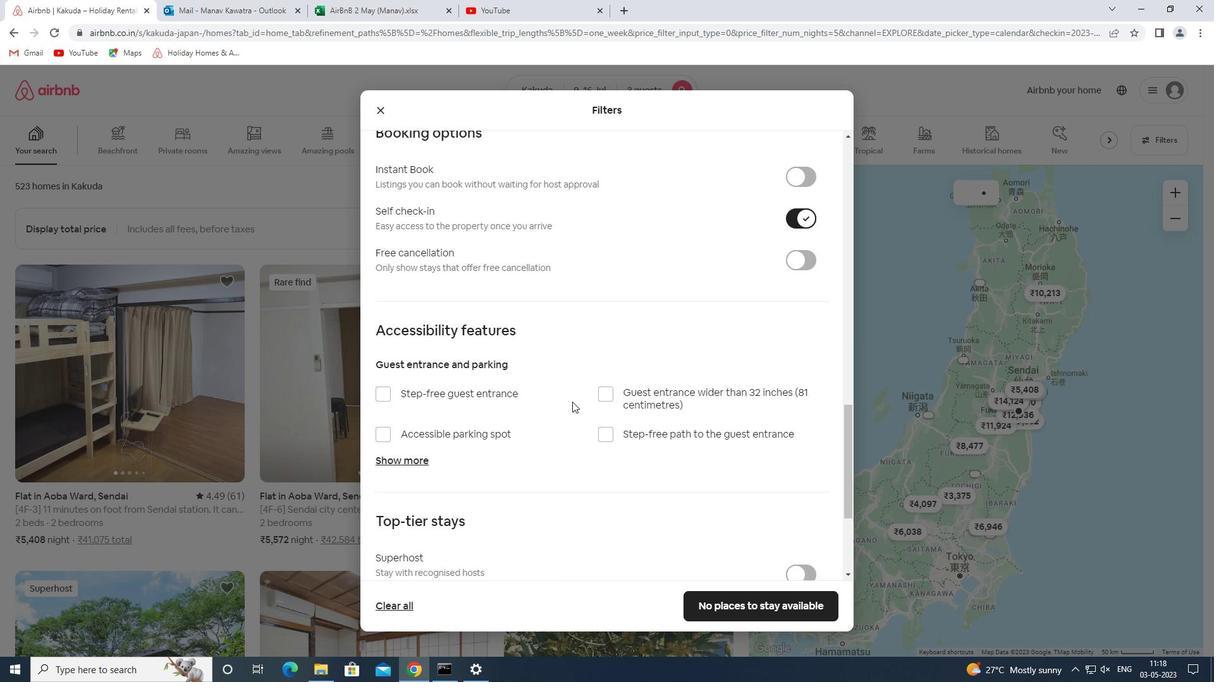
Action: Mouse moved to (650, 411)
Screenshot: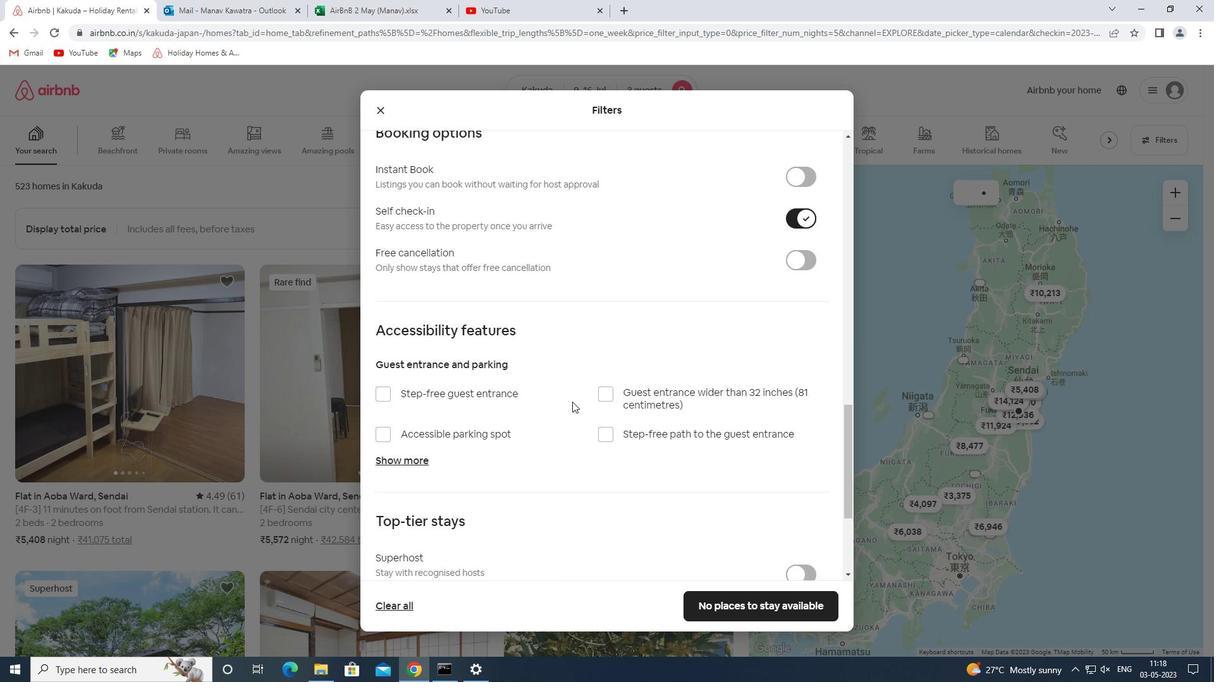 
Action: Mouse scrolled (650, 411) with delta (0, 0)
Screenshot: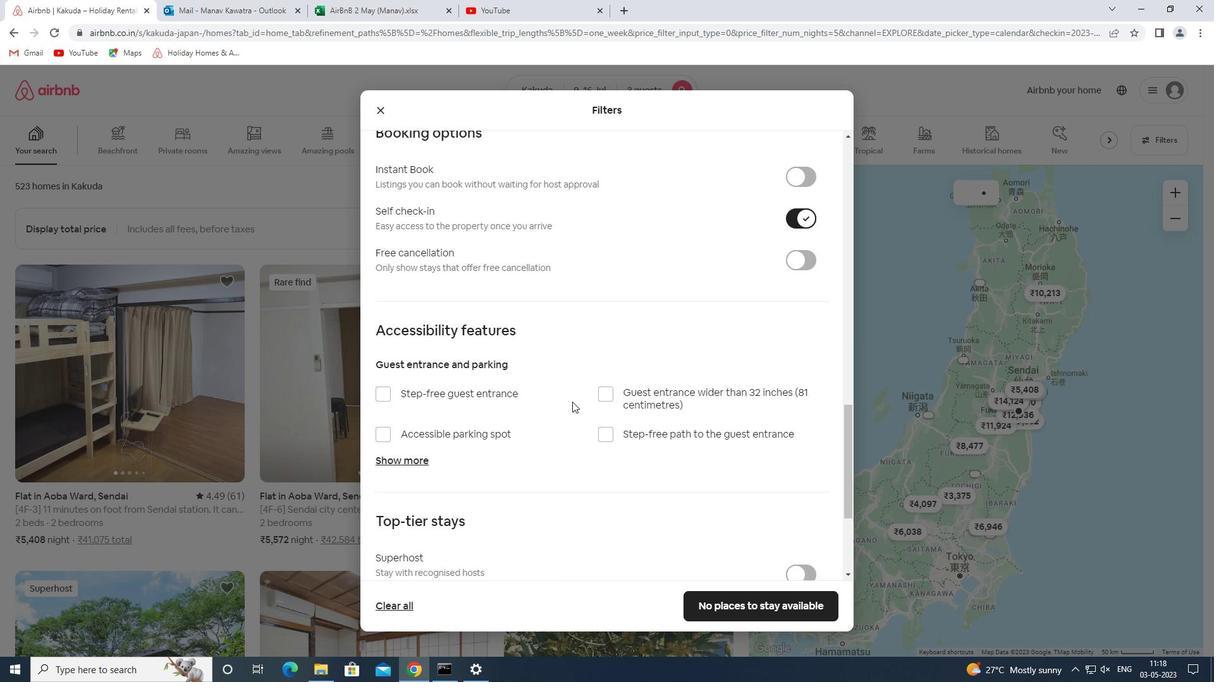 
Action: Mouse moved to (450, 519)
Screenshot: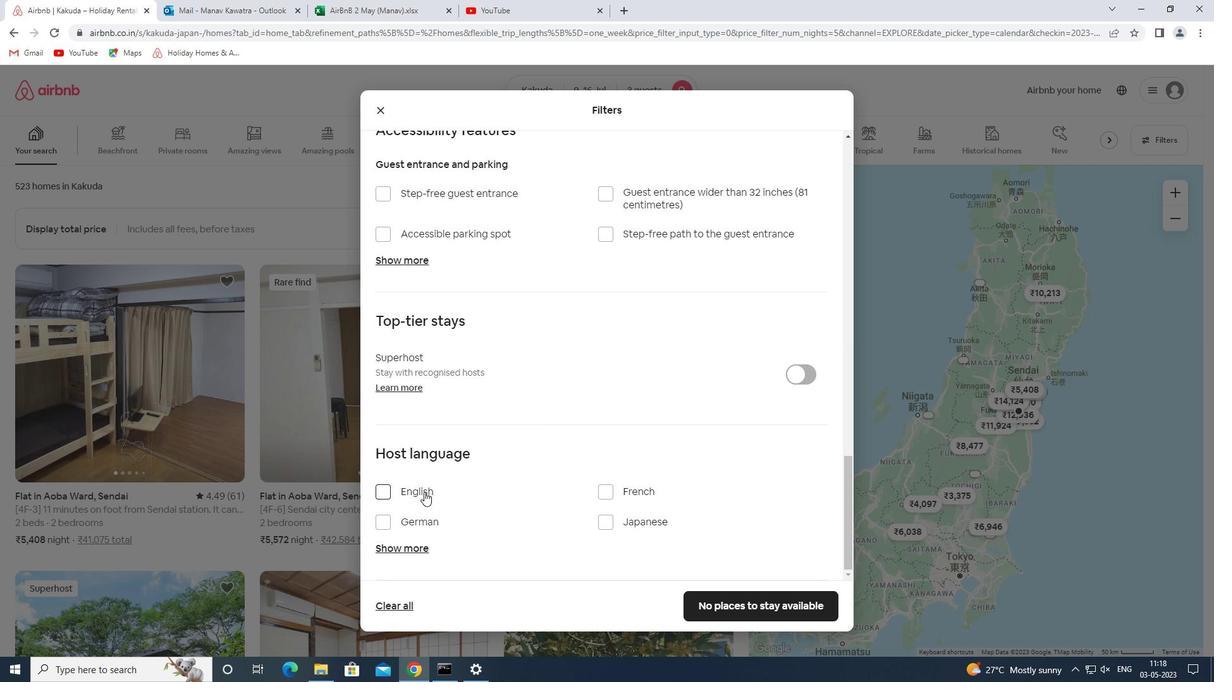 
Action: Mouse pressed left at (450, 519)
Screenshot: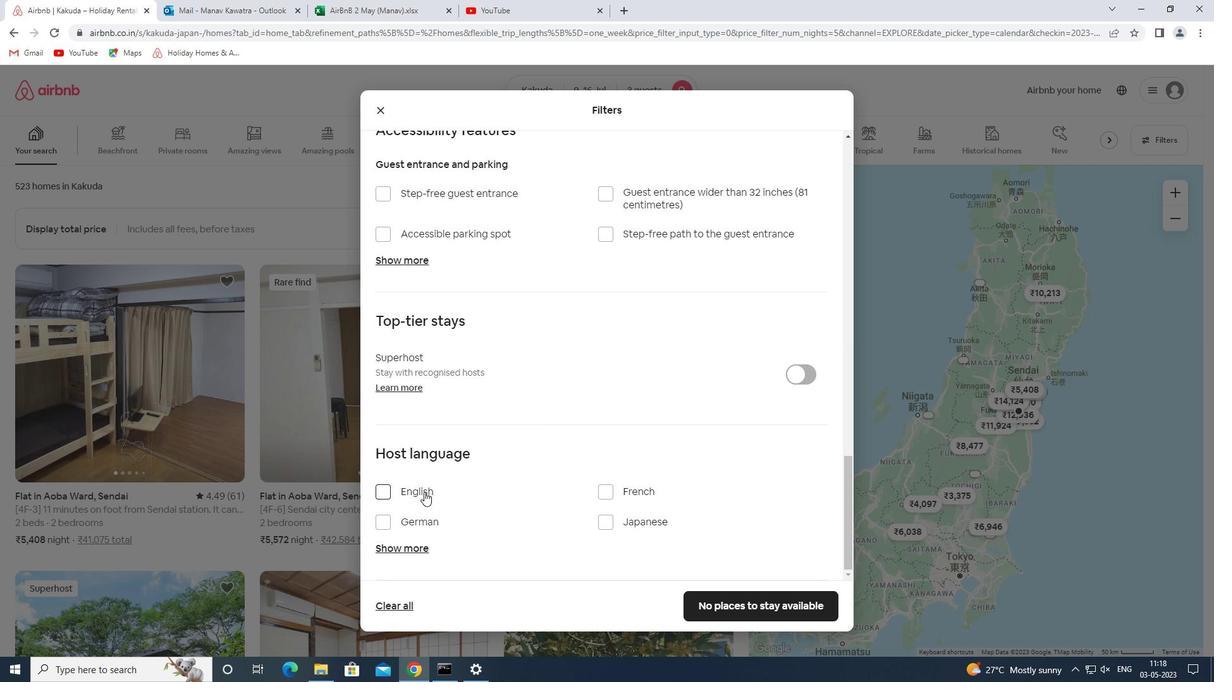 
Action: Mouse moved to (728, 479)
Screenshot: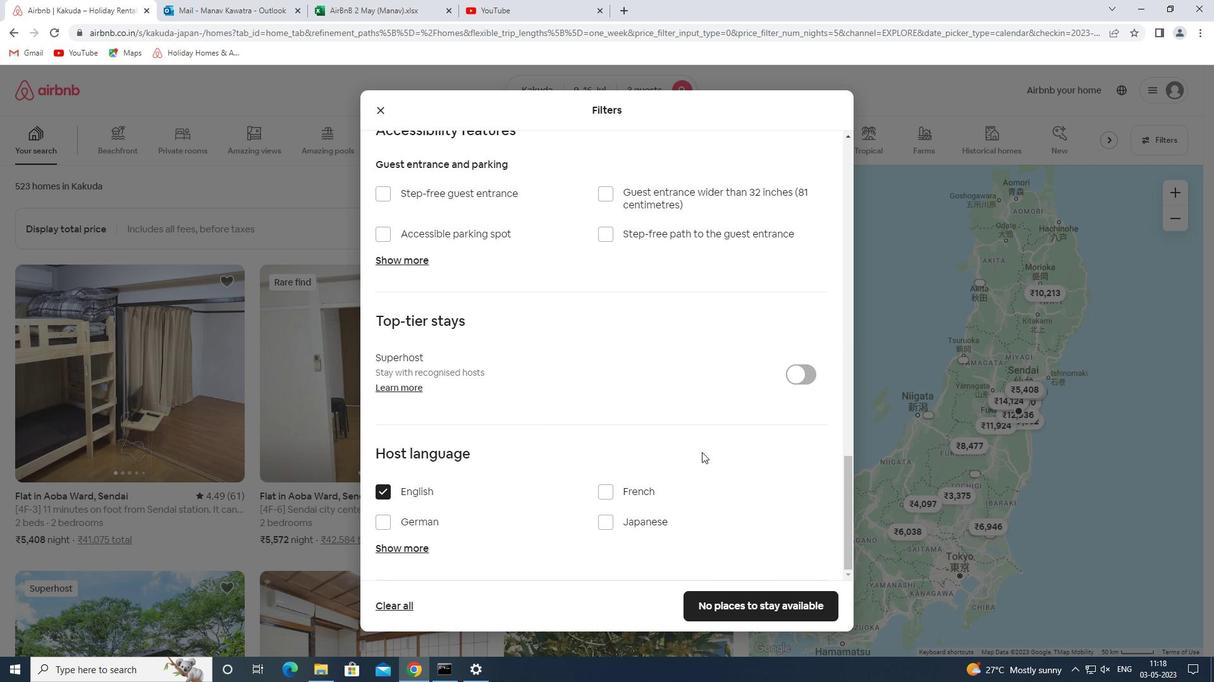 
Action: Mouse scrolled (728, 478) with delta (0, 0)
Screenshot: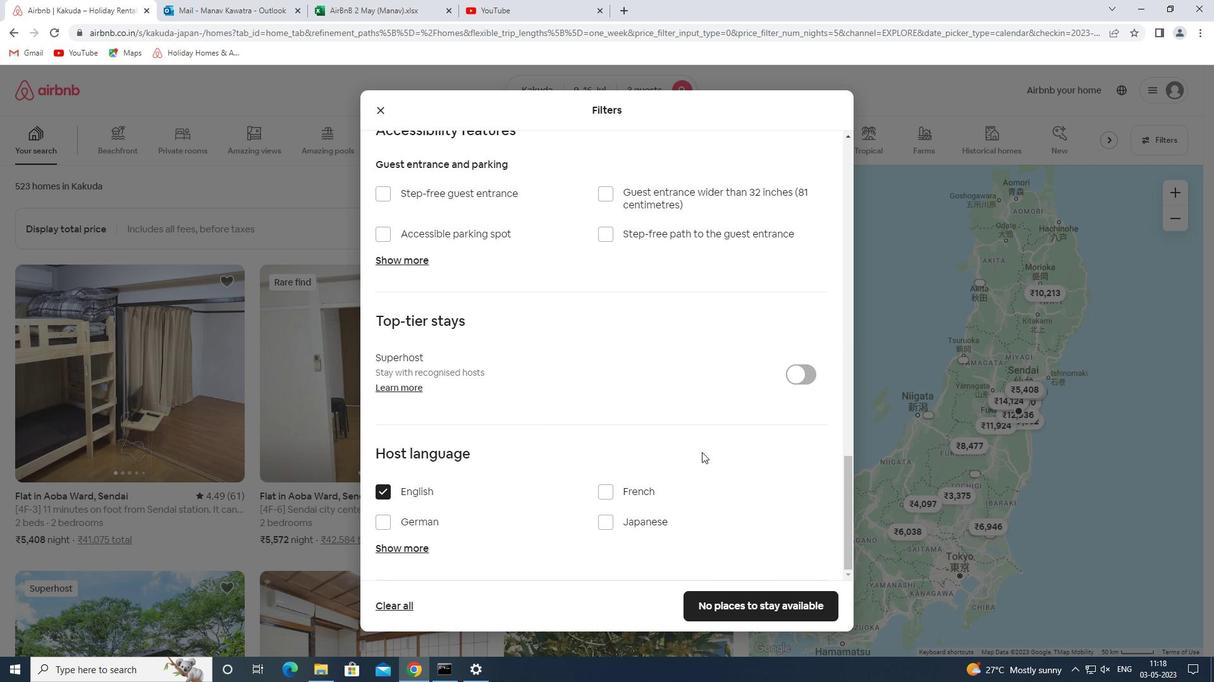 
Action: Mouse scrolled (728, 478) with delta (0, 0)
Screenshot: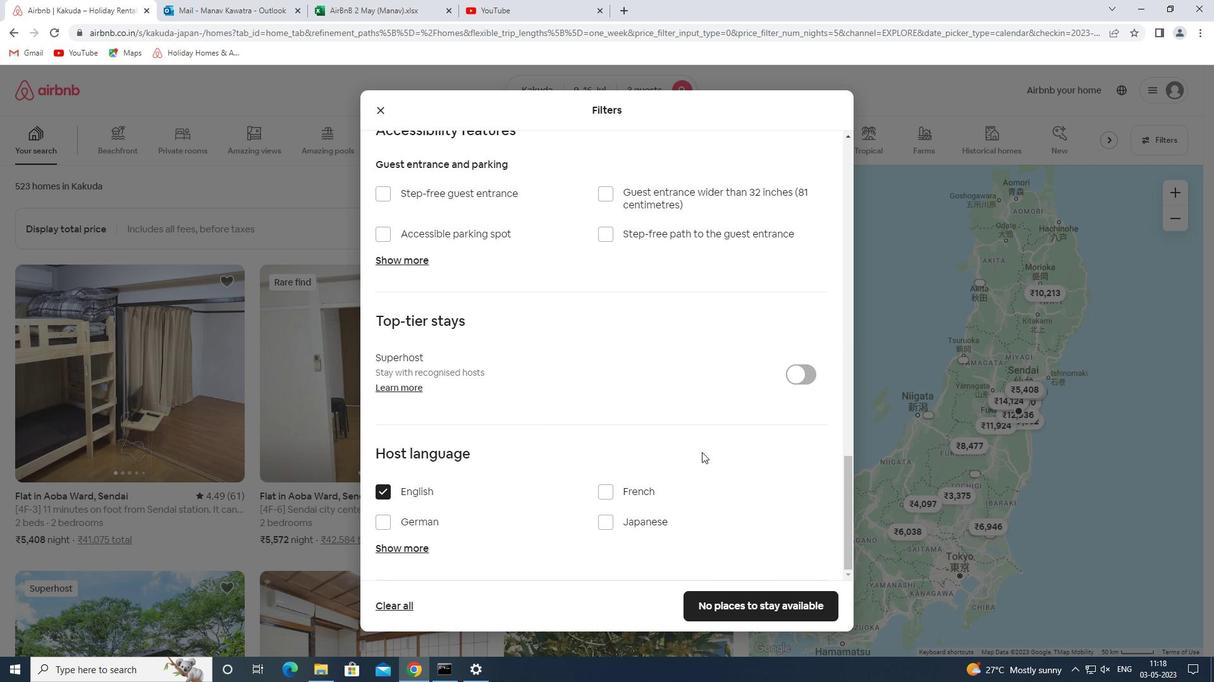 
Action: Mouse scrolled (728, 478) with delta (0, 0)
Screenshot: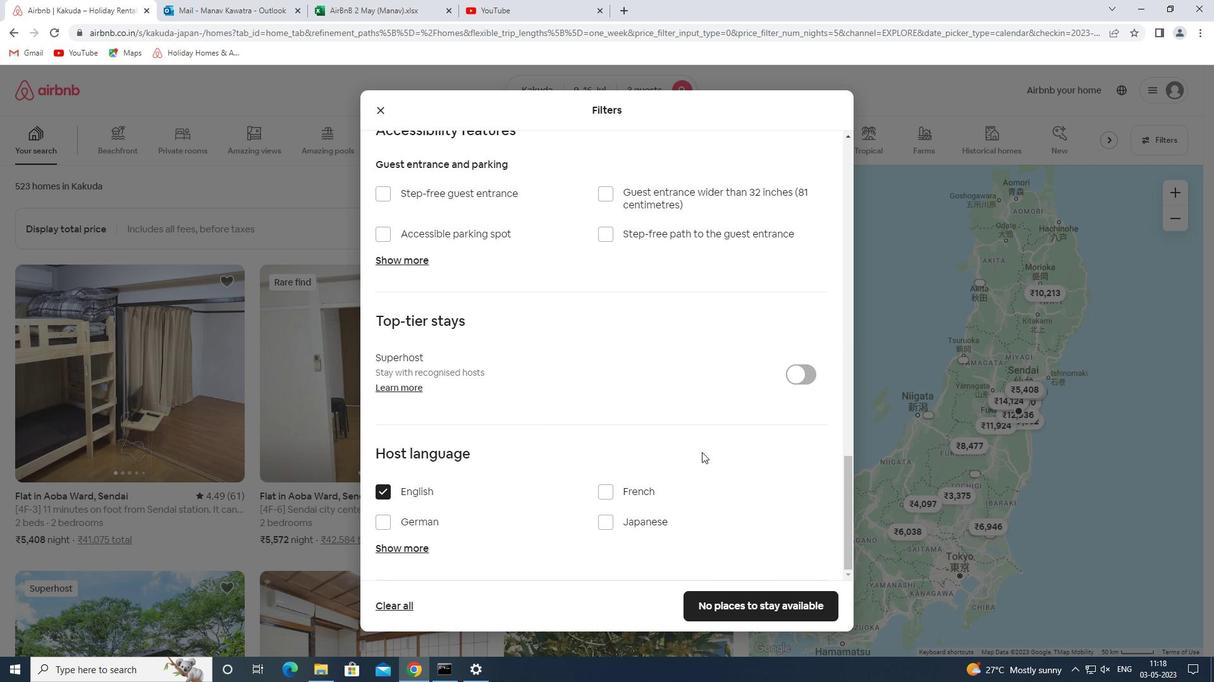
Action: Mouse scrolled (728, 478) with delta (0, 0)
Screenshot: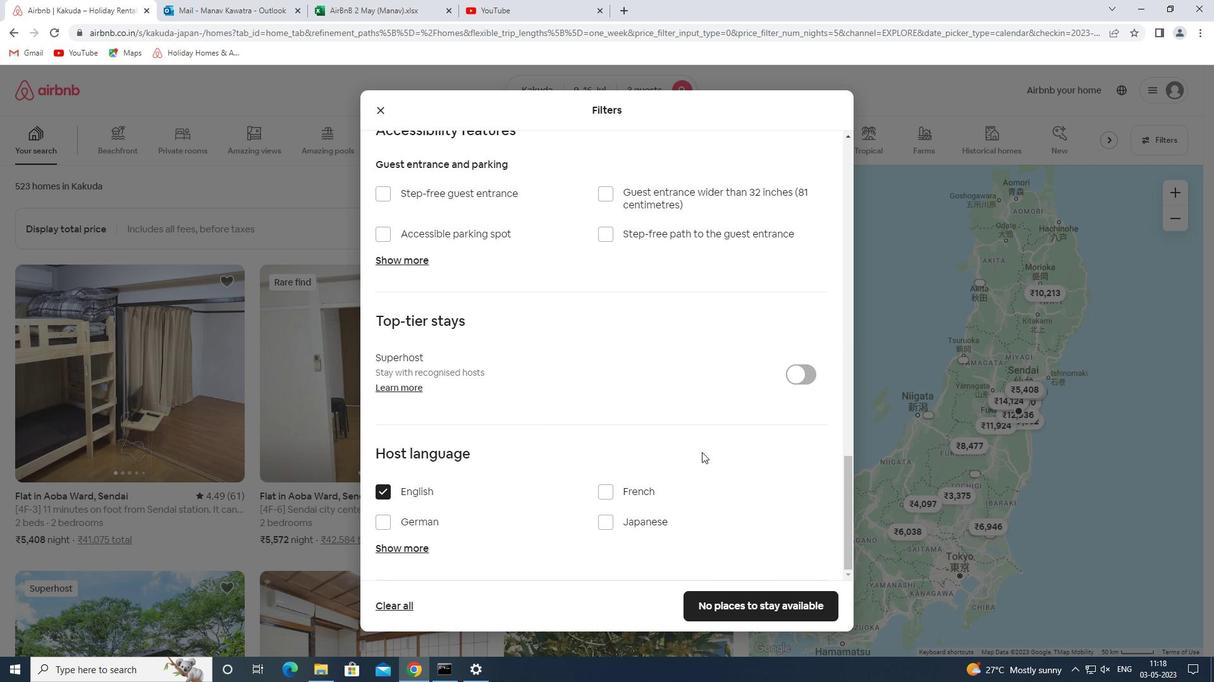 
Action: Mouse scrolled (728, 478) with delta (0, 0)
Screenshot: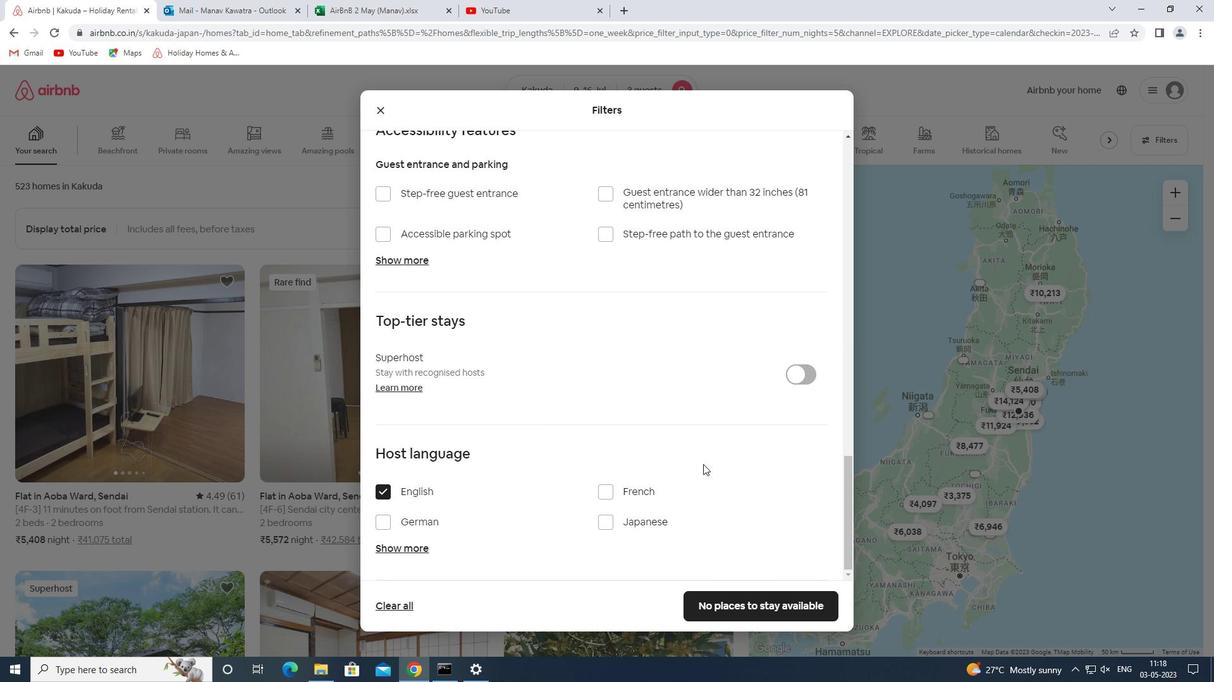 
Action: Mouse scrolled (728, 478) with delta (0, 0)
Screenshot: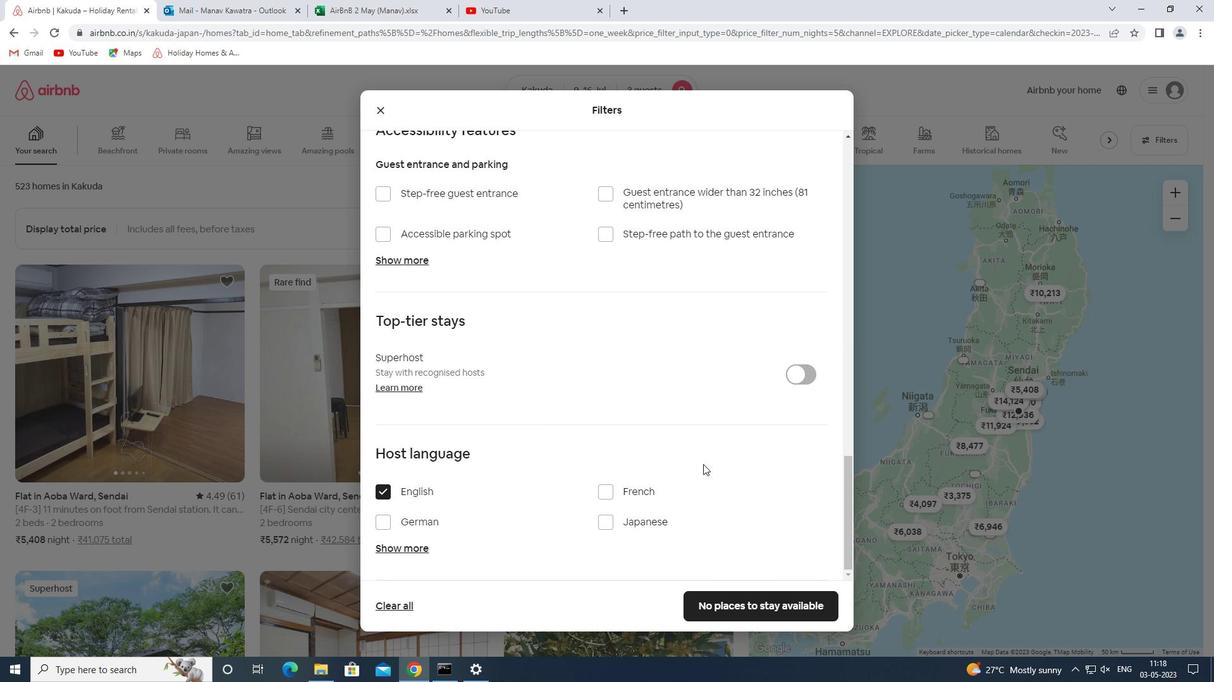 
Action: Mouse moved to (773, 622)
Screenshot: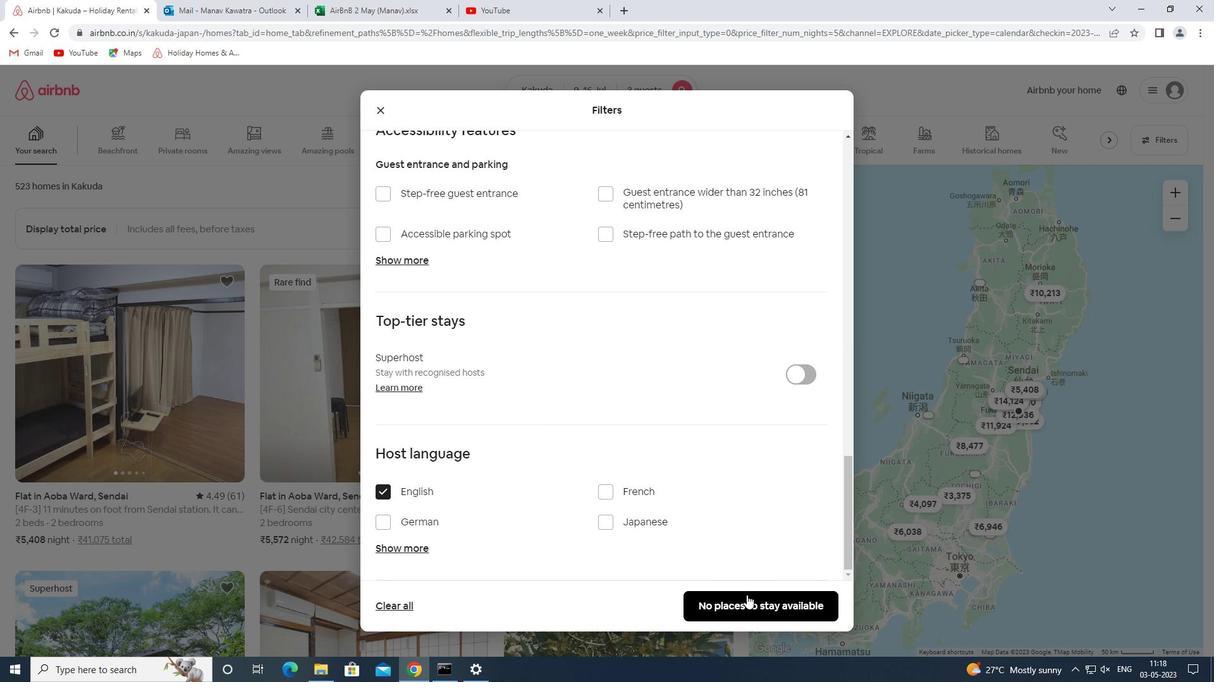 
Action: Mouse pressed left at (773, 622)
Screenshot: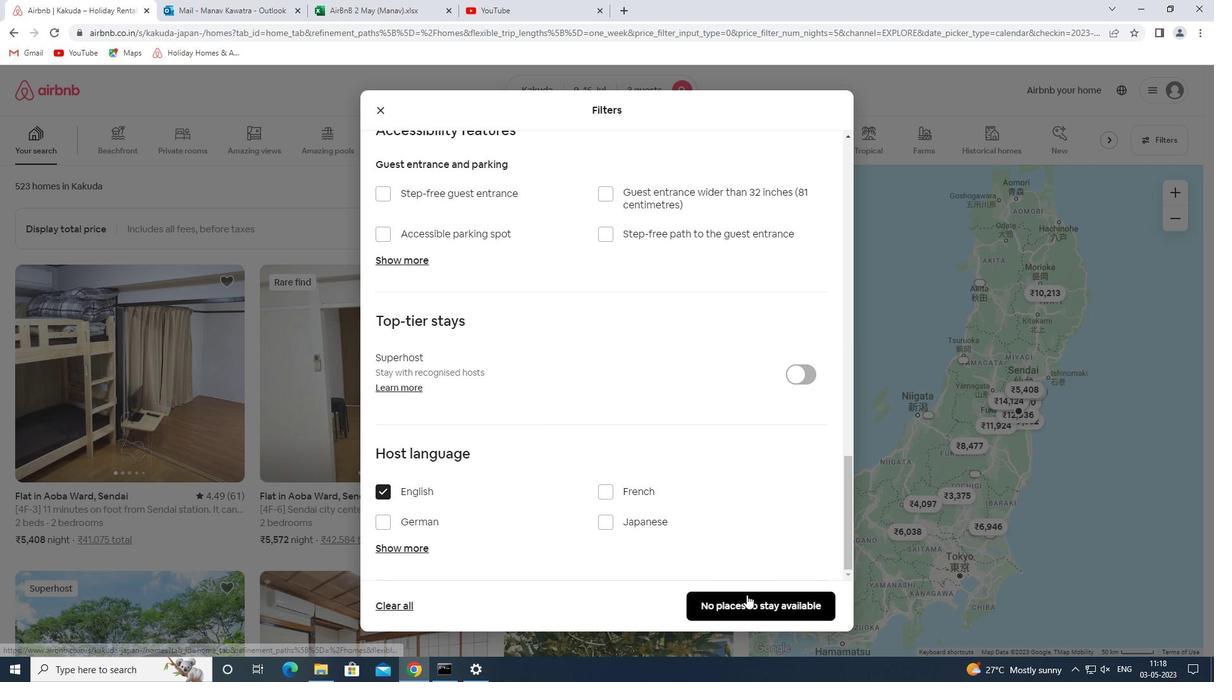 
Action: Mouse moved to (773, 622)
Screenshot: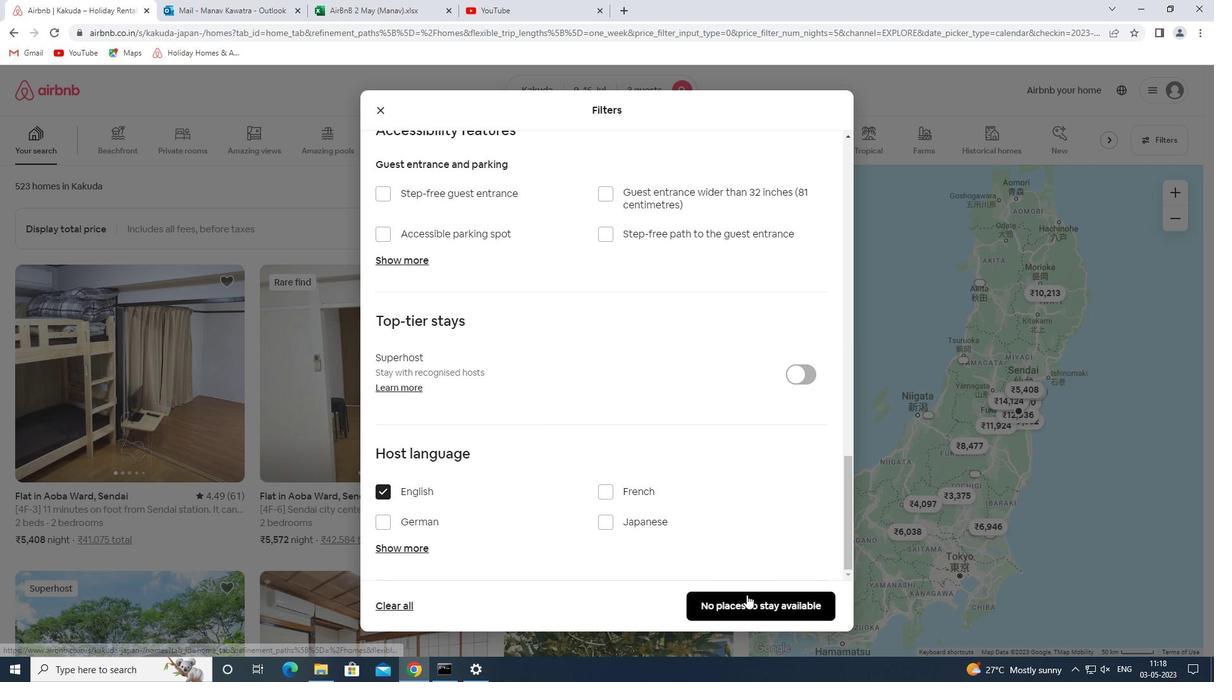 
